 Task: Look for space in Saransk, Russia from 12th August, 2023 to 16th August, 2023 for 8 adults in price range Rs.10000 to Rs.16000. Place can be private room with 8 bedrooms having 8 beds and 8 bathrooms. Property type can be house, flat, guest house, hotel. Amenities needed are: wifi, TV, free parkinig on premises, gym, breakfast. Booking option can be shelf check-in. Required host language is English.
Action: Mouse moved to (598, 125)
Screenshot: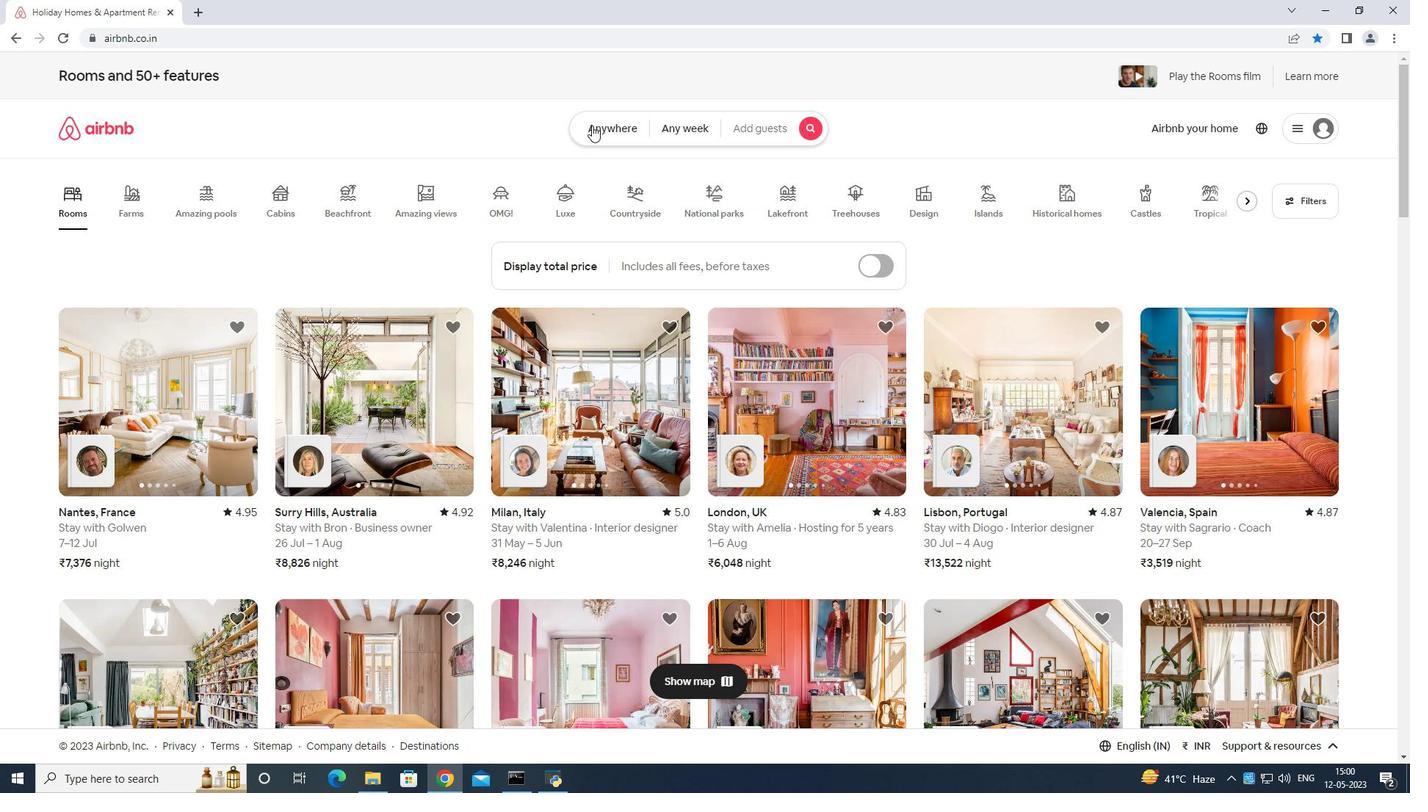 
Action: Mouse pressed left at (598, 125)
Screenshot: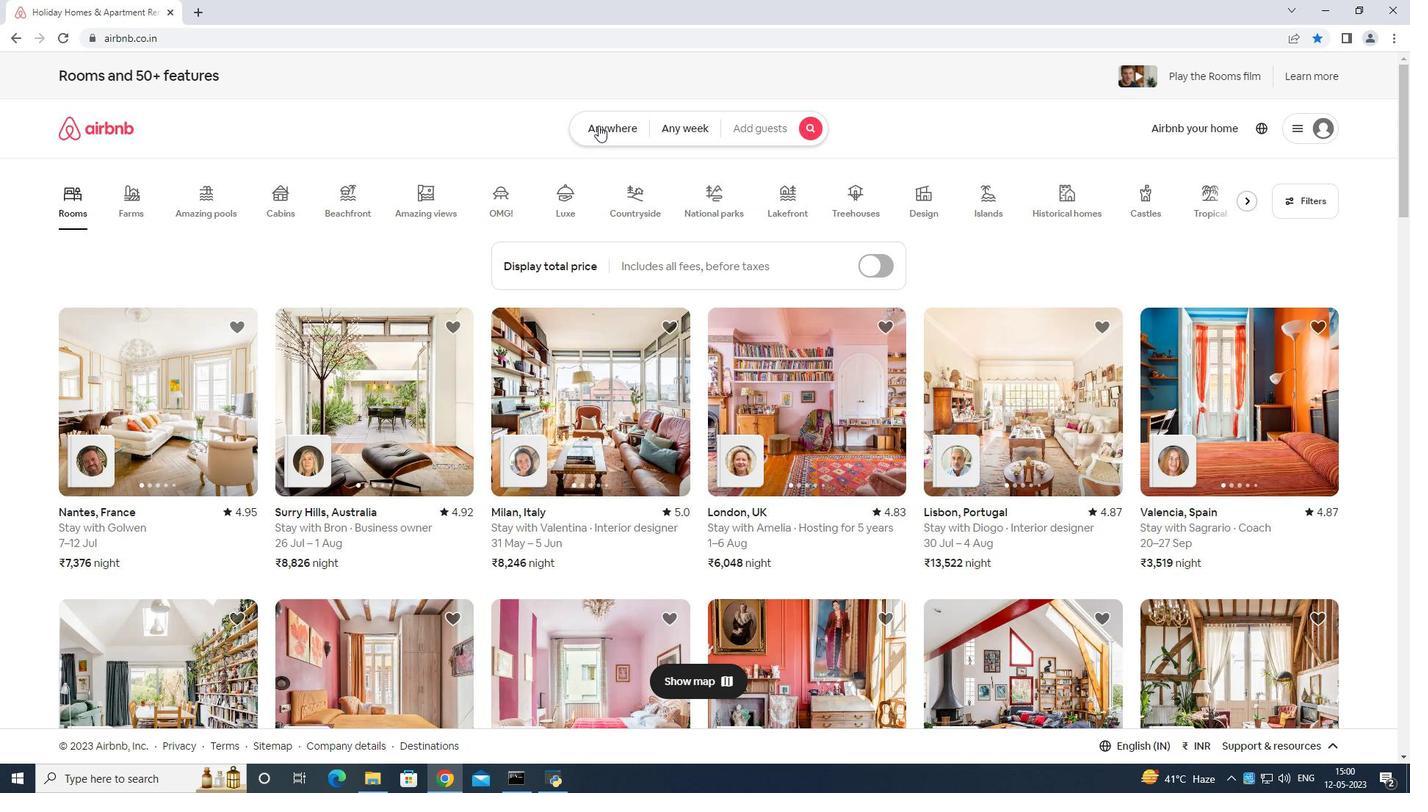 
Action: Mouse moved to (576, 163)
Screenshot: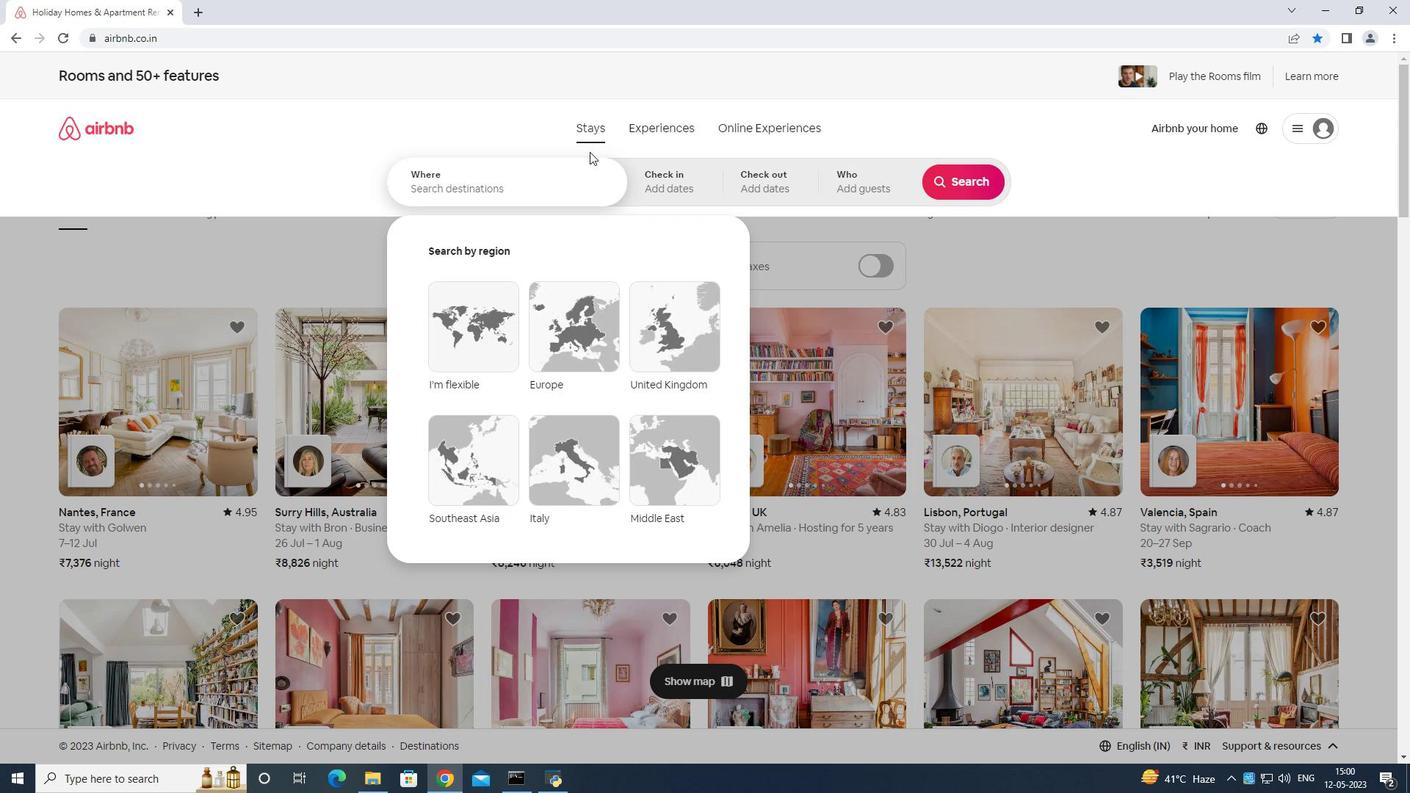
Action: Mouse pressed left at (576, 163)
Screenshot: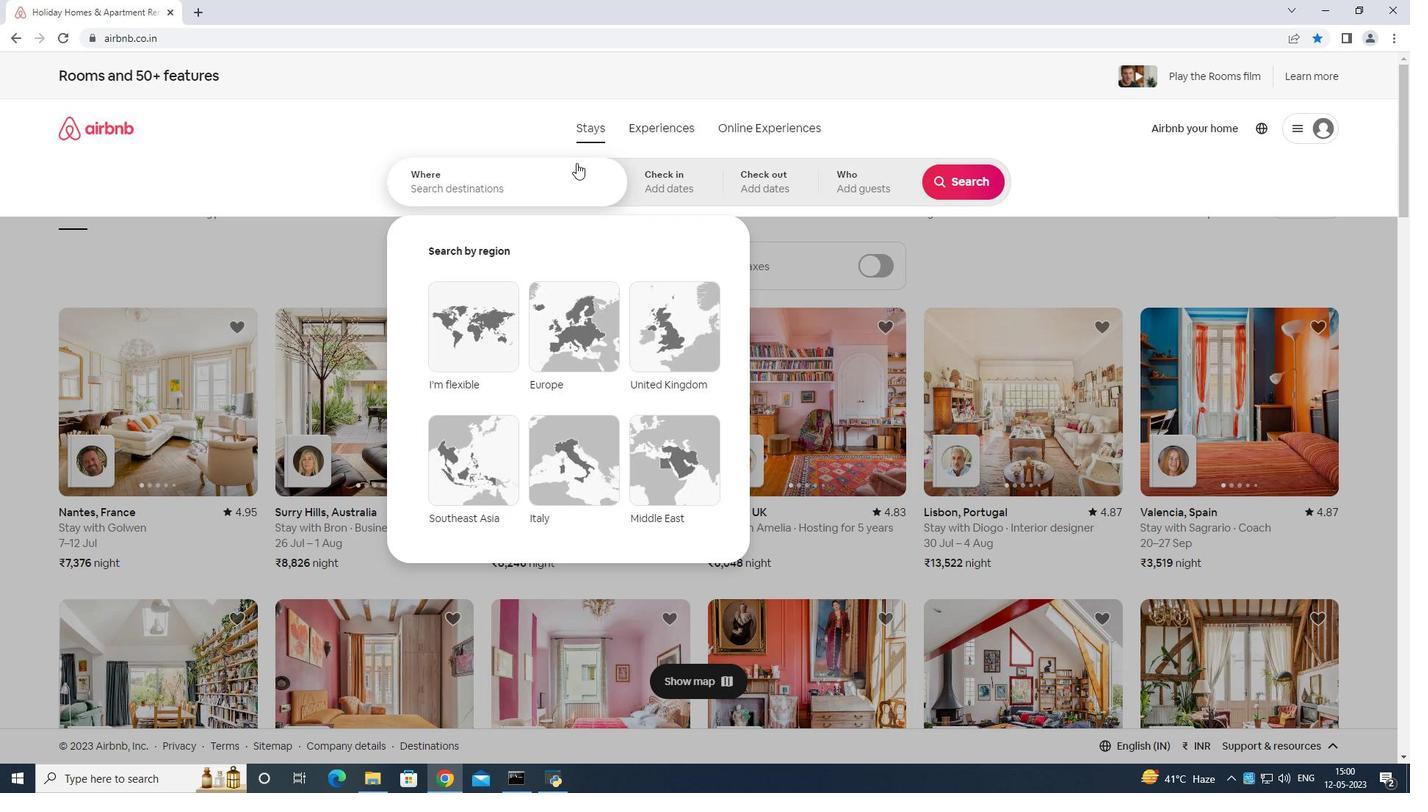 
Action: Mouse moved to (514, 198)
Screenshot: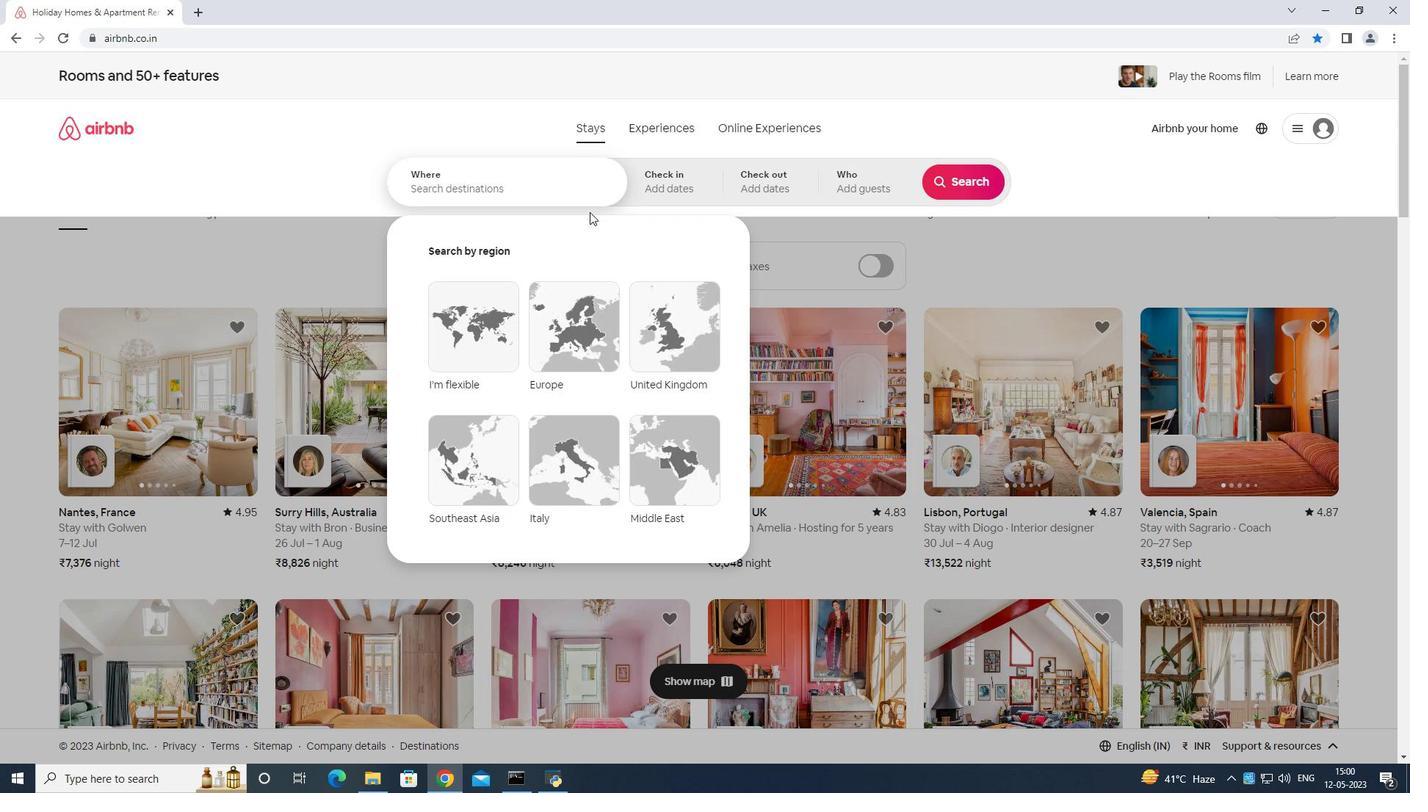 
Action: Key pressed <Key.shift>Sae<Key.backspace>ransk<Key.space>russia<Key.enter>
Screenshot: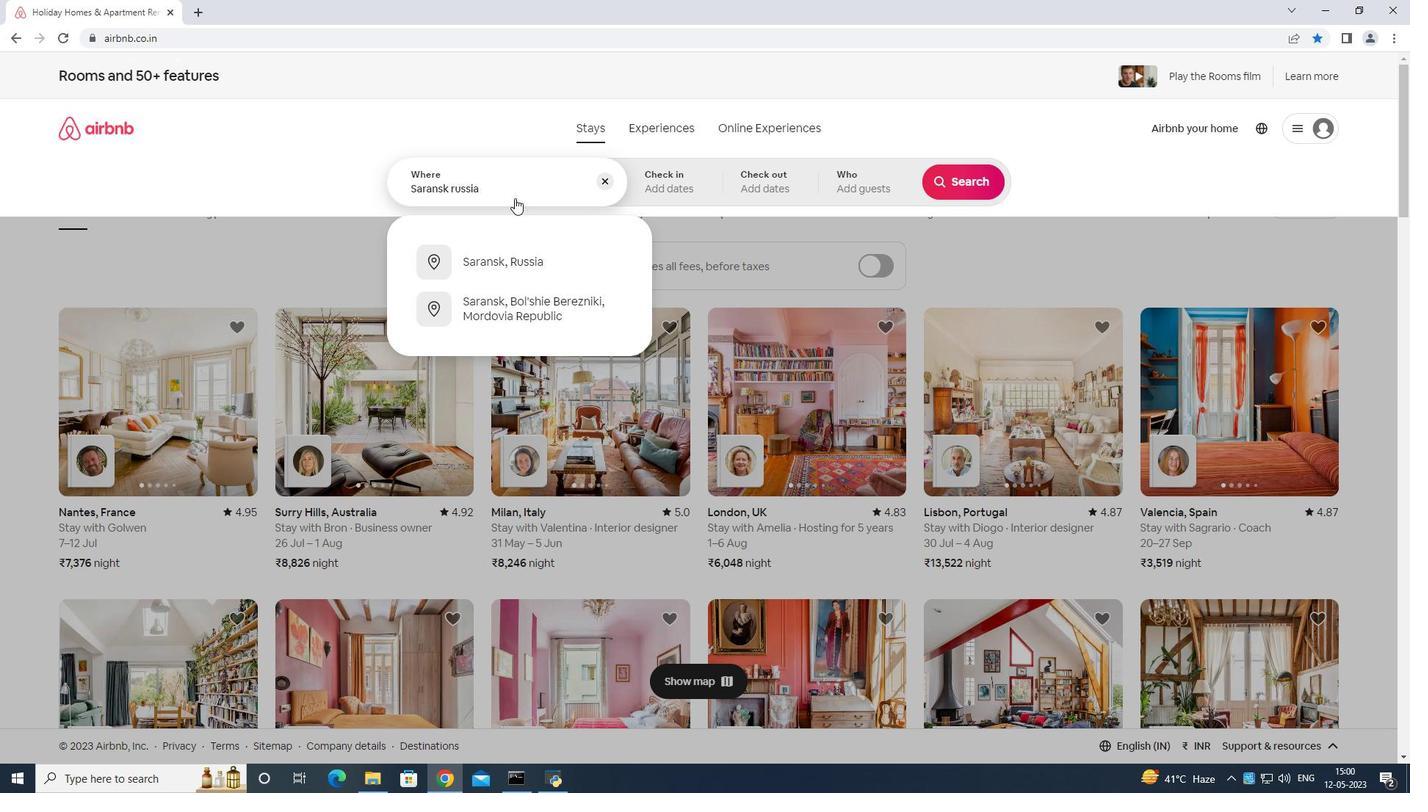 
Action: Mouse moved to (951, 299)
Screenshot: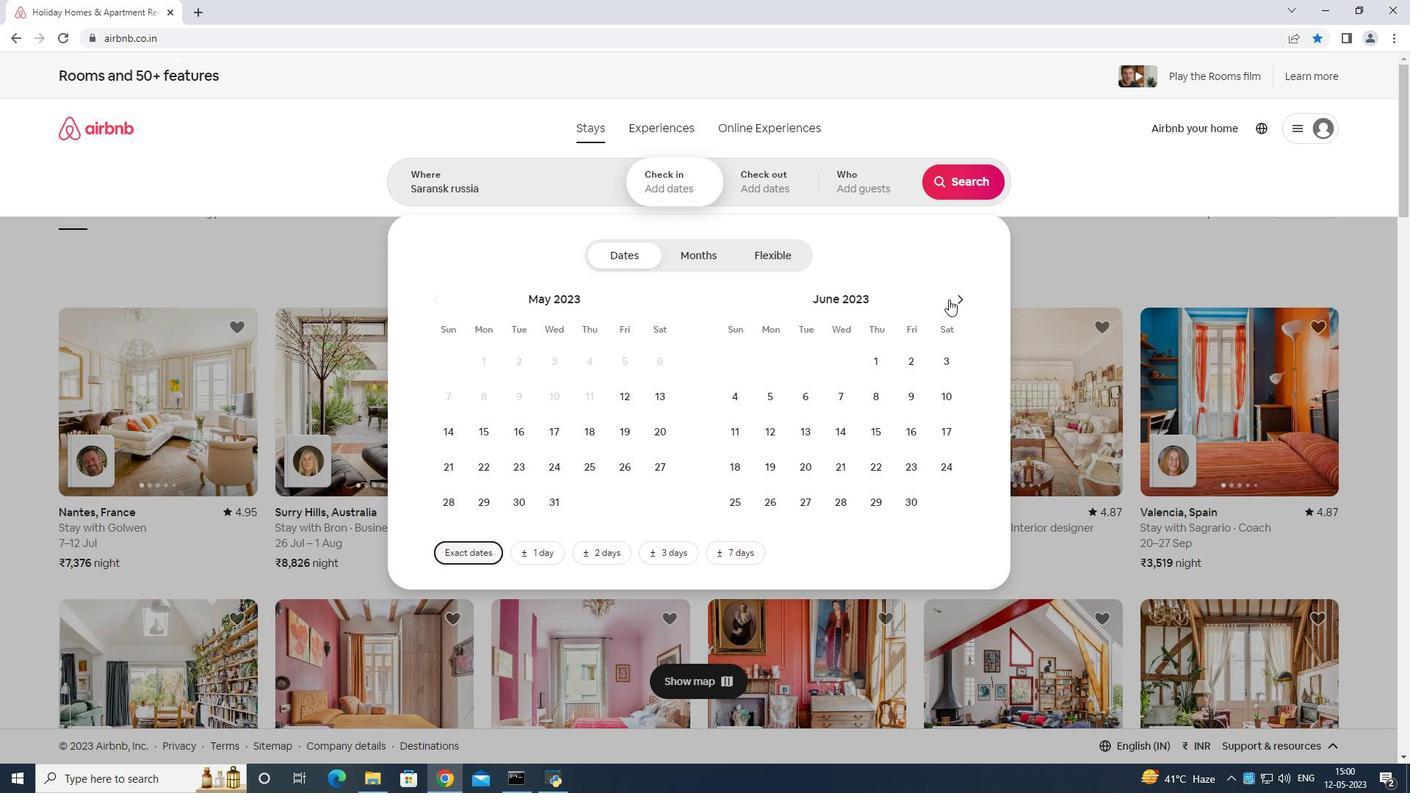 
Action: Mouse pressed left at (951, 299)
Screenshot: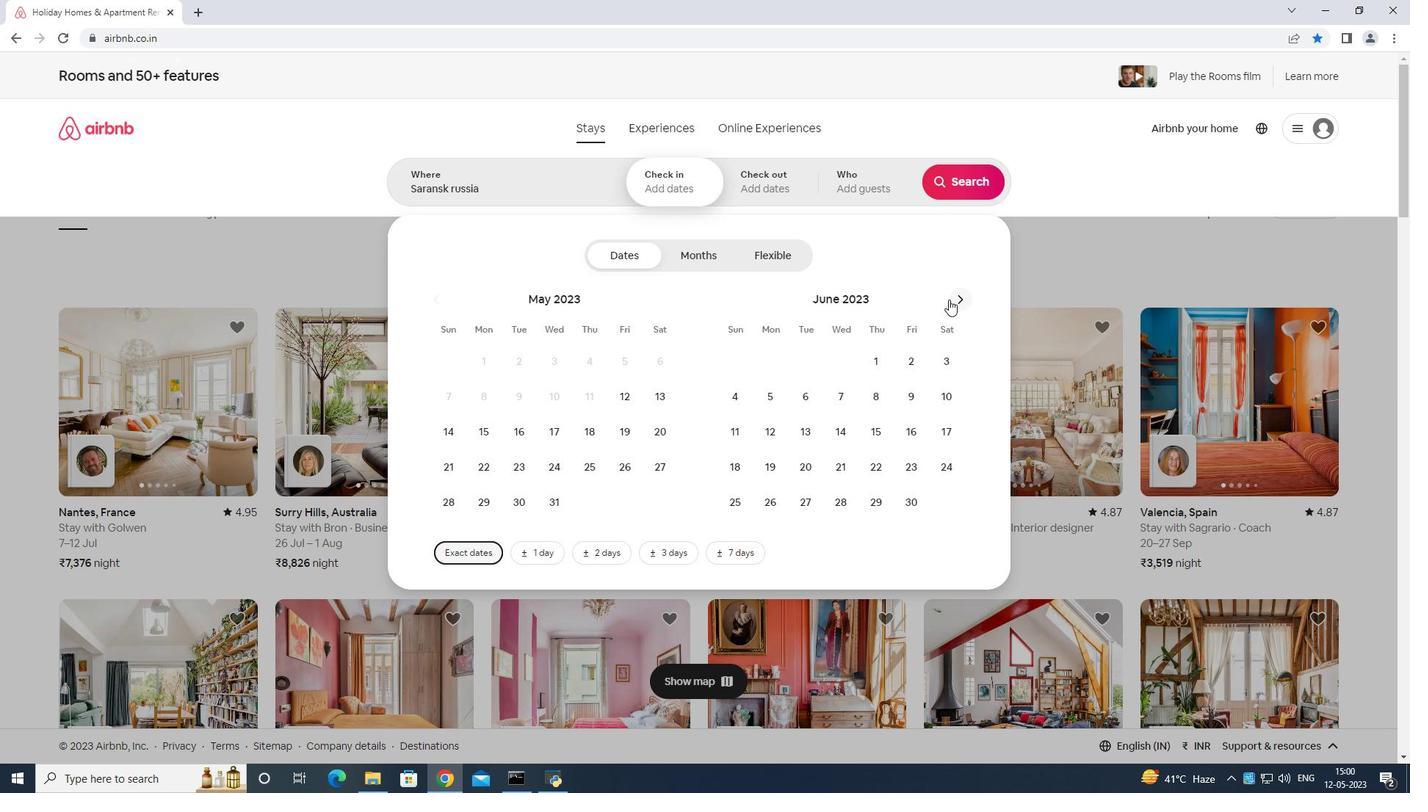 
Action: Mouse pressed left at (951, 299)
Screenshot: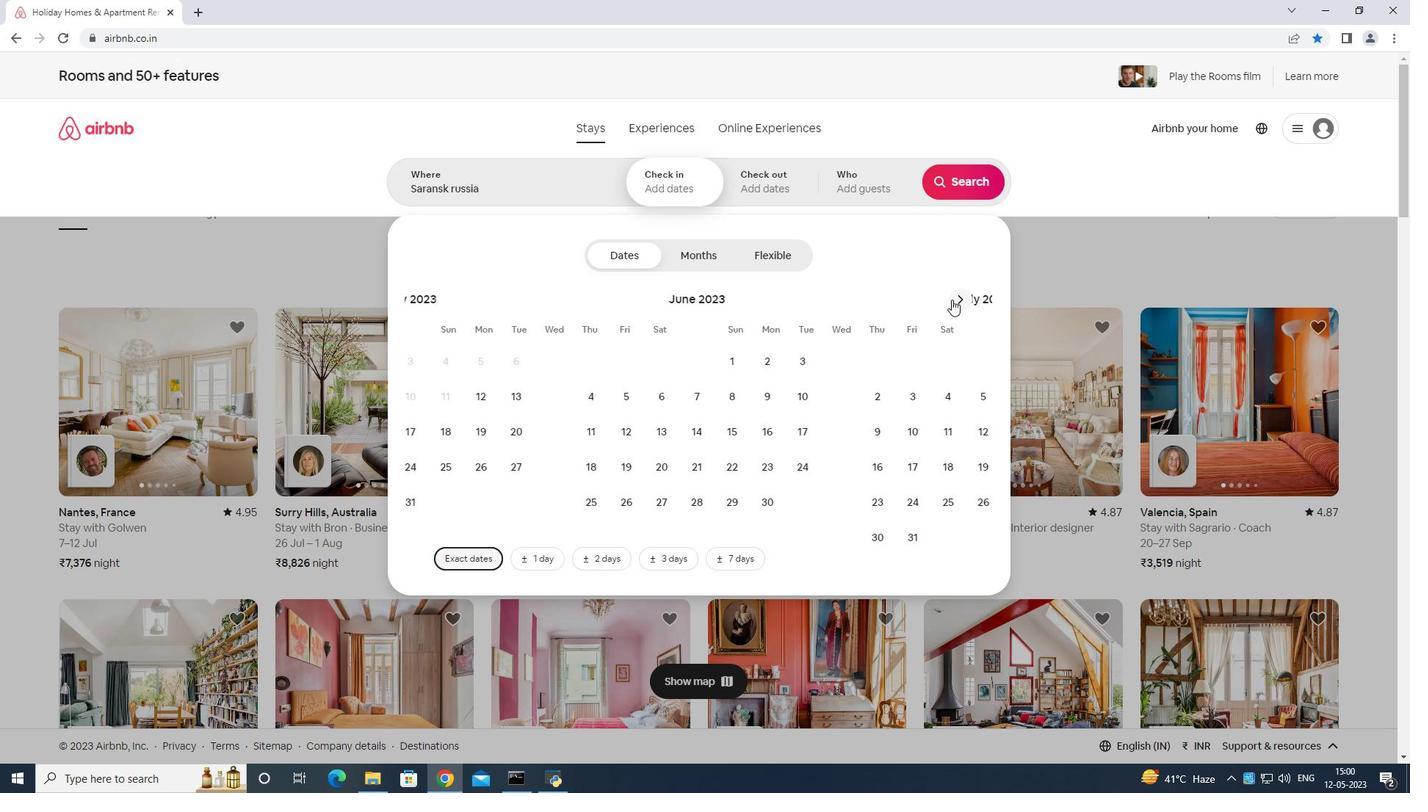 
Action: Mouse moved to (951, 392)
Screenshot: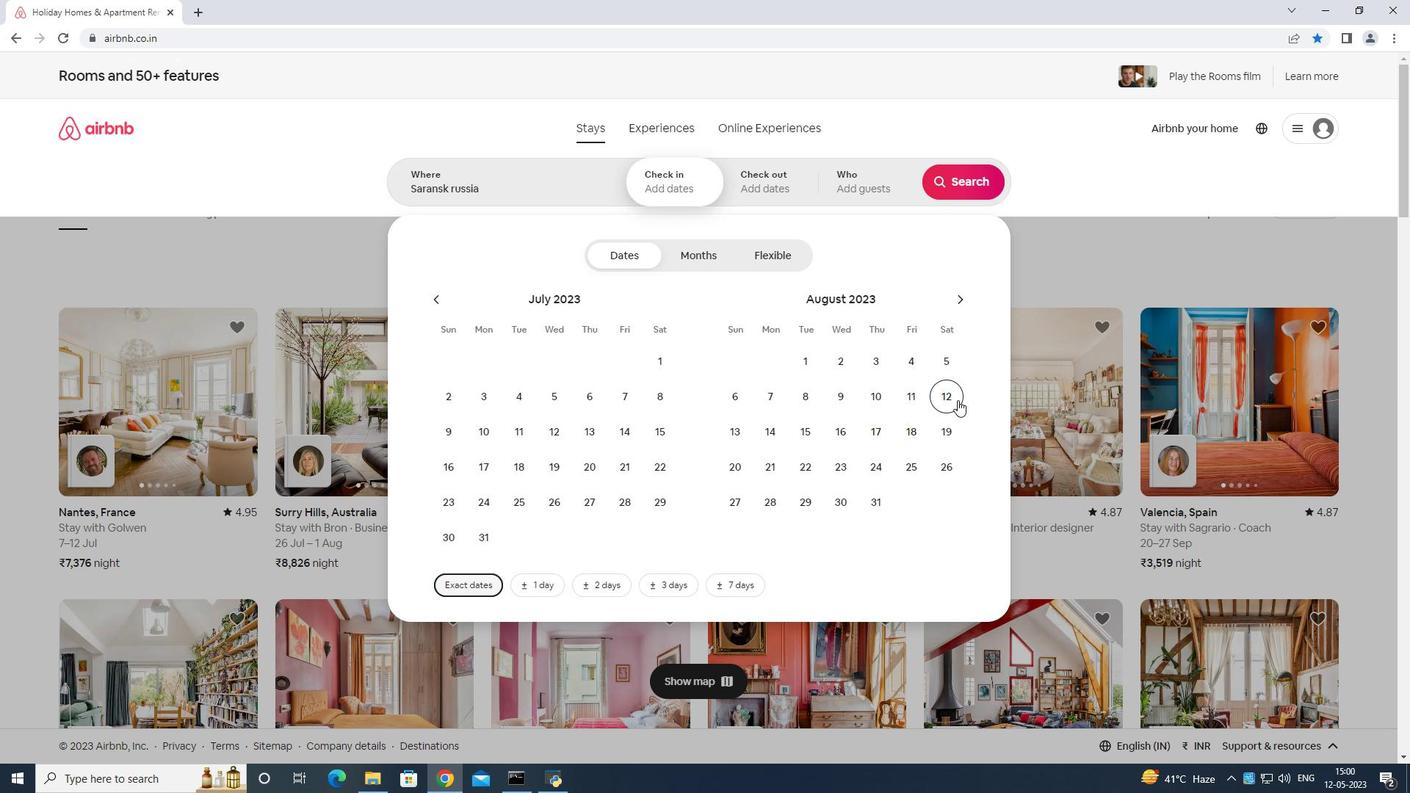 
Action: Mouse pressed left at (951, 392)
Screenshot: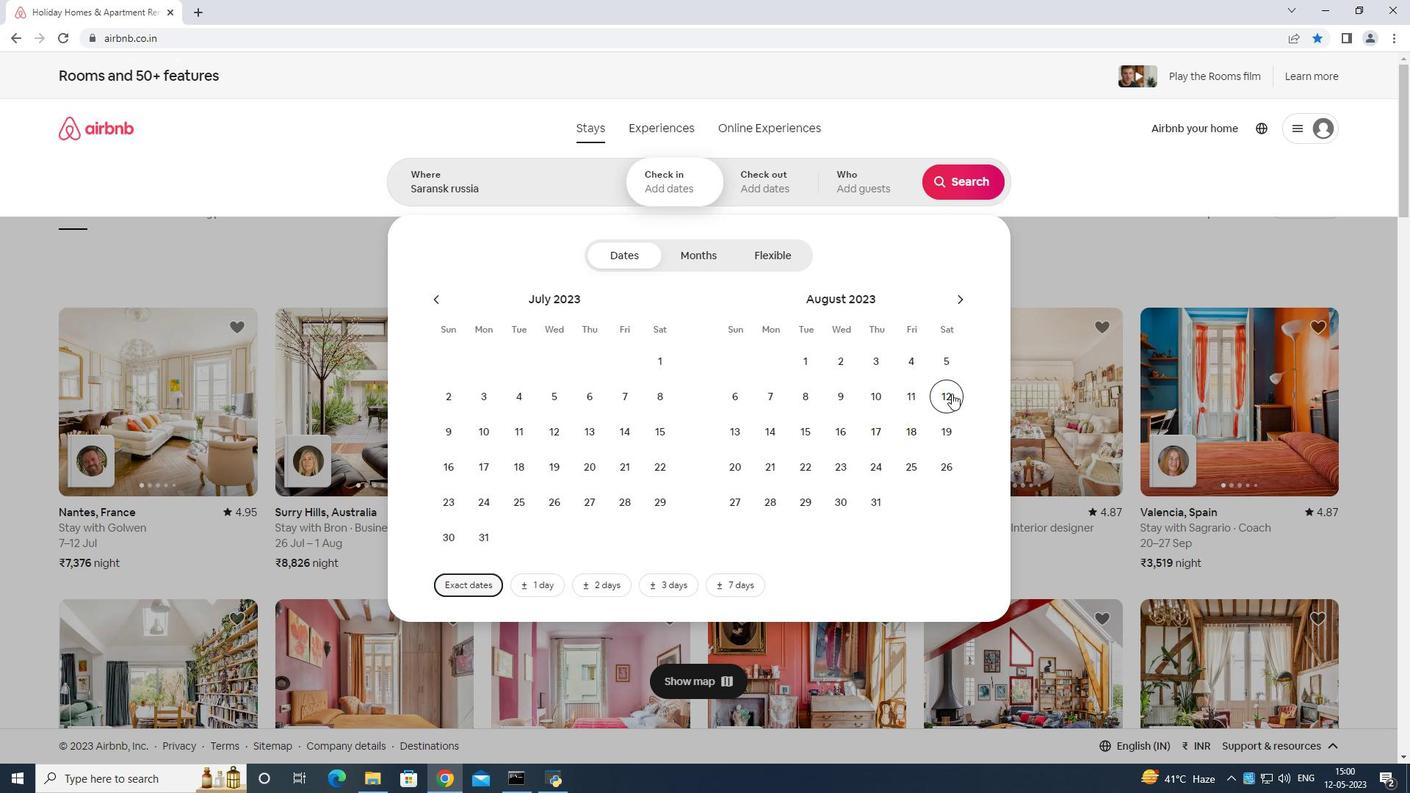 
Action: Mouse moved to (836, 429)
Screenshot: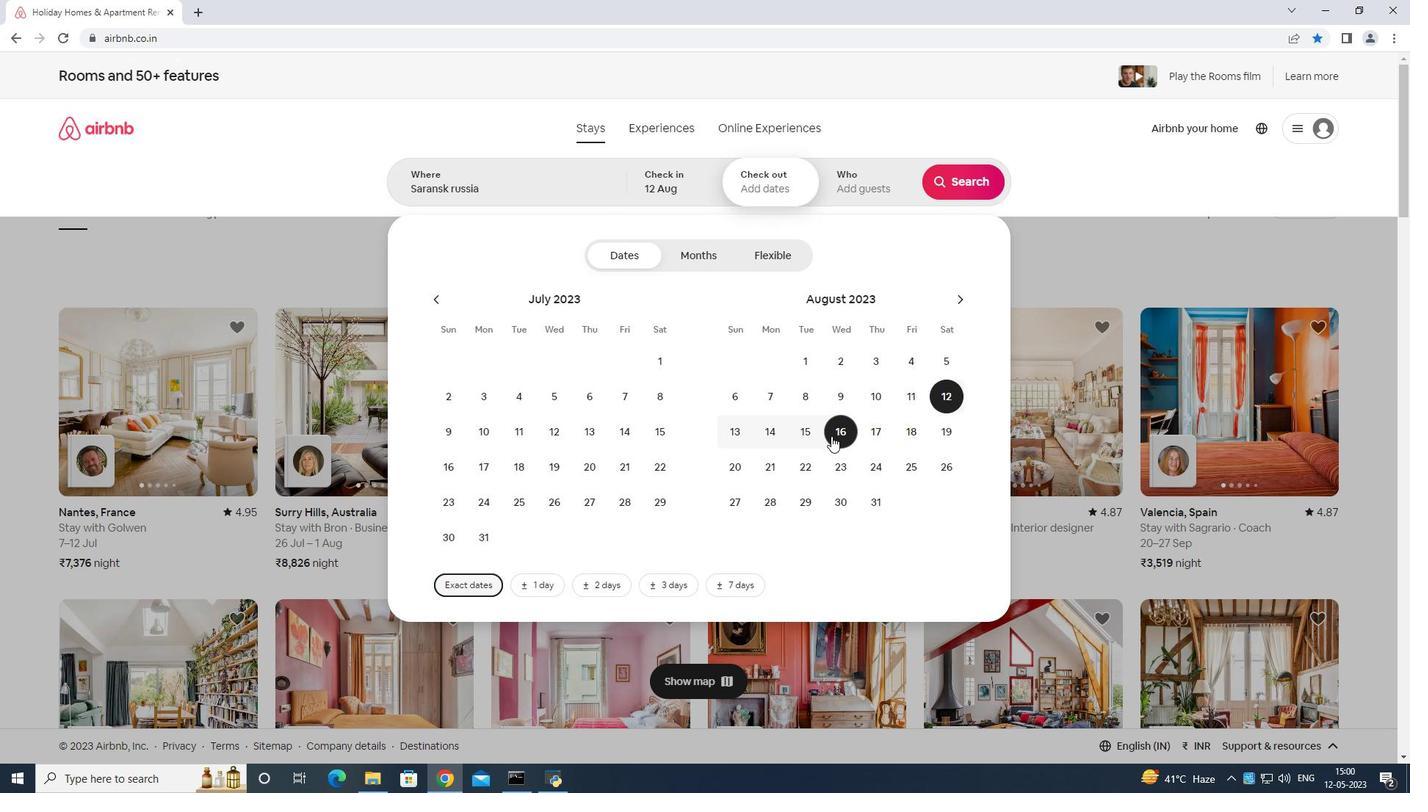 
Action: Mouse pressed left at (836, 429)
Screenshot: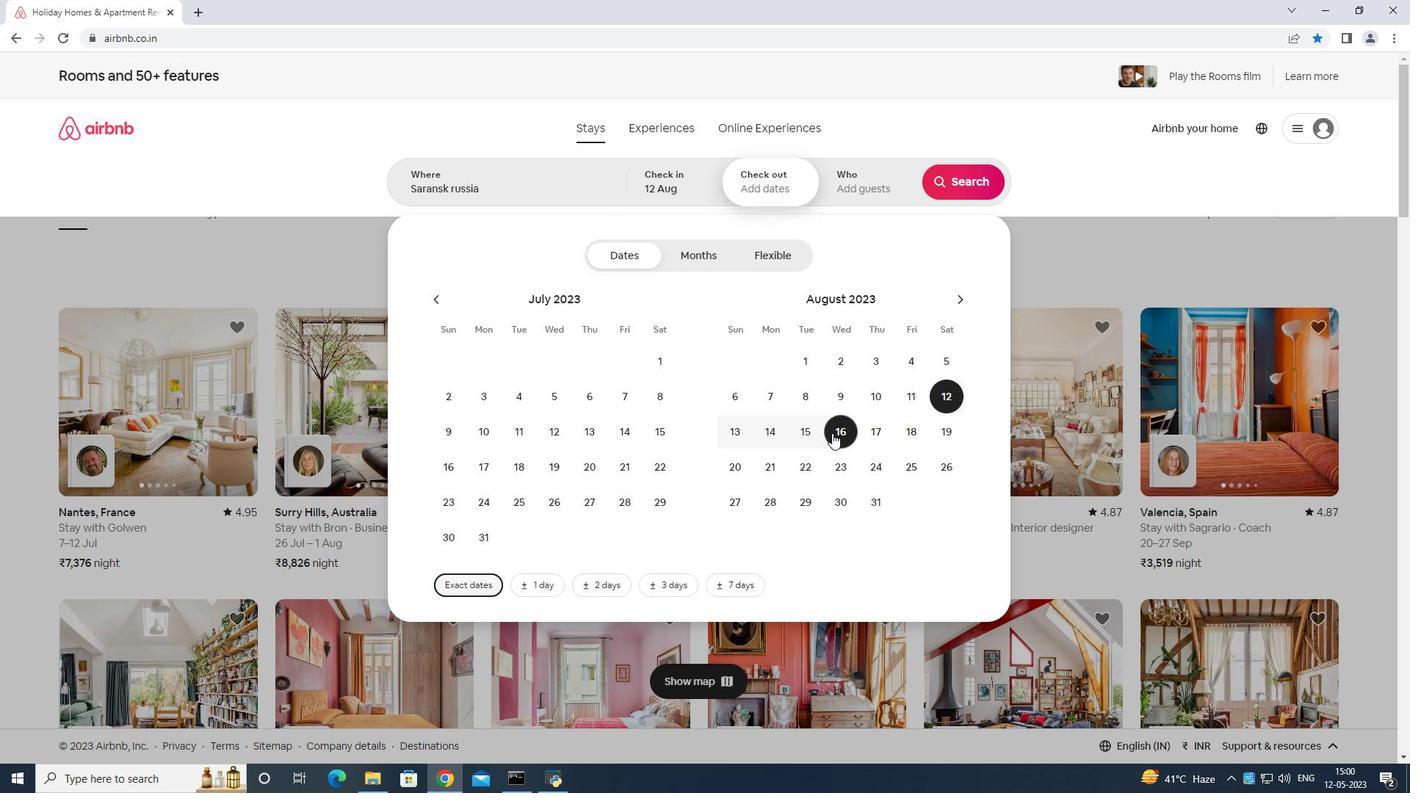 
Action: Mouse moved to (874, 177)
Screenshot: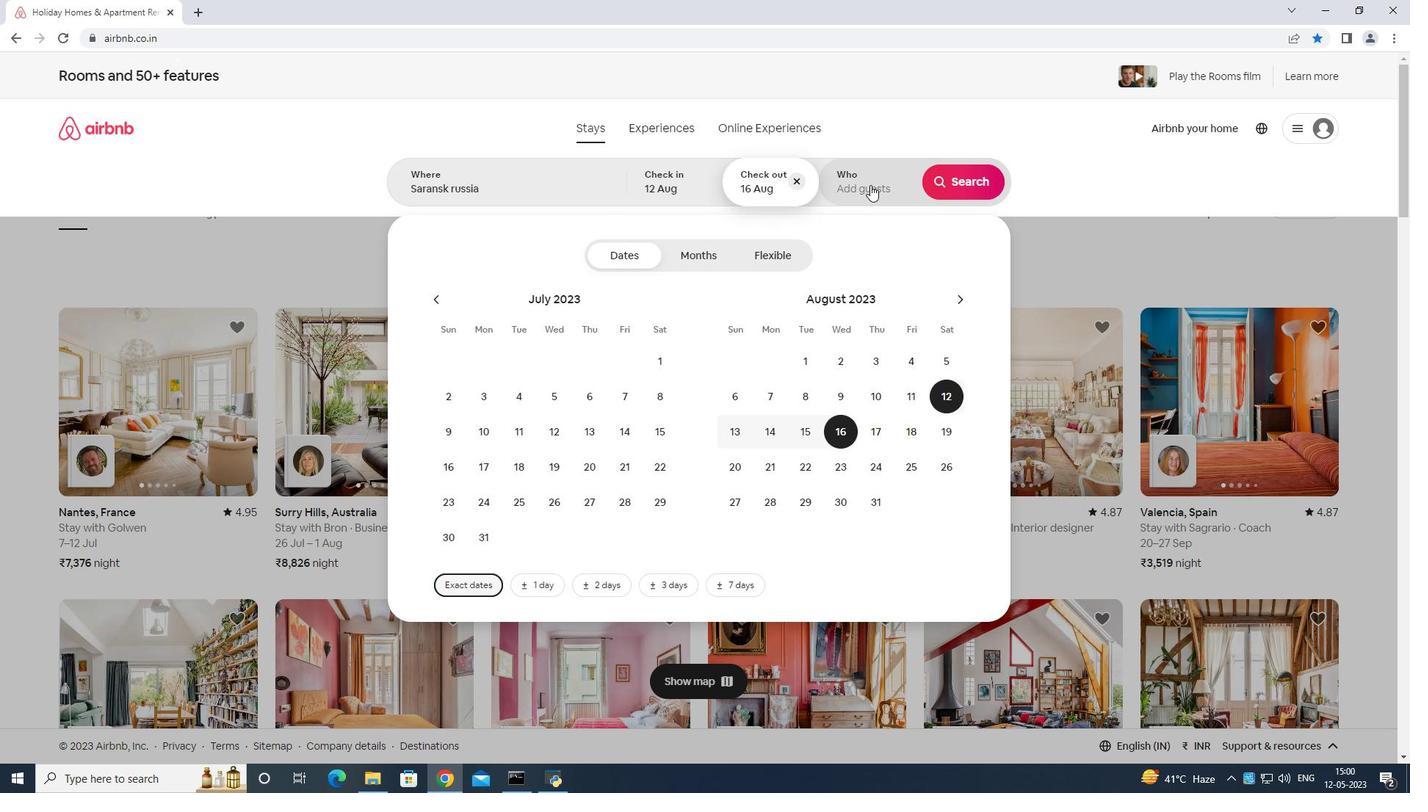 
Action: Mouse pressed left at (874, 177)
Screenshot: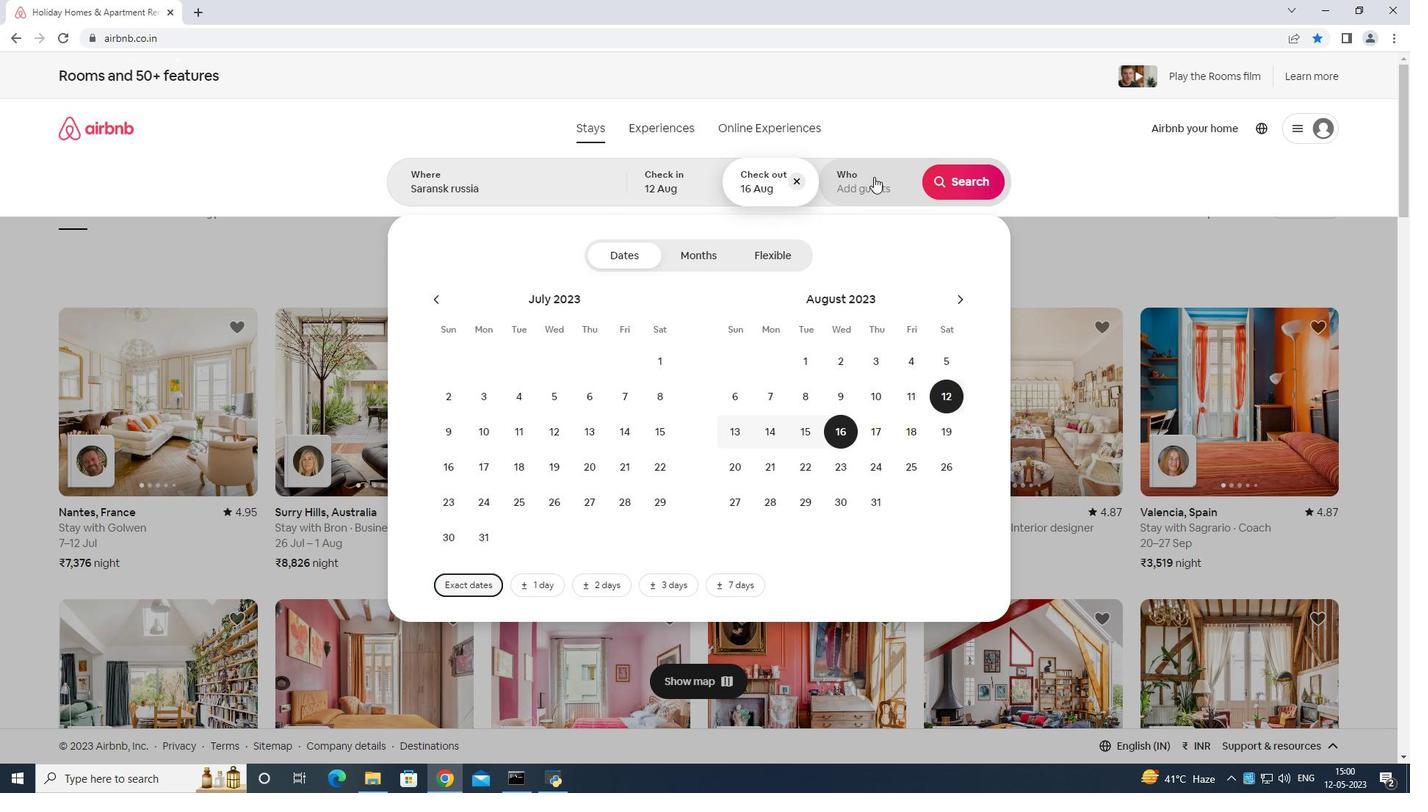 
Action: Mouse moved to (978, 257)
Screenshot: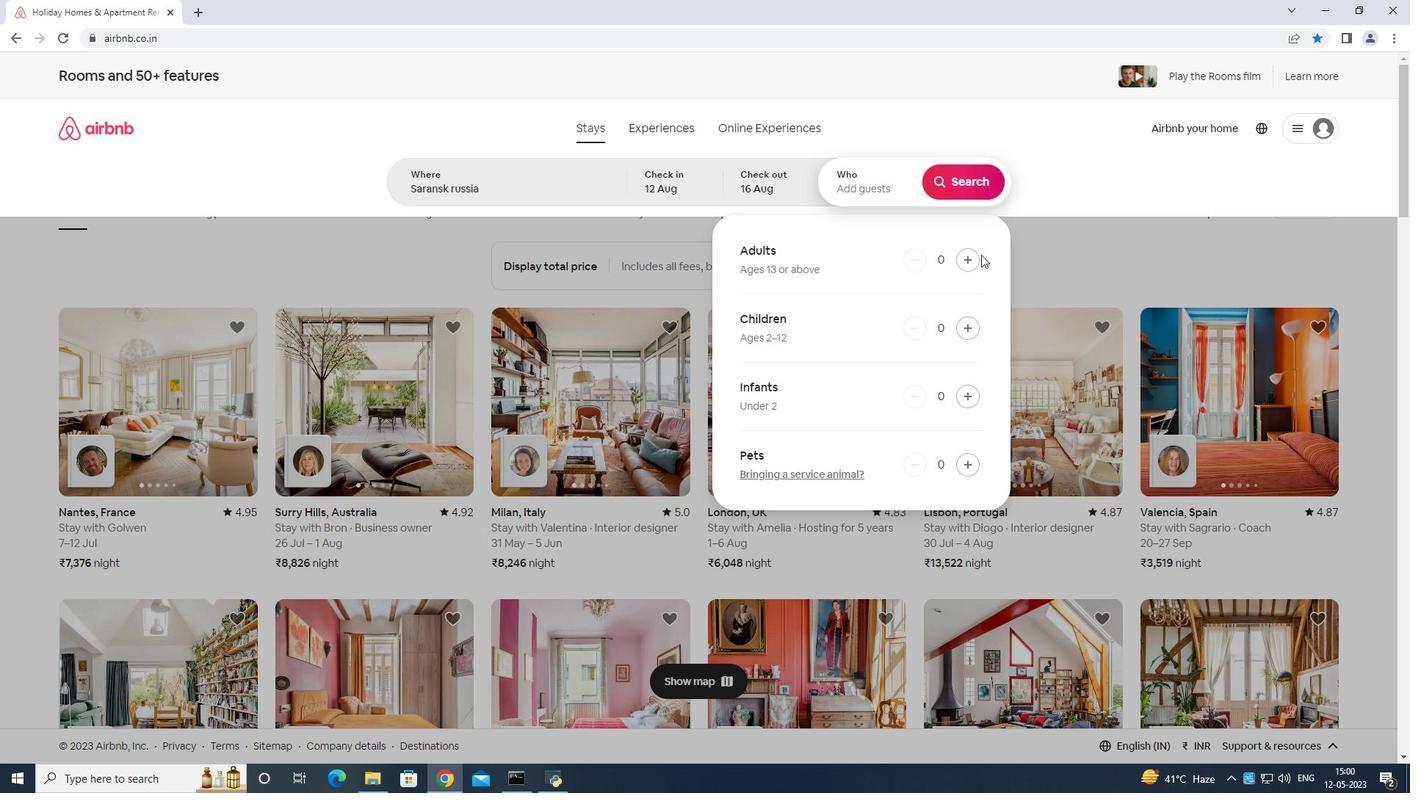 
Action: Mouse pressed left at (978, 257)
Screenshot: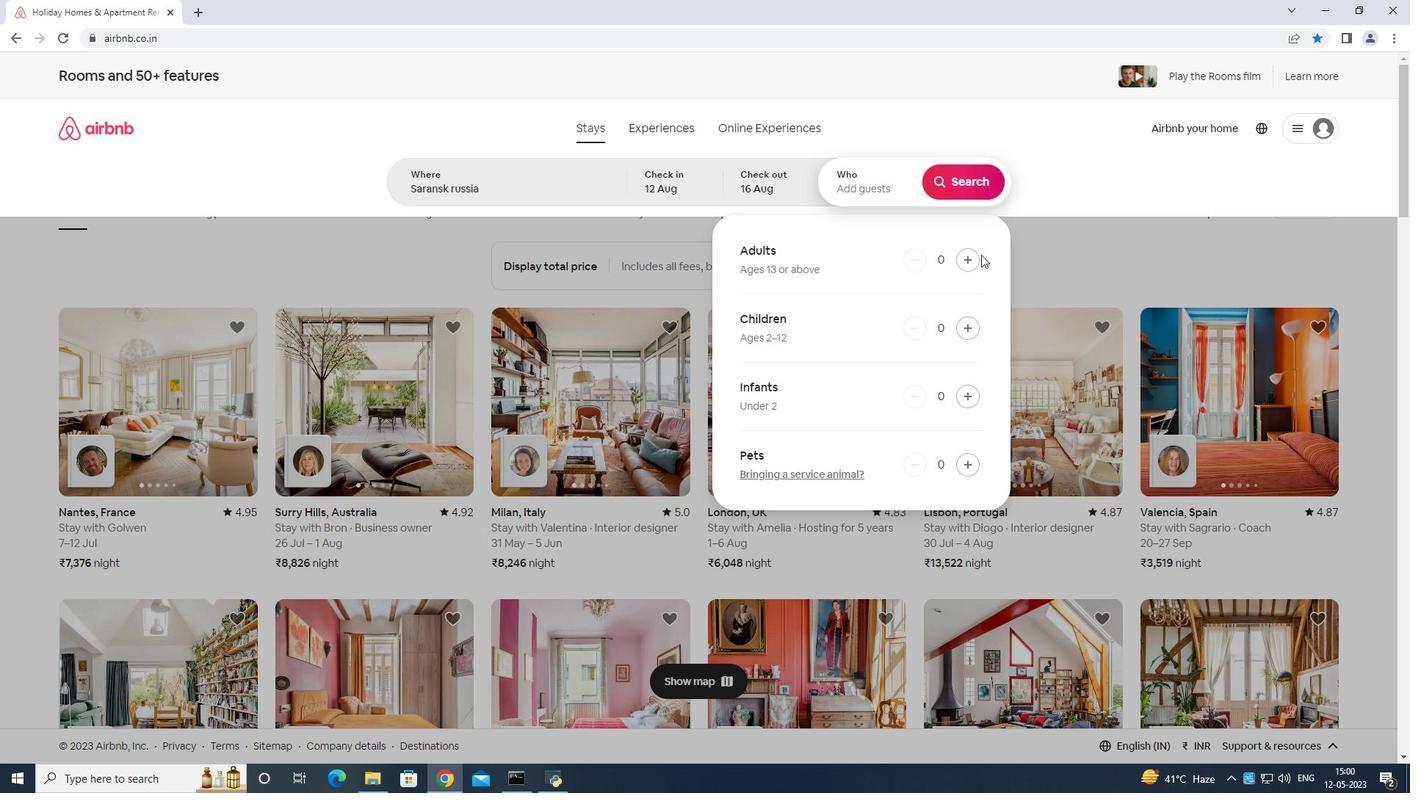 
Action: Mouse pressed left at (978, 257)
Screenshot: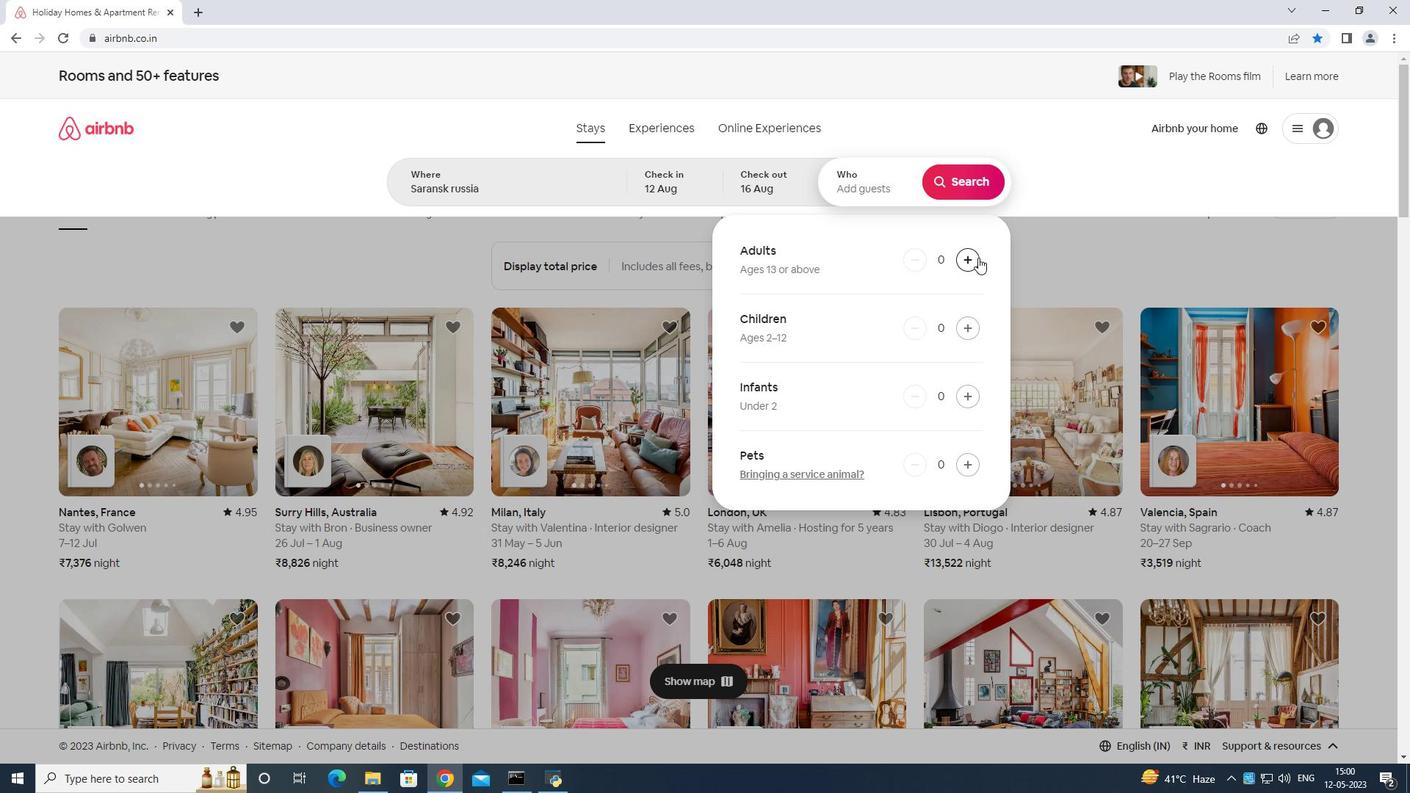 
Action: Mouse pressed left at (978, 257)
Screenshot: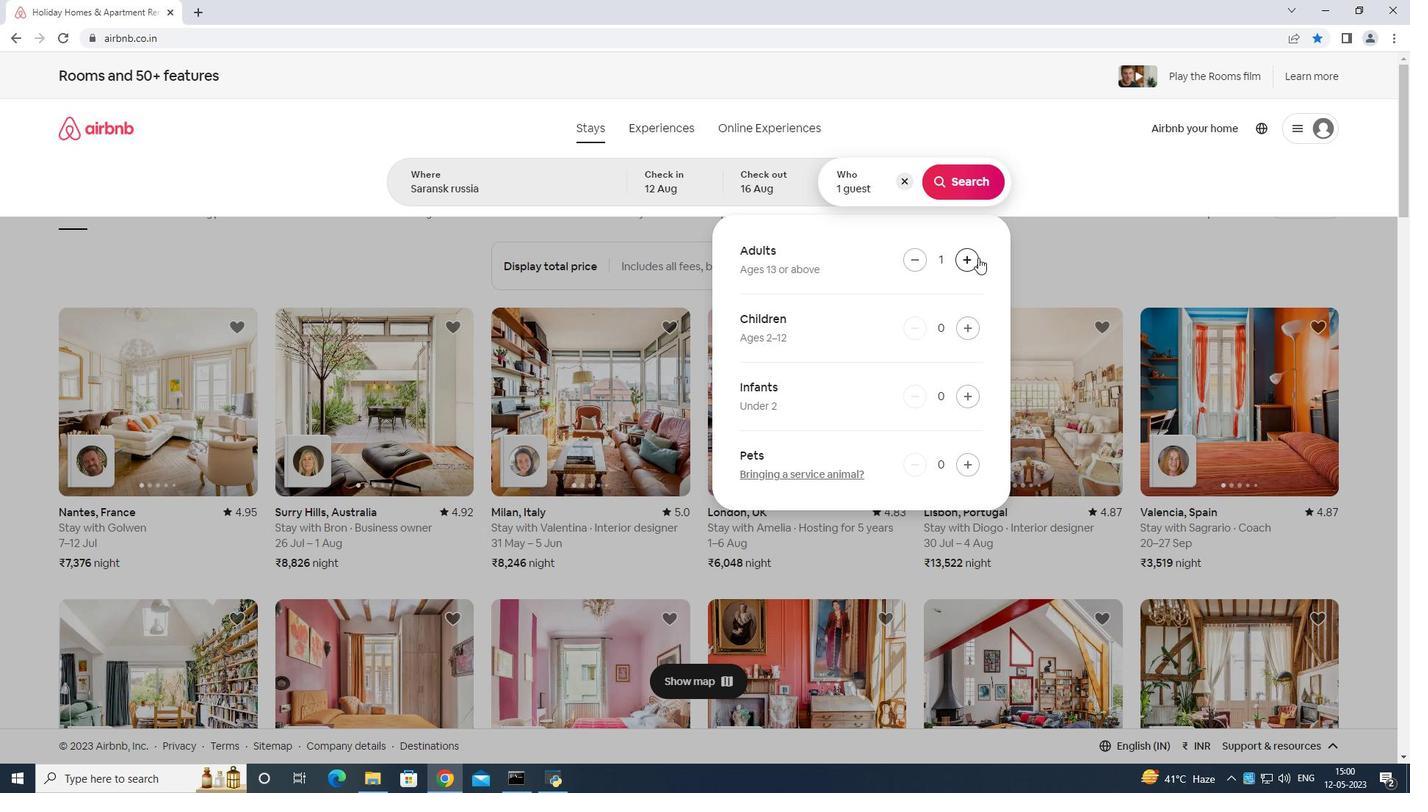 
Action: Mouse pressed left at (978, 257)
Screenshot: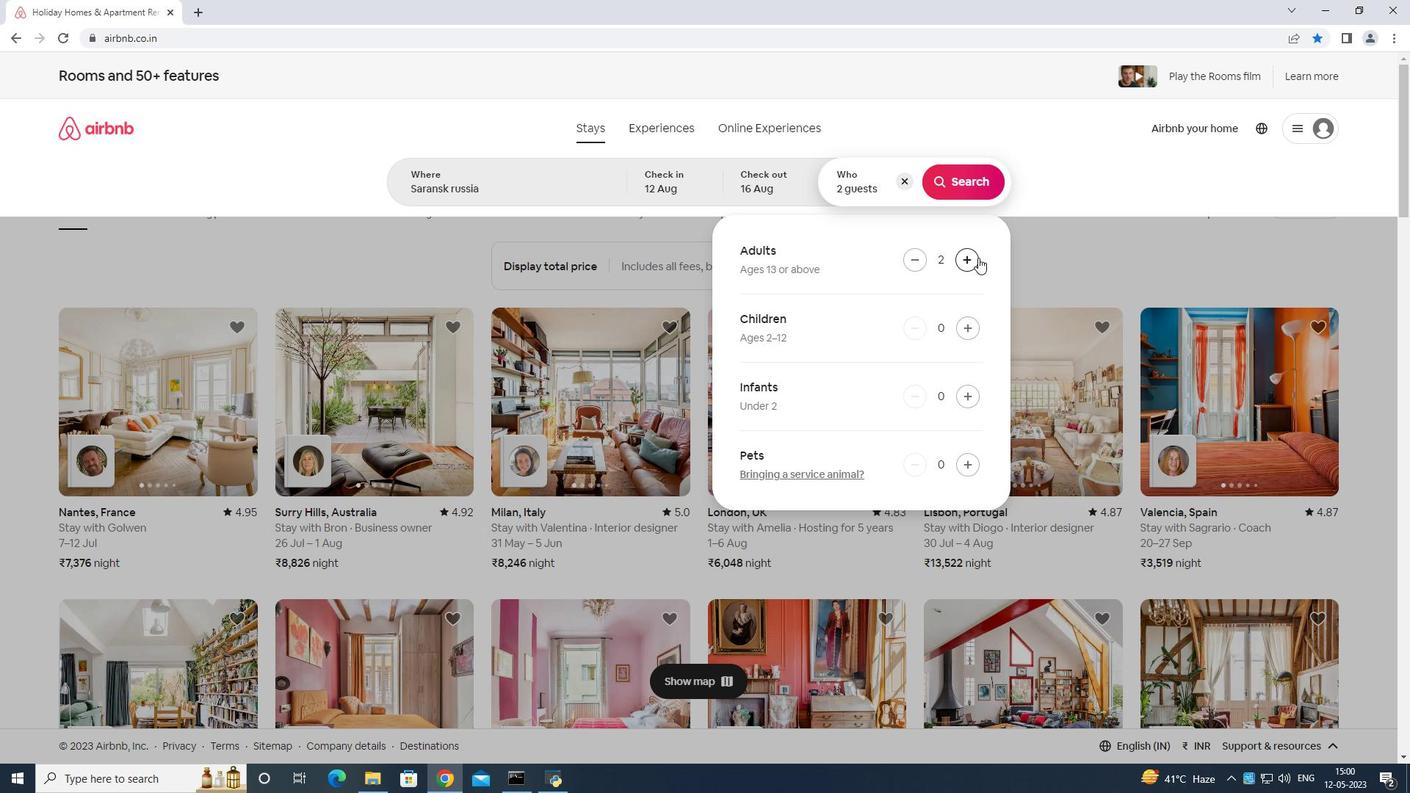 
Action: Mouse pressed left at (978, 257)
Screenshot: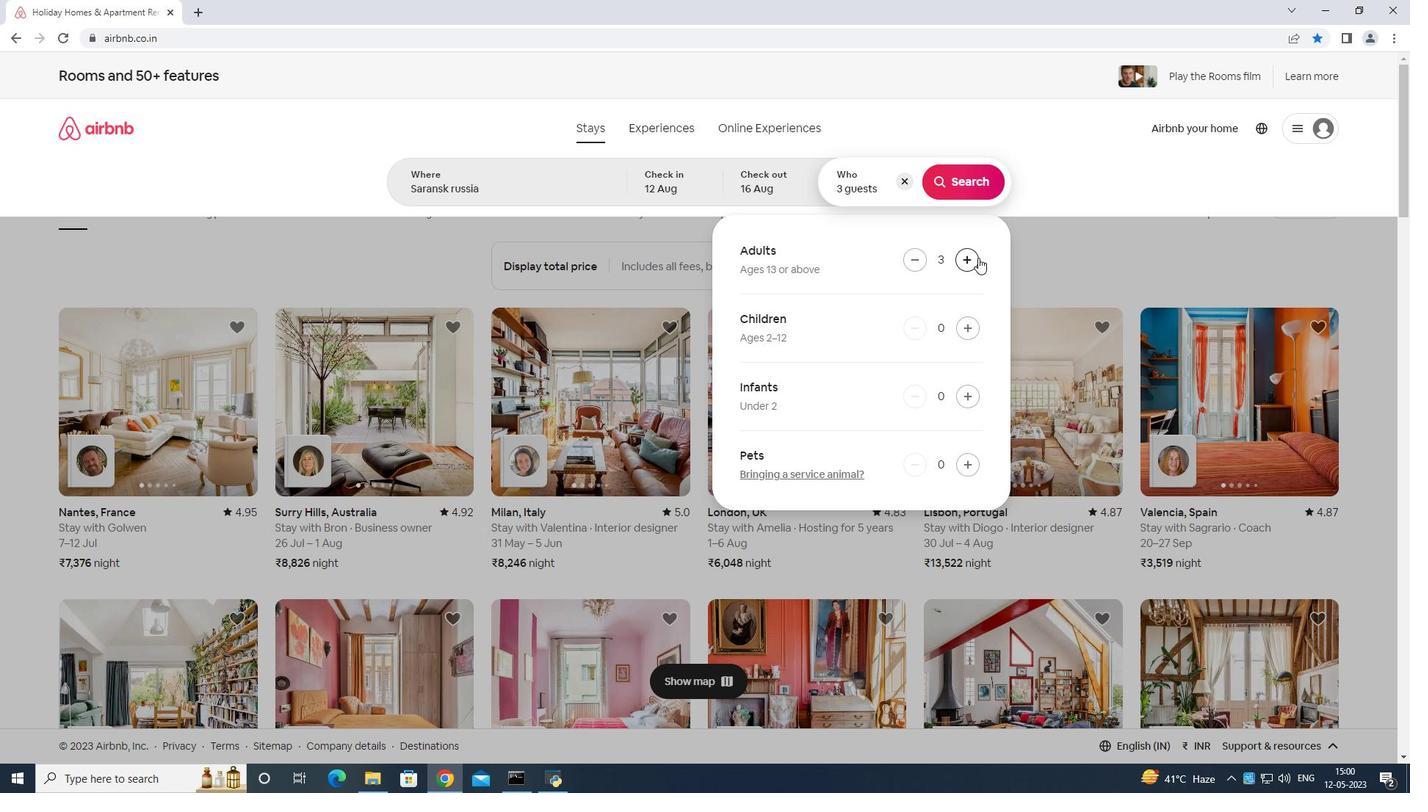 
Action: Mouse pressed left at (978, 257)
Screenshot: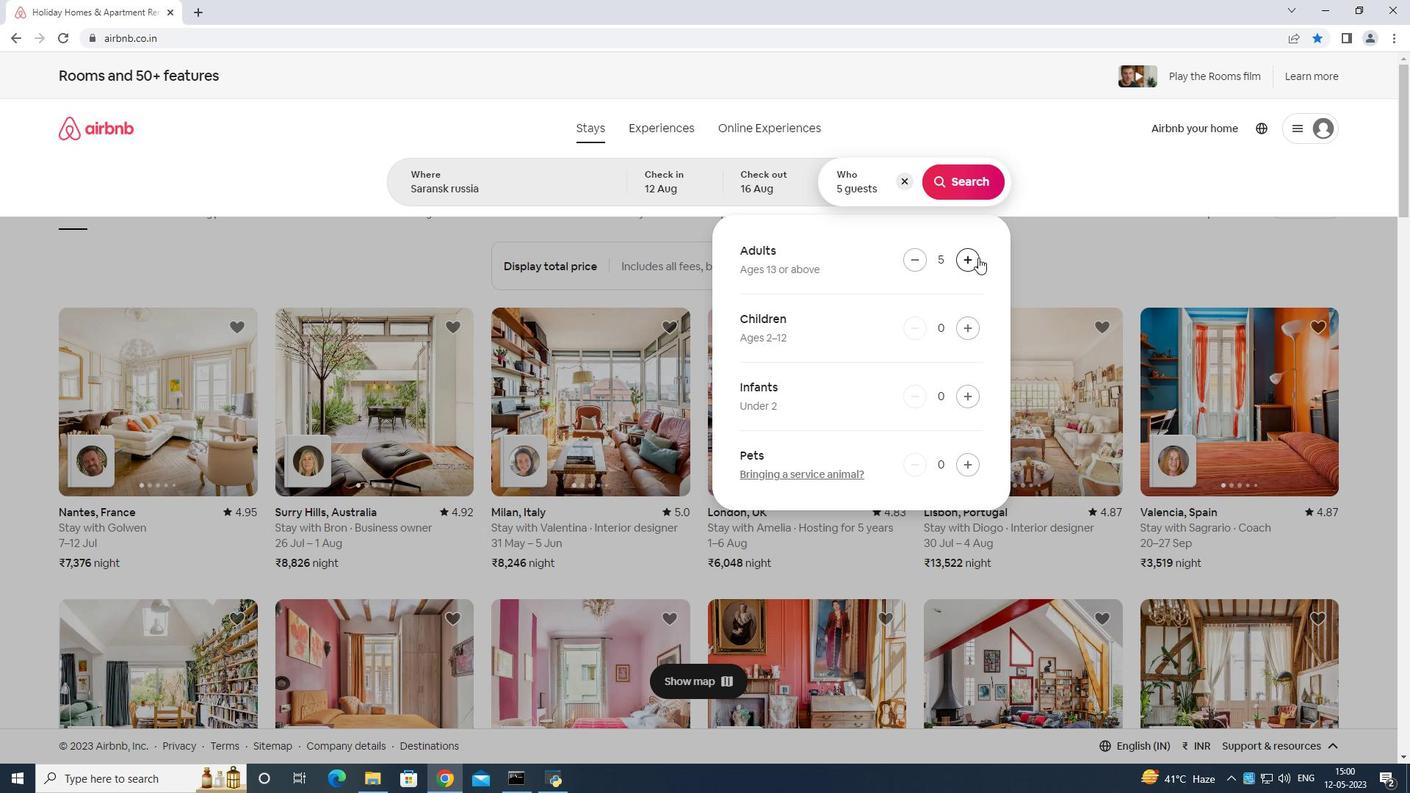 
Action: Mouse pressed left at (978, 257)
Screenshot: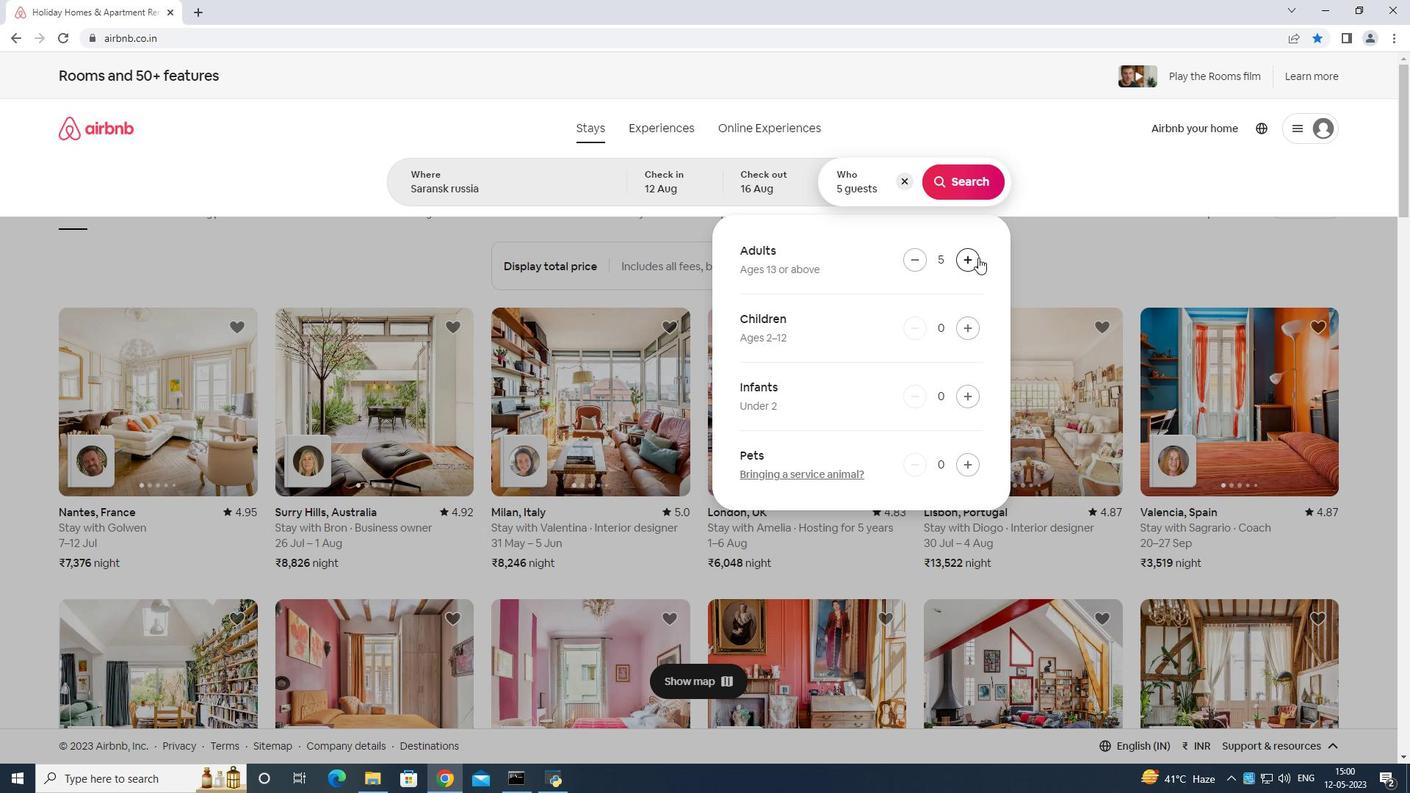 
Action: Mouse pressed left at (978, 257)
Screenshot: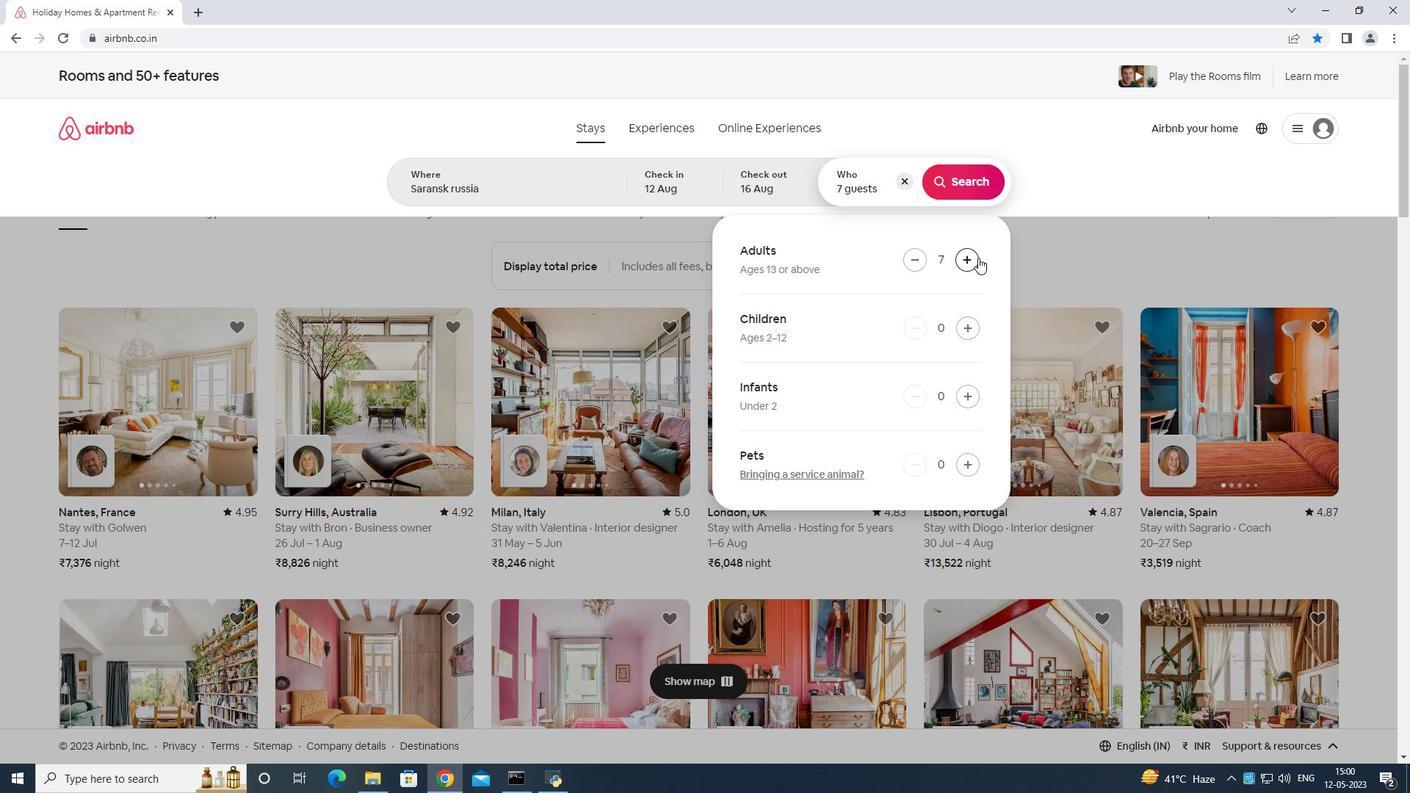 
Action: Mouse moved to (953, 175)
Screenshot: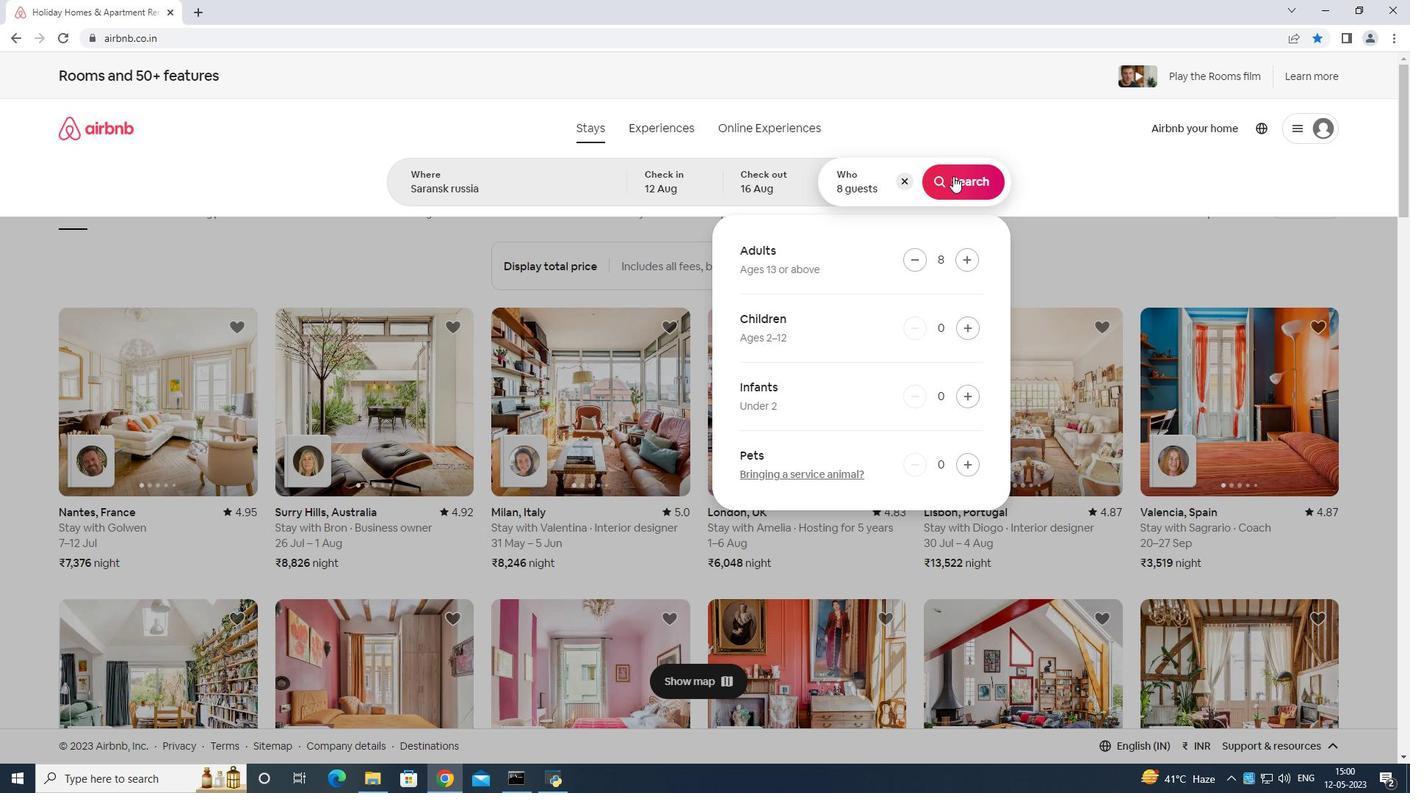 
Action: Mouse pressed left at (953, 175)
Screenshot: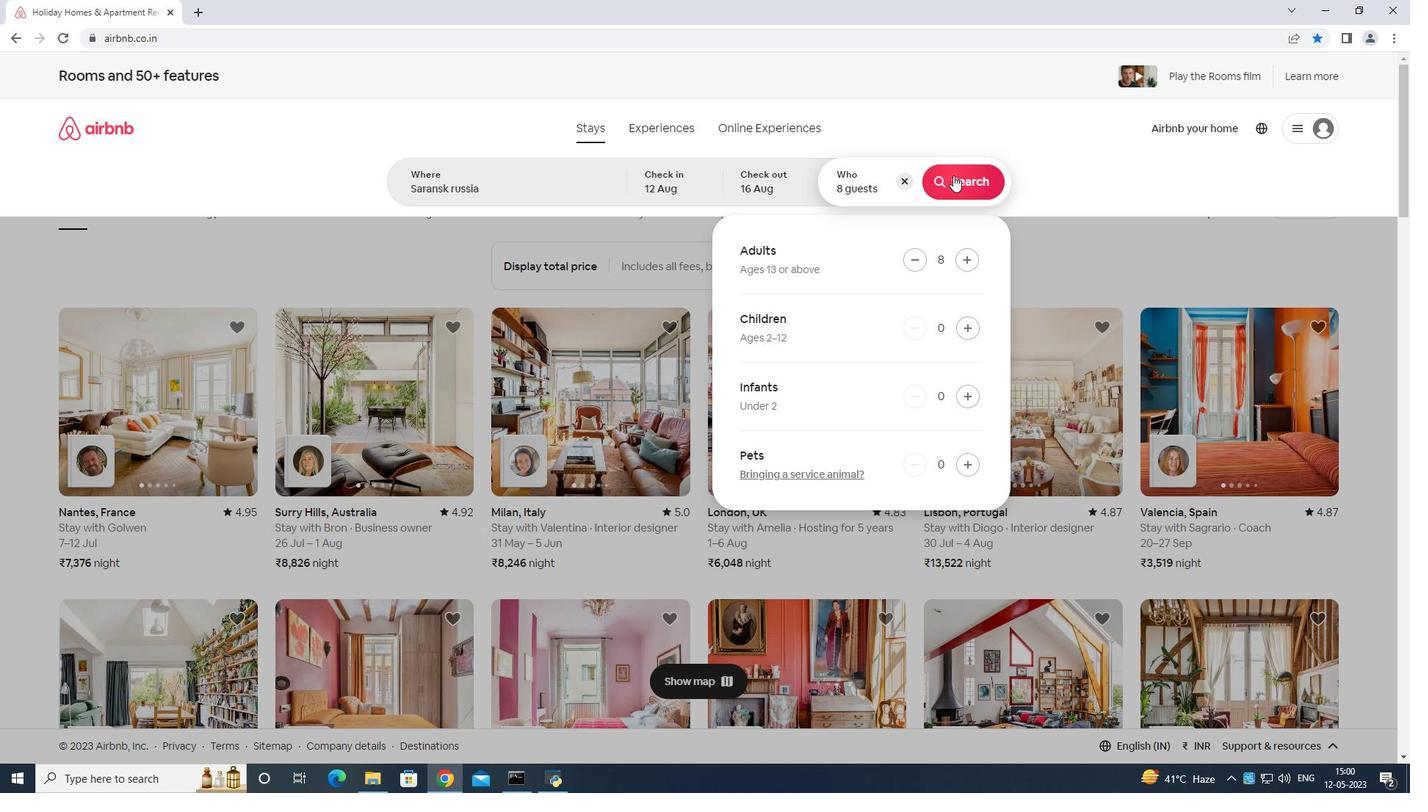 
Action: Mouse moved to (1343, 141)
Screenshot: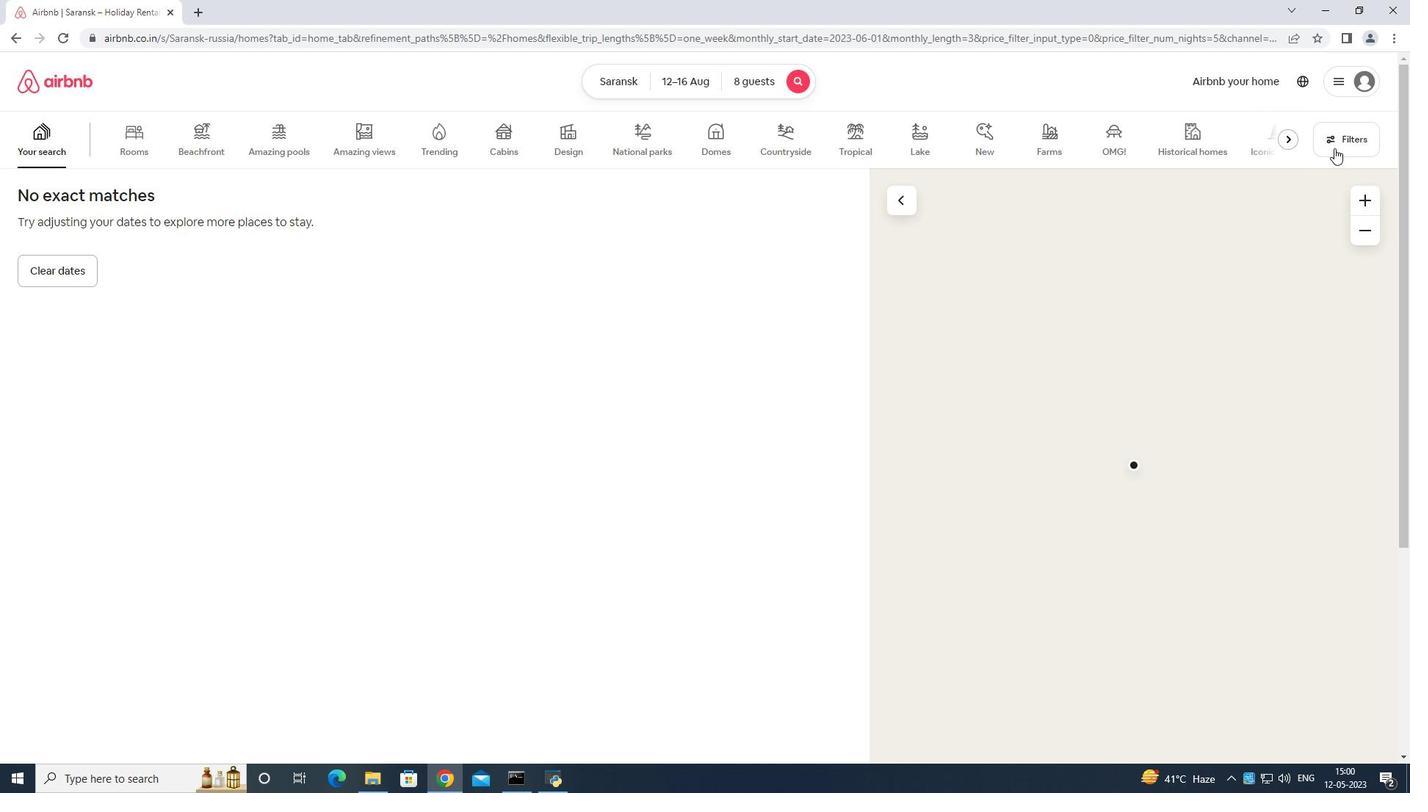 
Action: Mouse pressed left at (1343, 141)
Screenshot: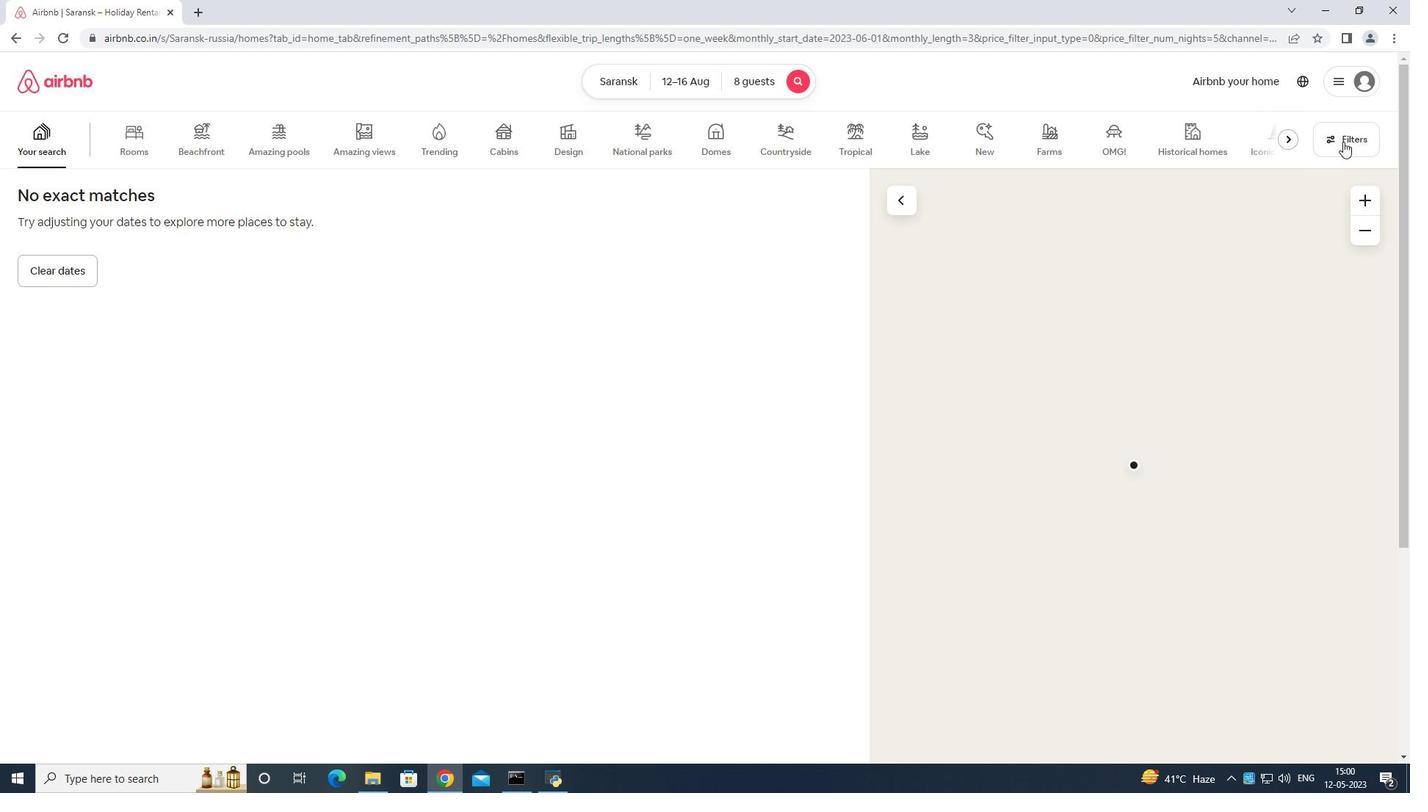 
Action: Mouse moved to (608, 491)
Screenshot: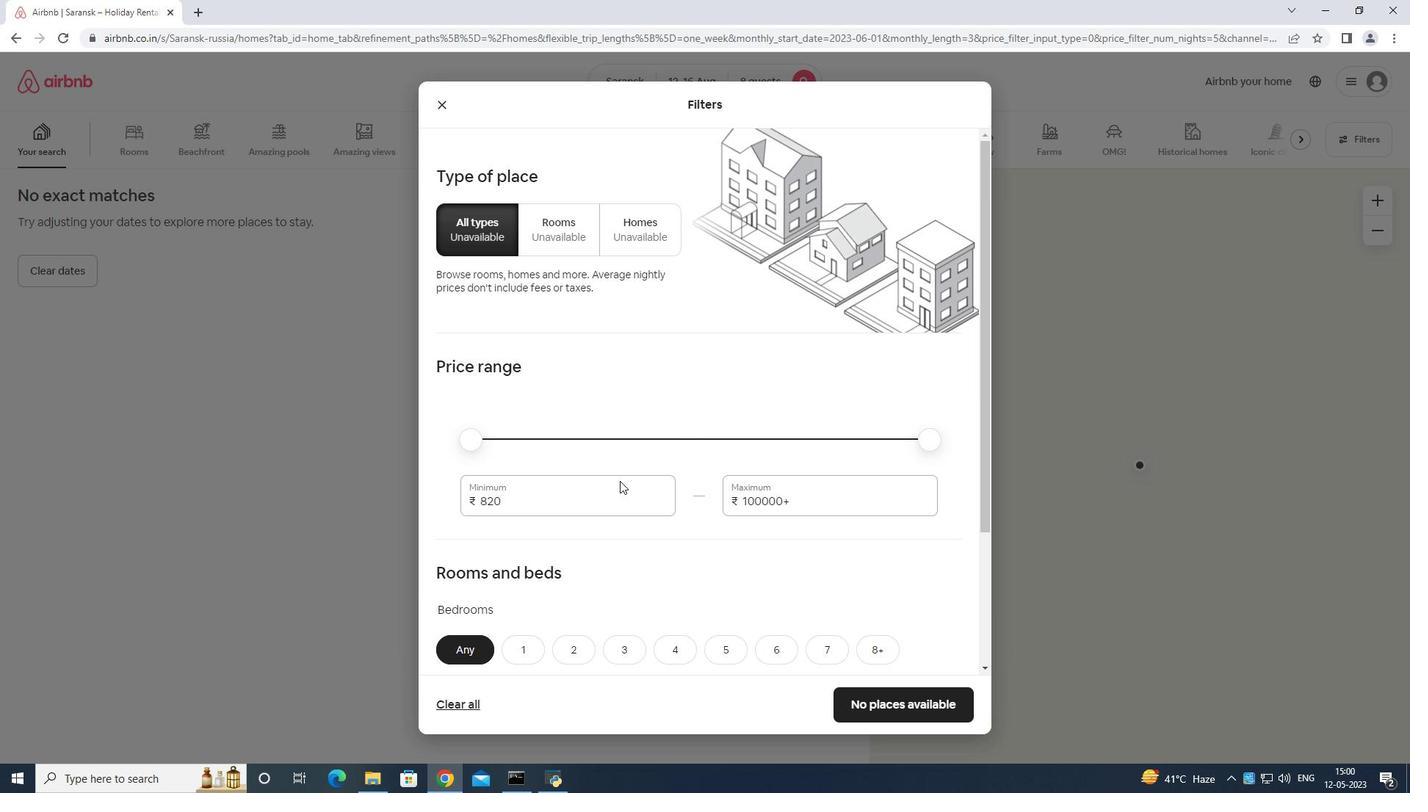 
Action: Mouse pressed left at (608, 491)
Screenshot: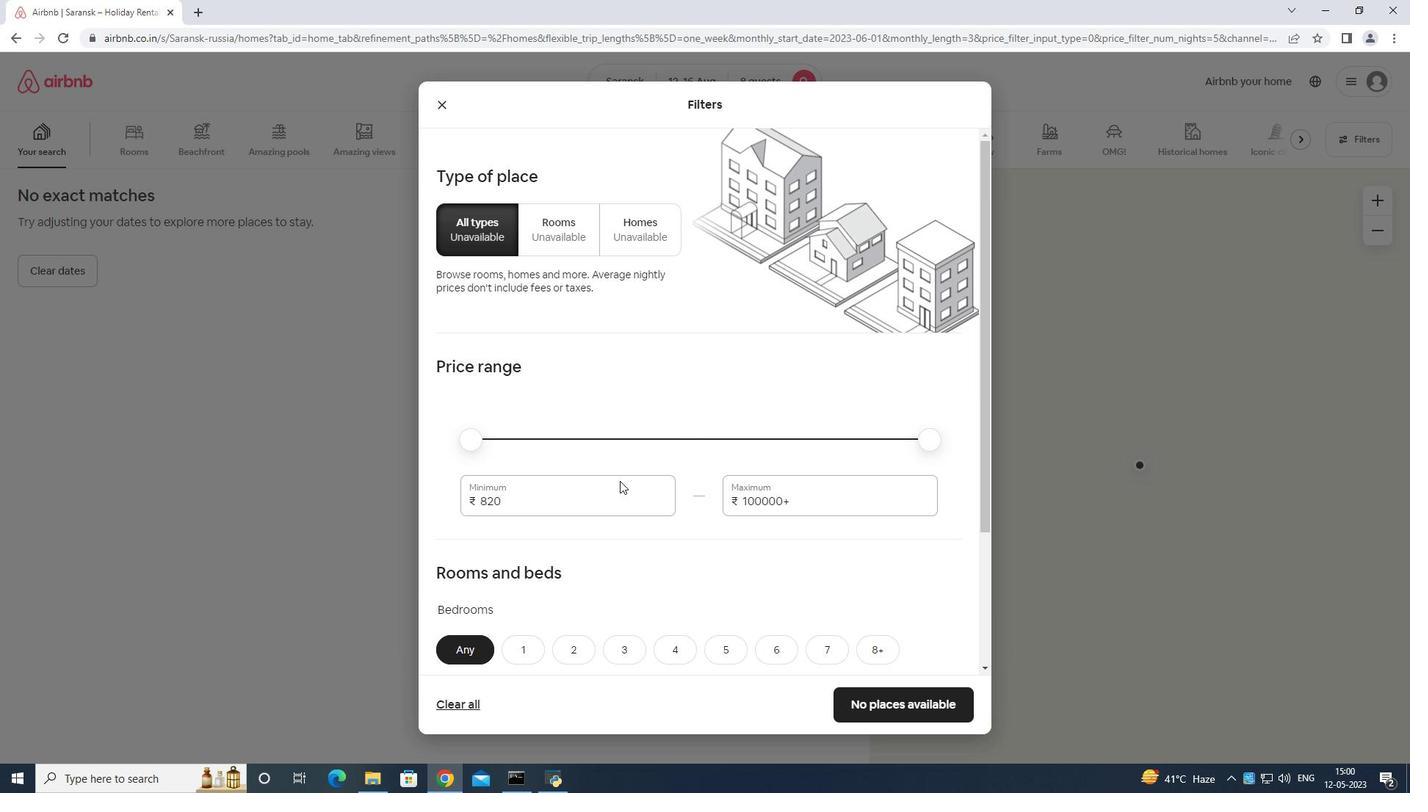 
Action: Mouse moved to (612, 487)
Screenshot: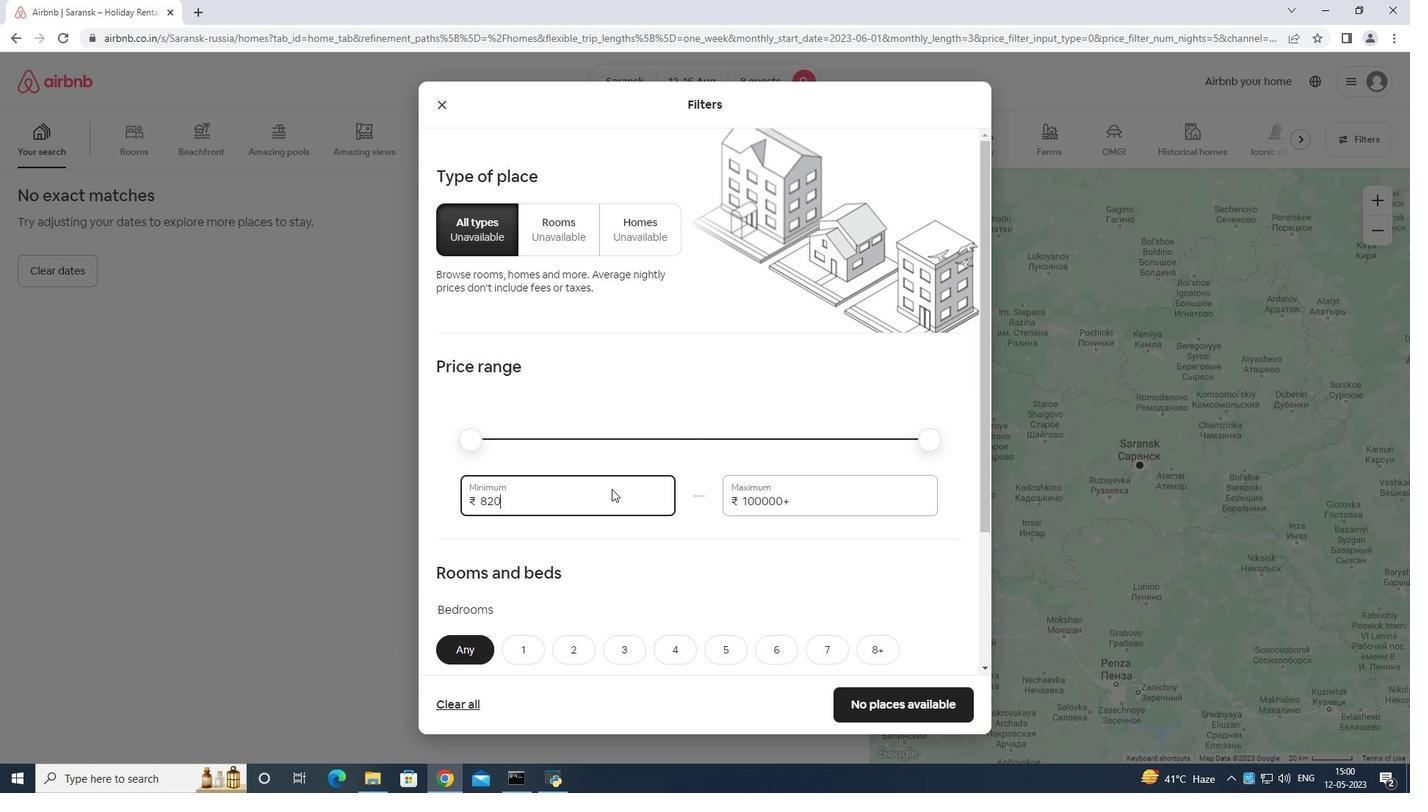 
Action: Key pressed <Key.backspace>
Screenshot: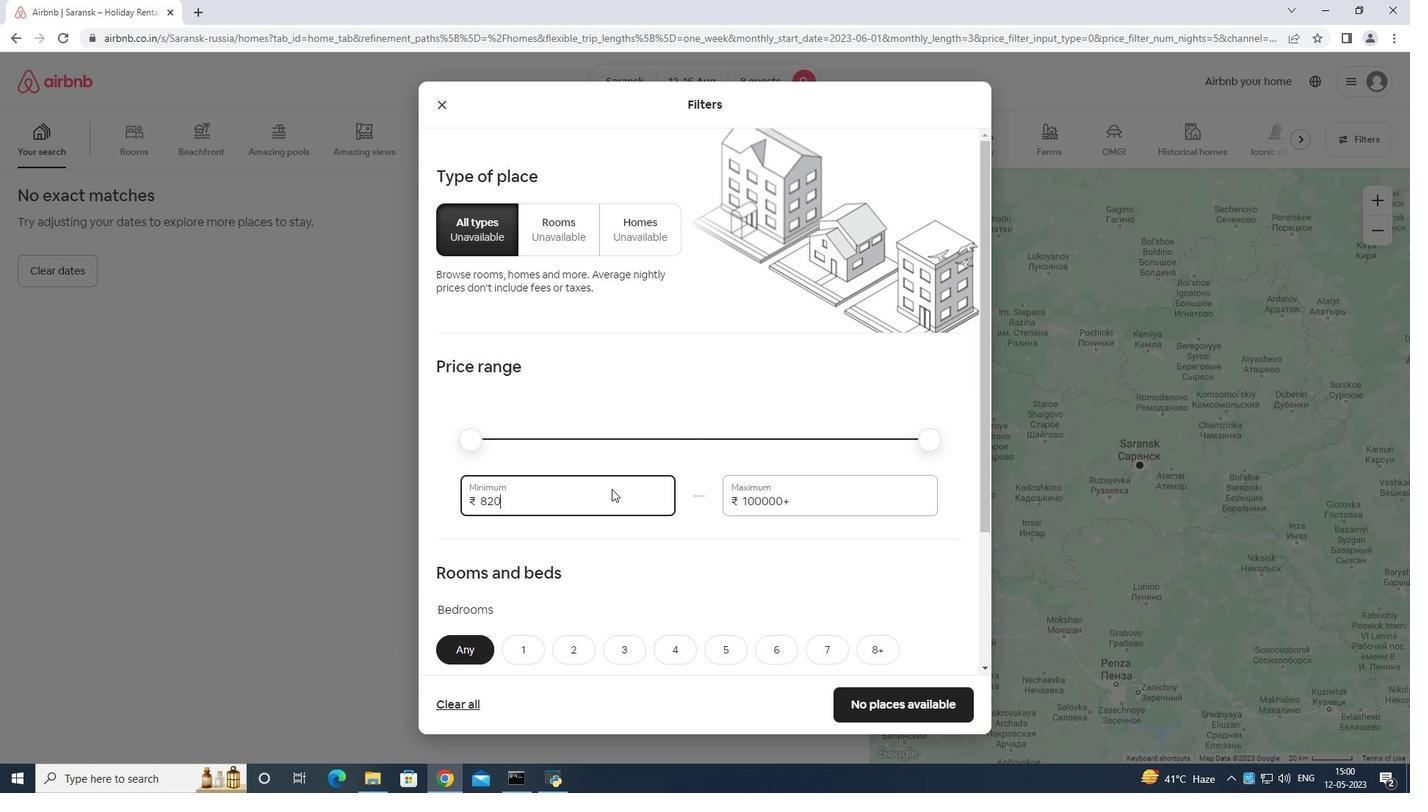 
Action: Mouse moved to (614, 482)
Screenshot: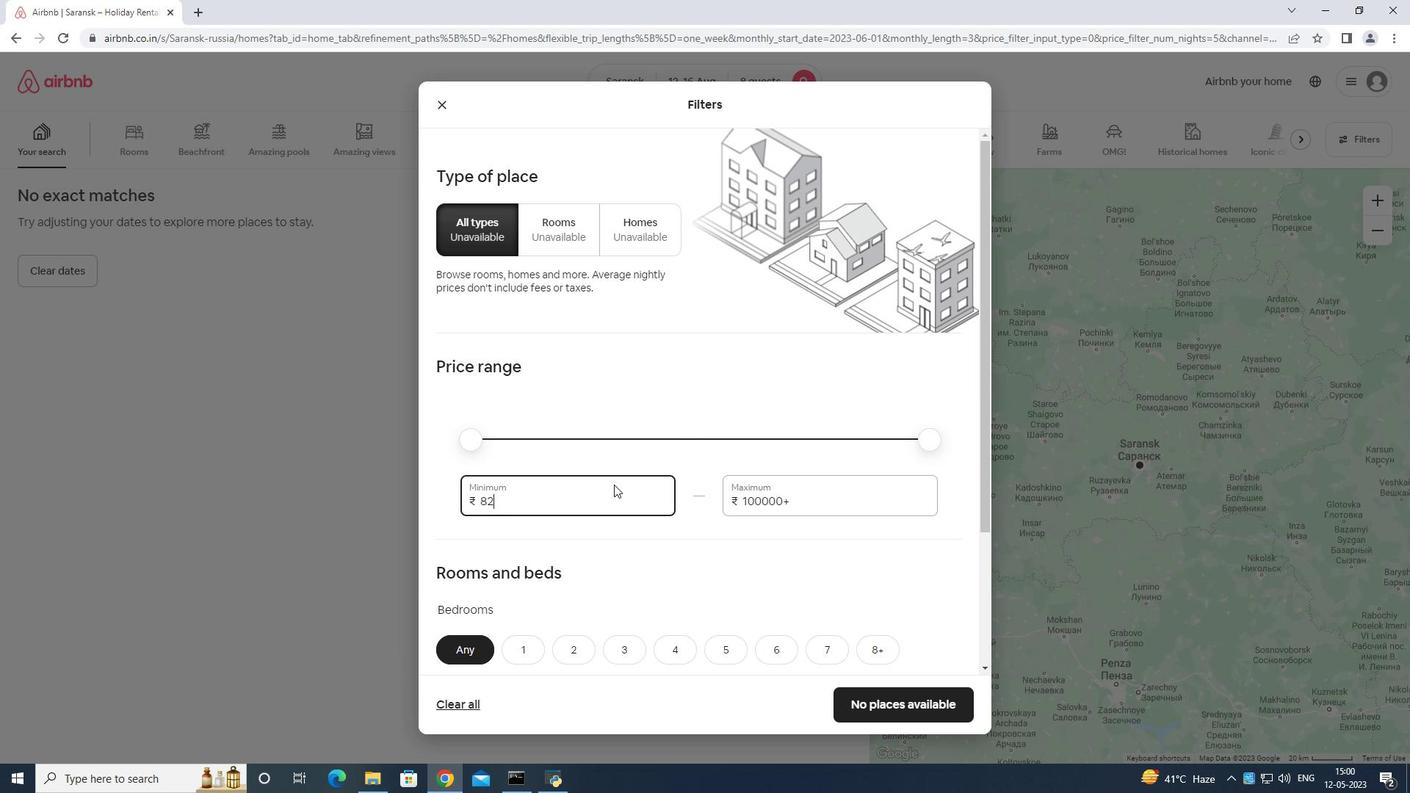 
Action: Key pressed <Key.backspace><Key.backspace><Key.backspace>
Screenshot: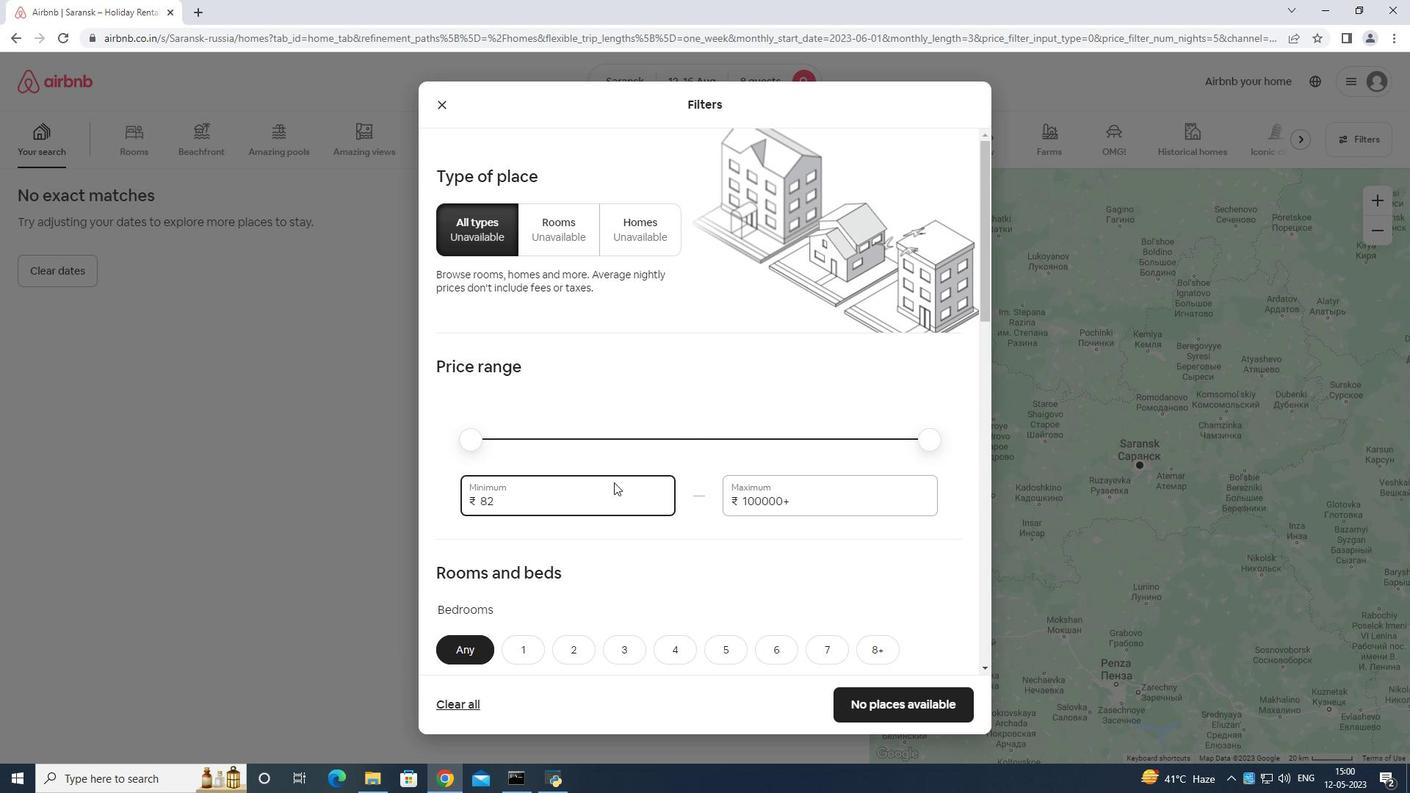 
Action: Mouse moved to (614, 481)
Screenshot: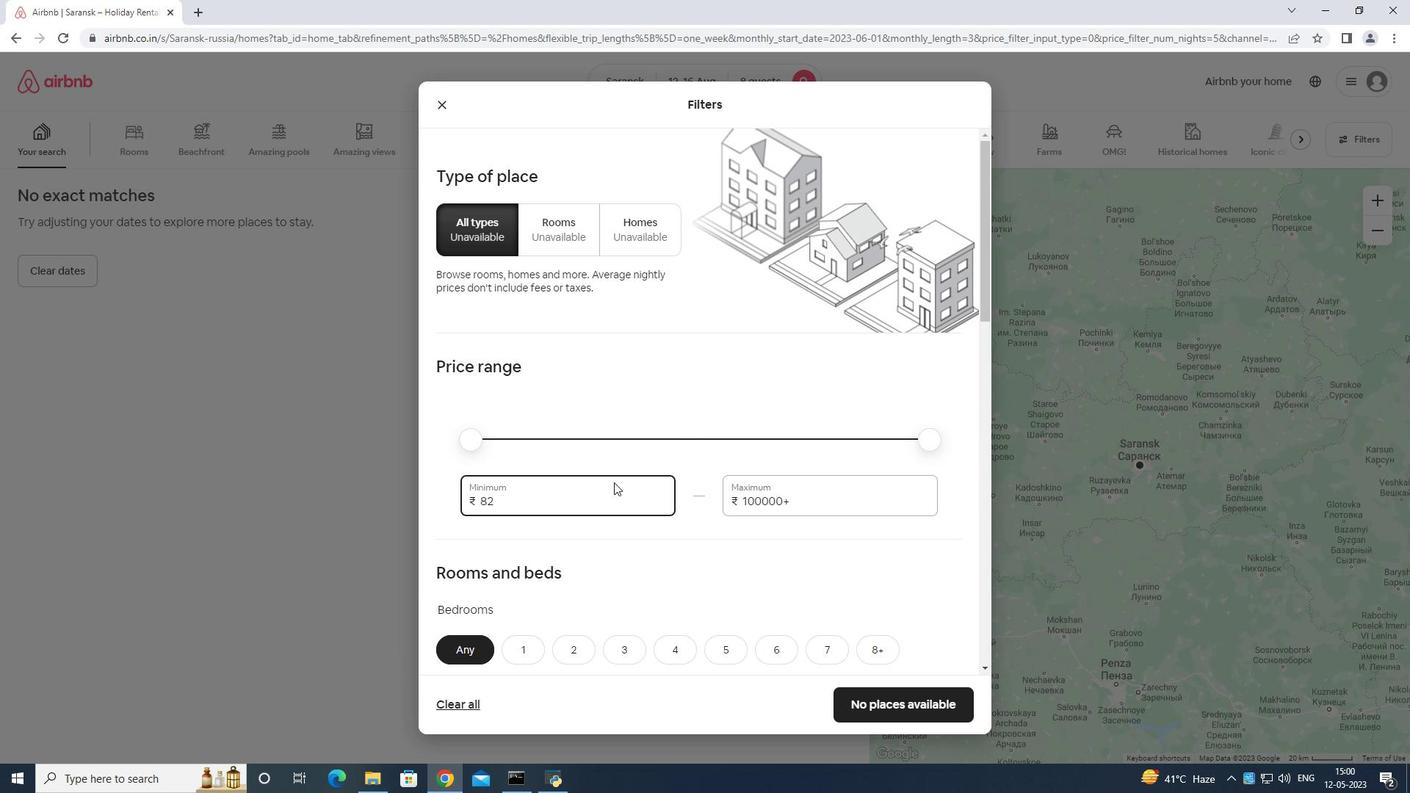 
Action: Key pressed <Key.backspace>
Screenshot: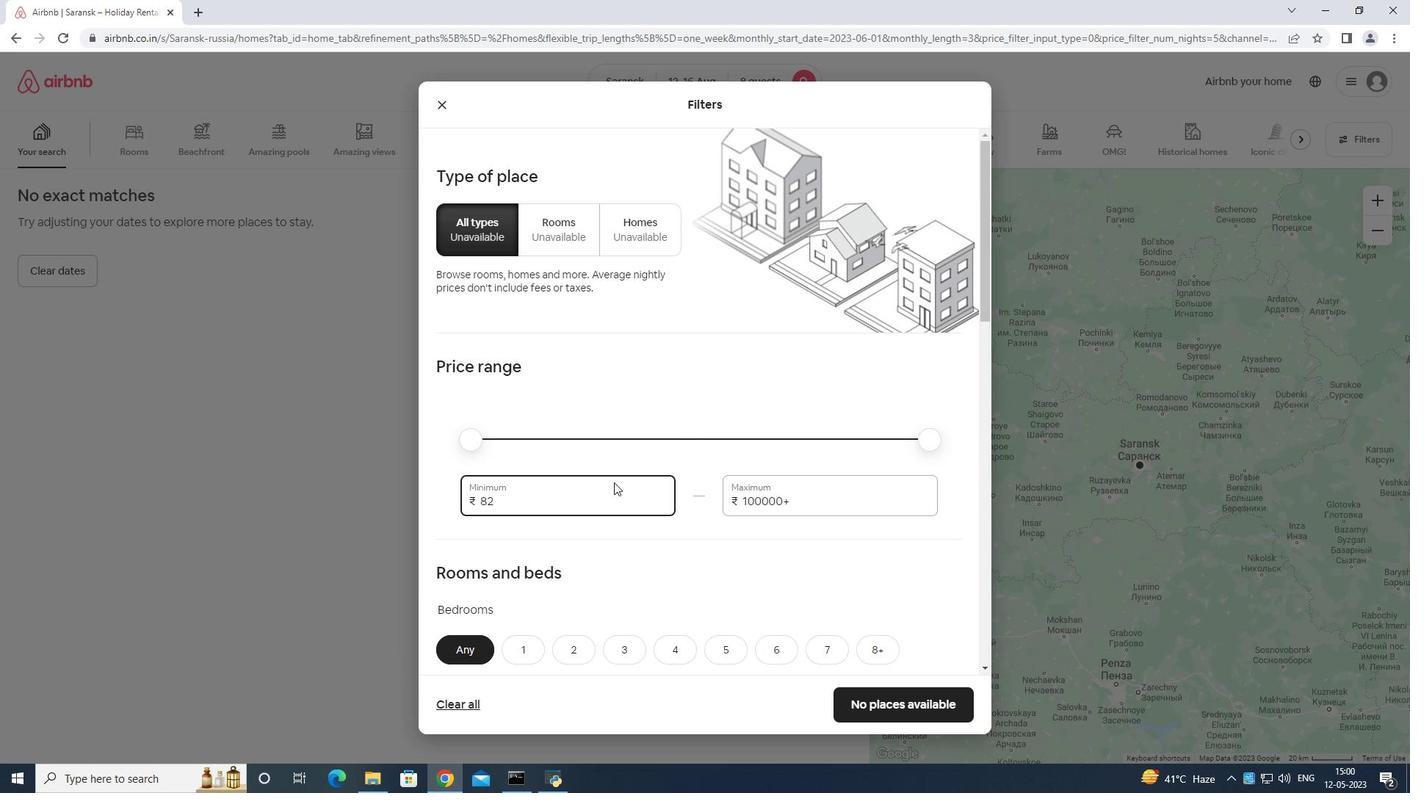 
Action: Mouse moved to (614, 481)
Screenshot: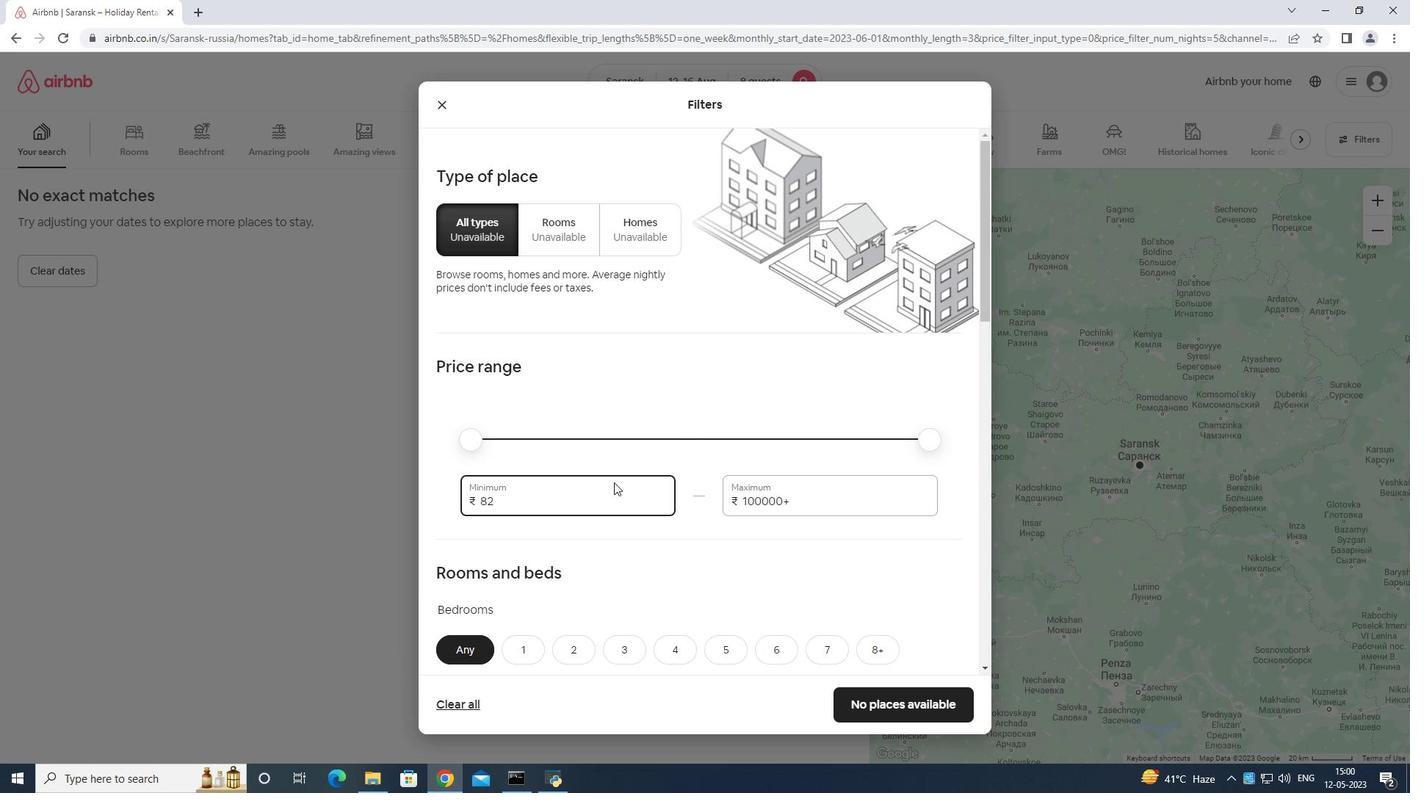 
Action: Key pressed <Key.backspace>
Screenshot: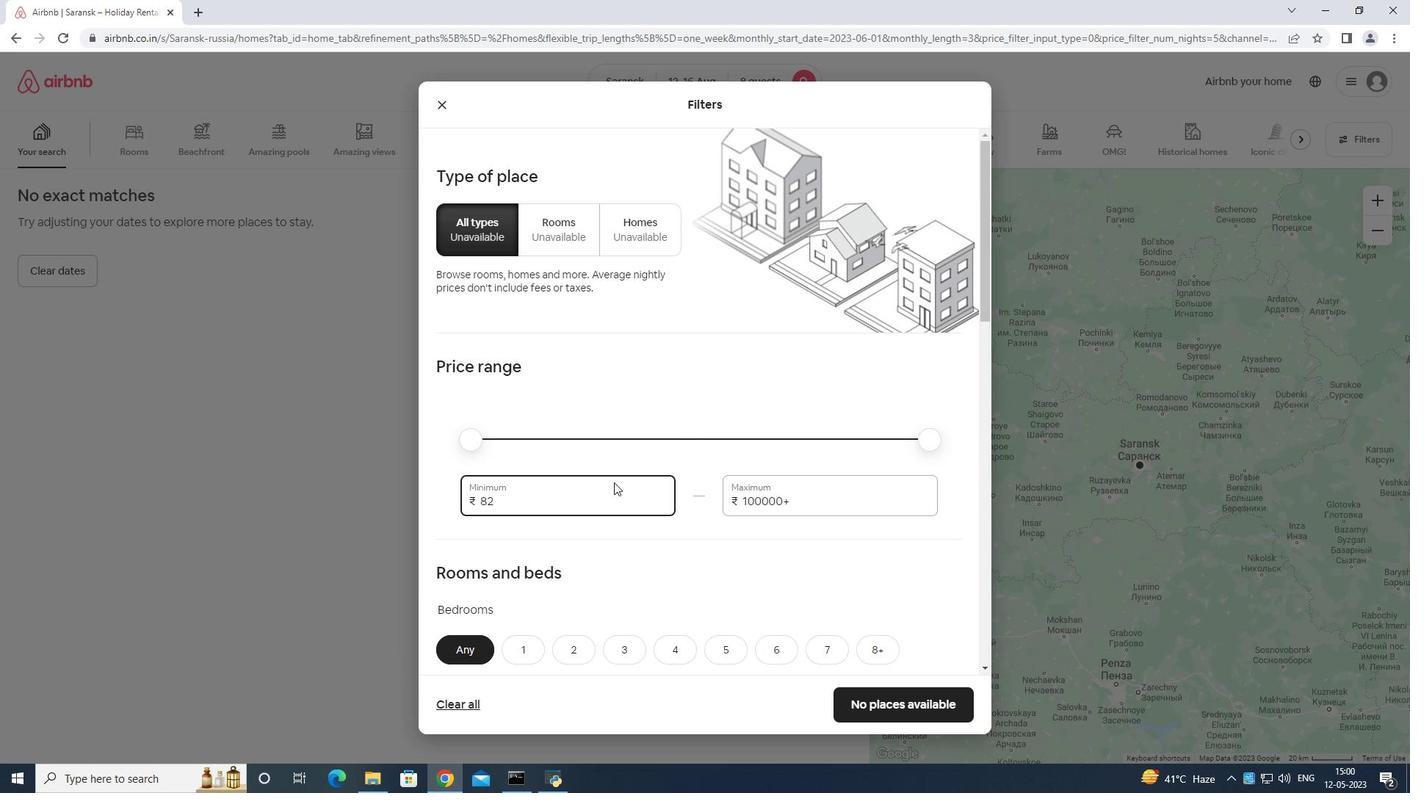 
Action: Mouse moved to (615, 478)
Screenshot: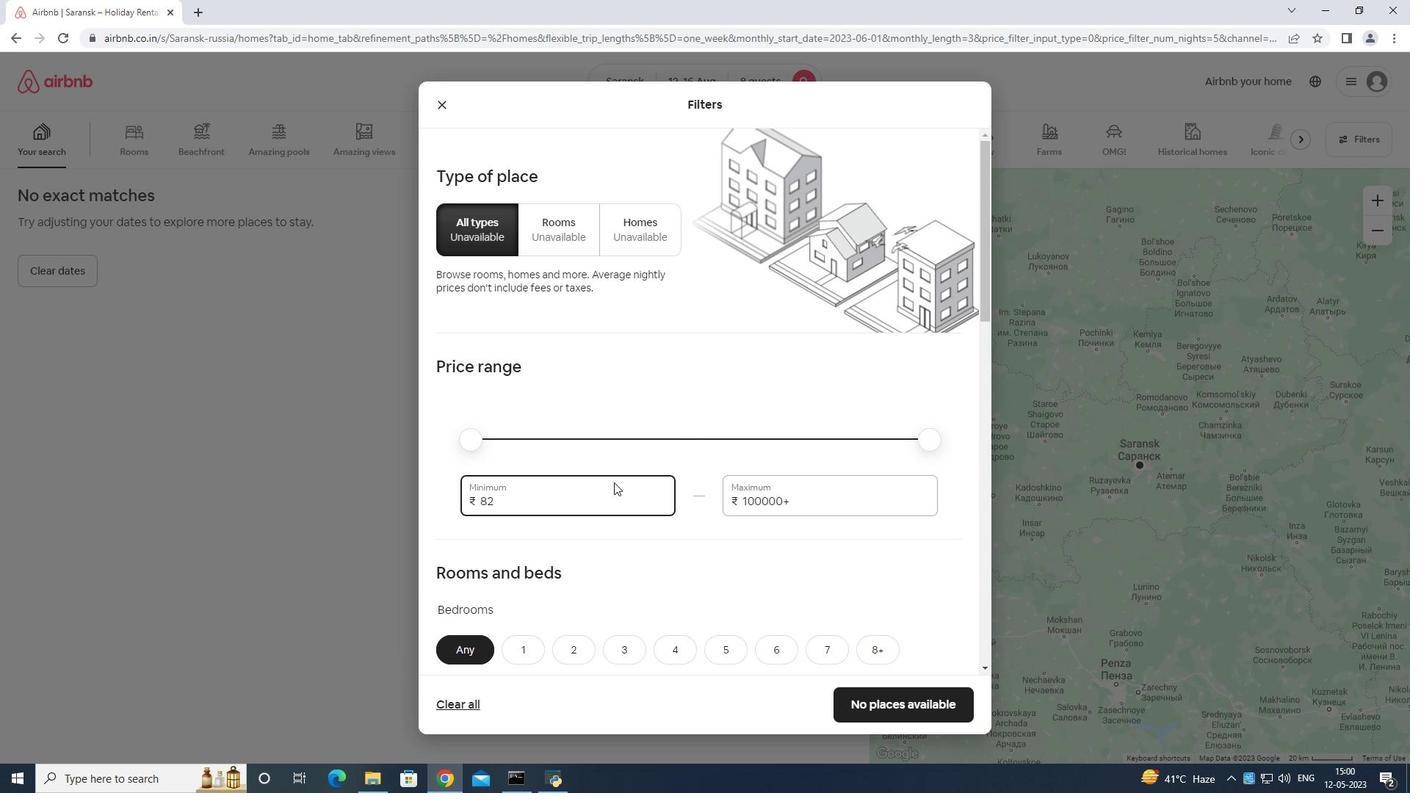 
Action: Key pressed <Key.backspace>
Screenshot: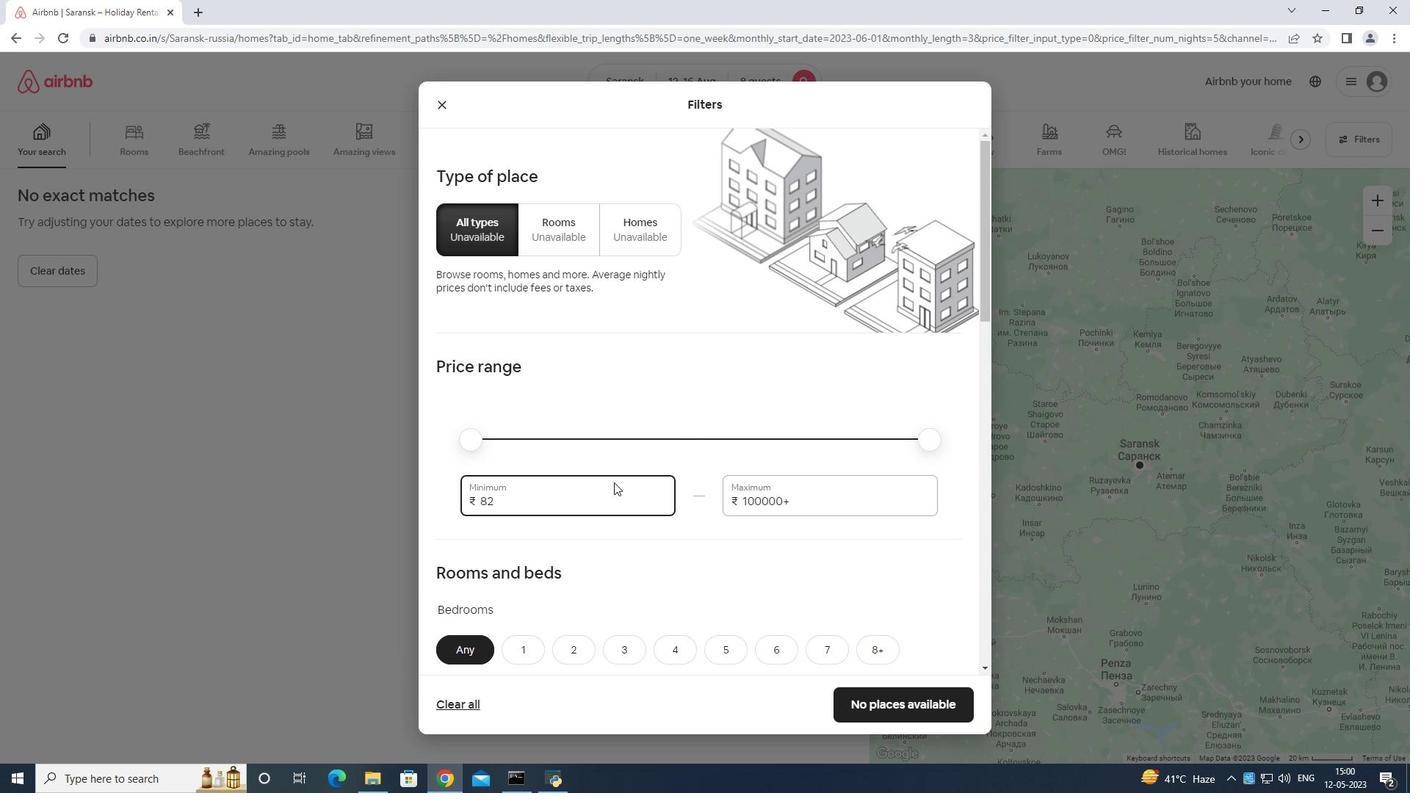 
Action: Mouse moved to (616, 476)
Screenshot: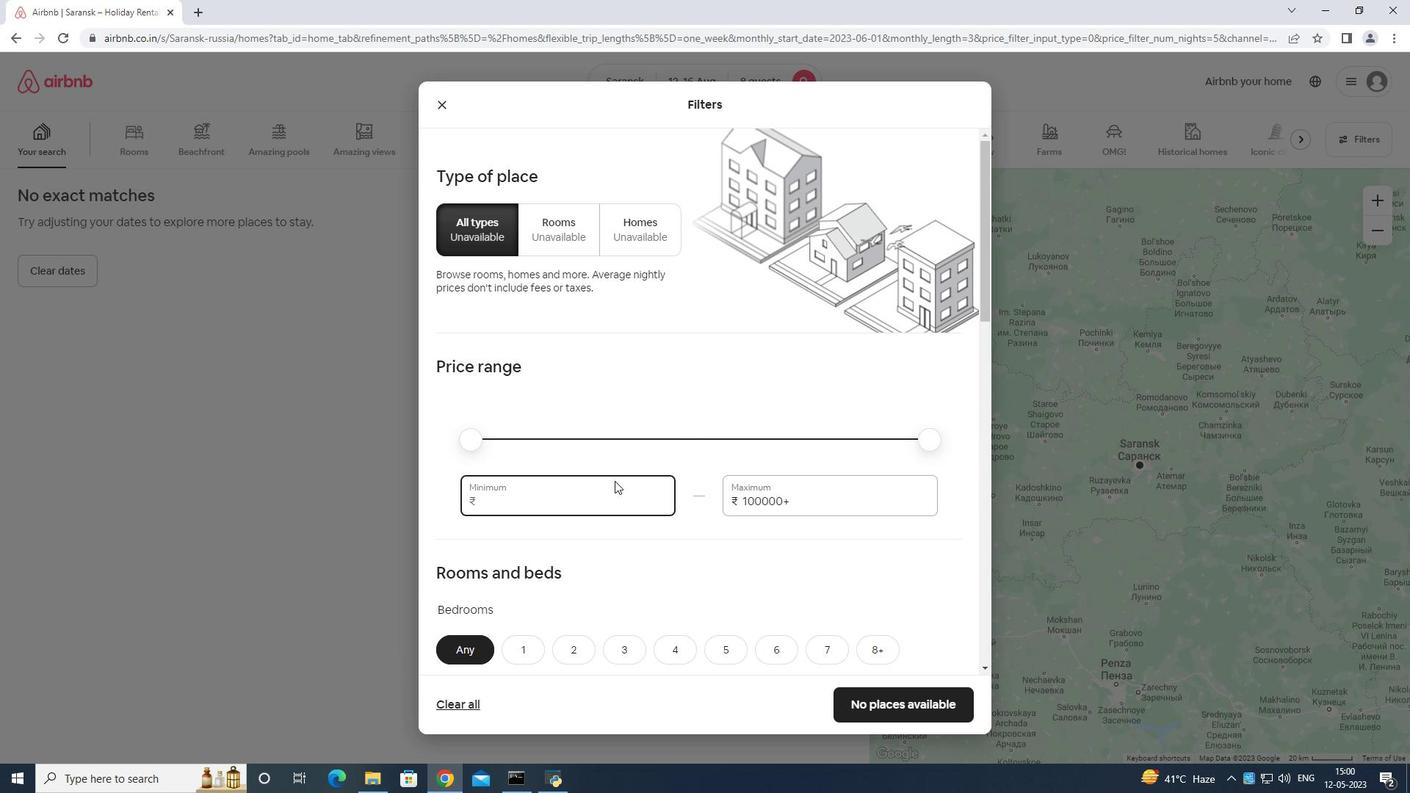 
Action: Key pressed 1
Screenshot: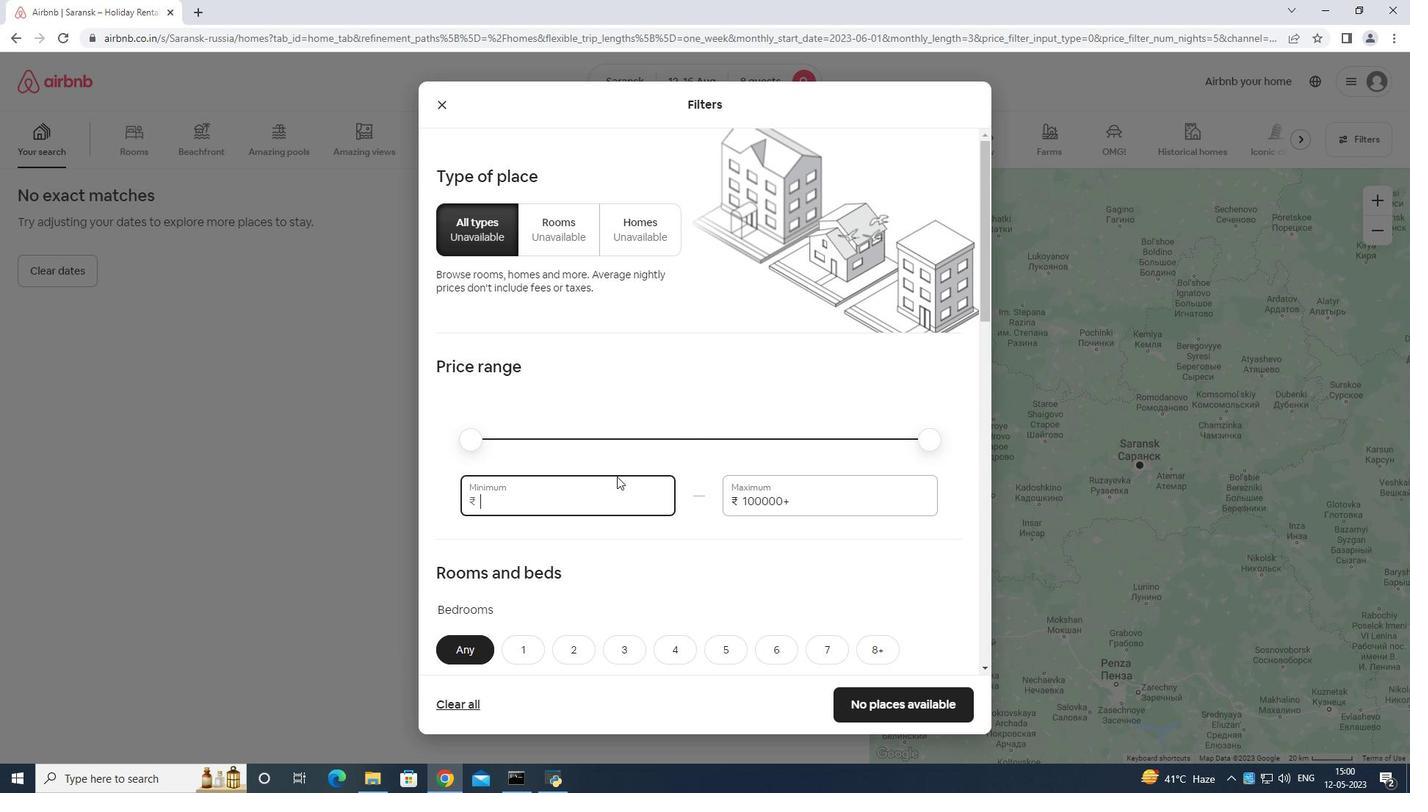 
Action: Mouse moved to (619, 472)
Screenshot: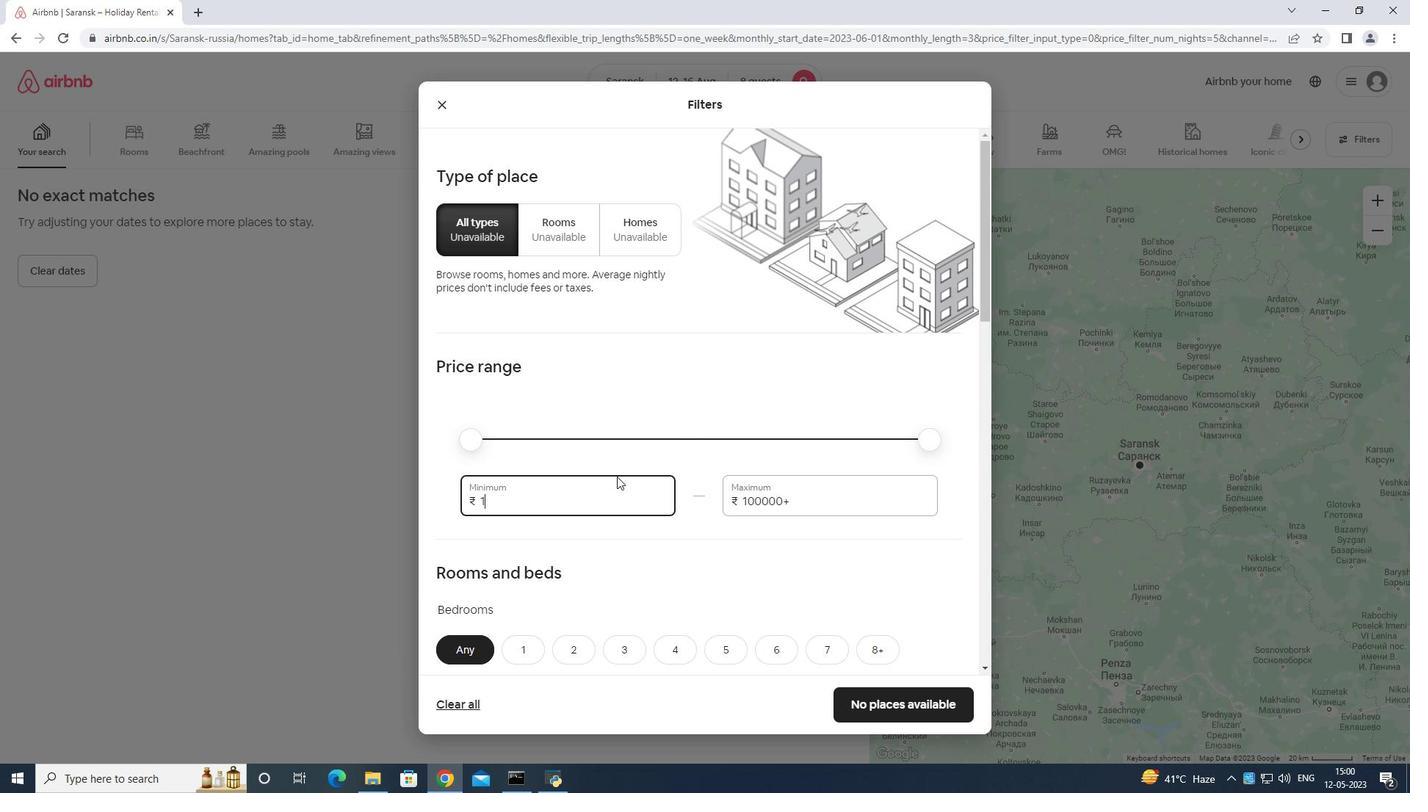 
Action: Key pressed 0
Screenshot: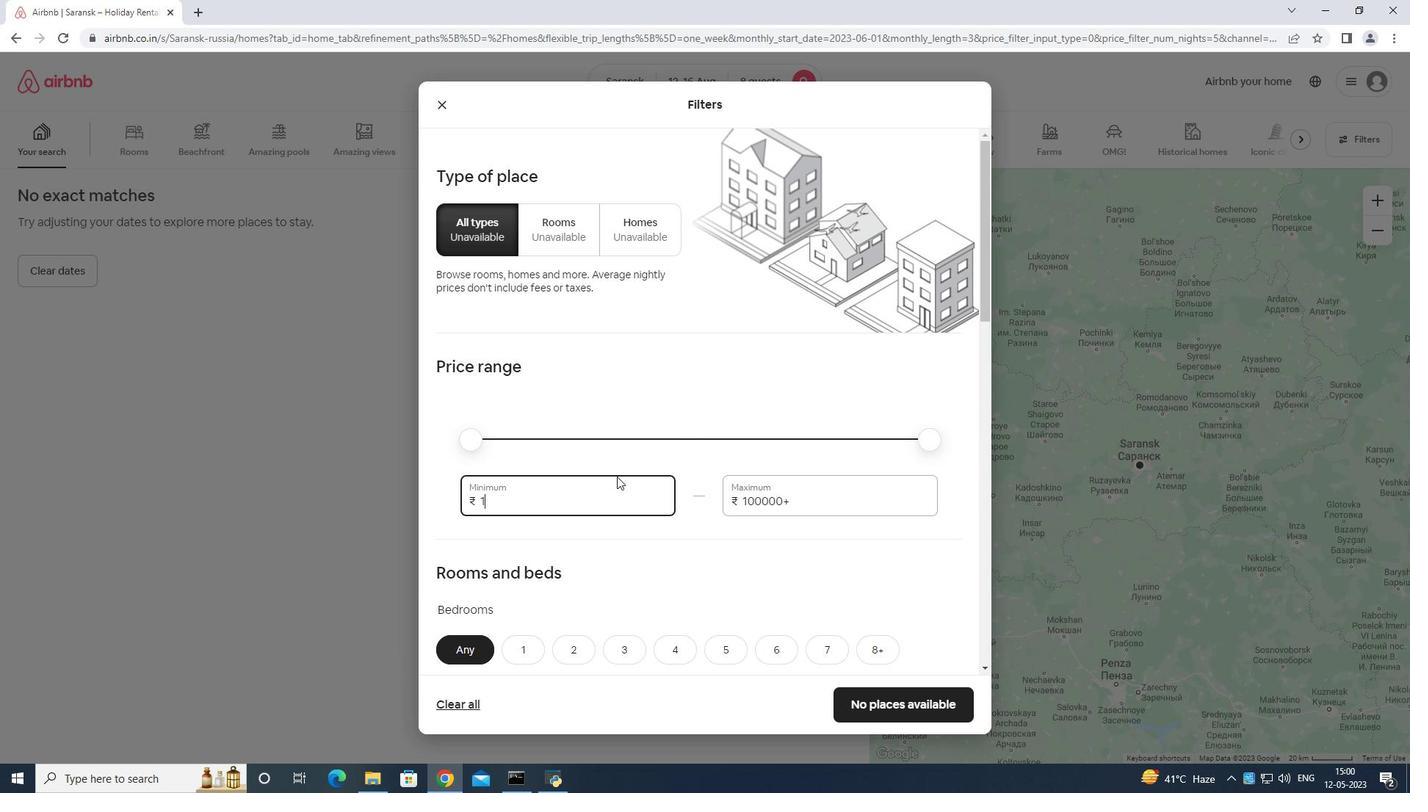 
Action: Mouse moved to (620, 468)
Screenshot: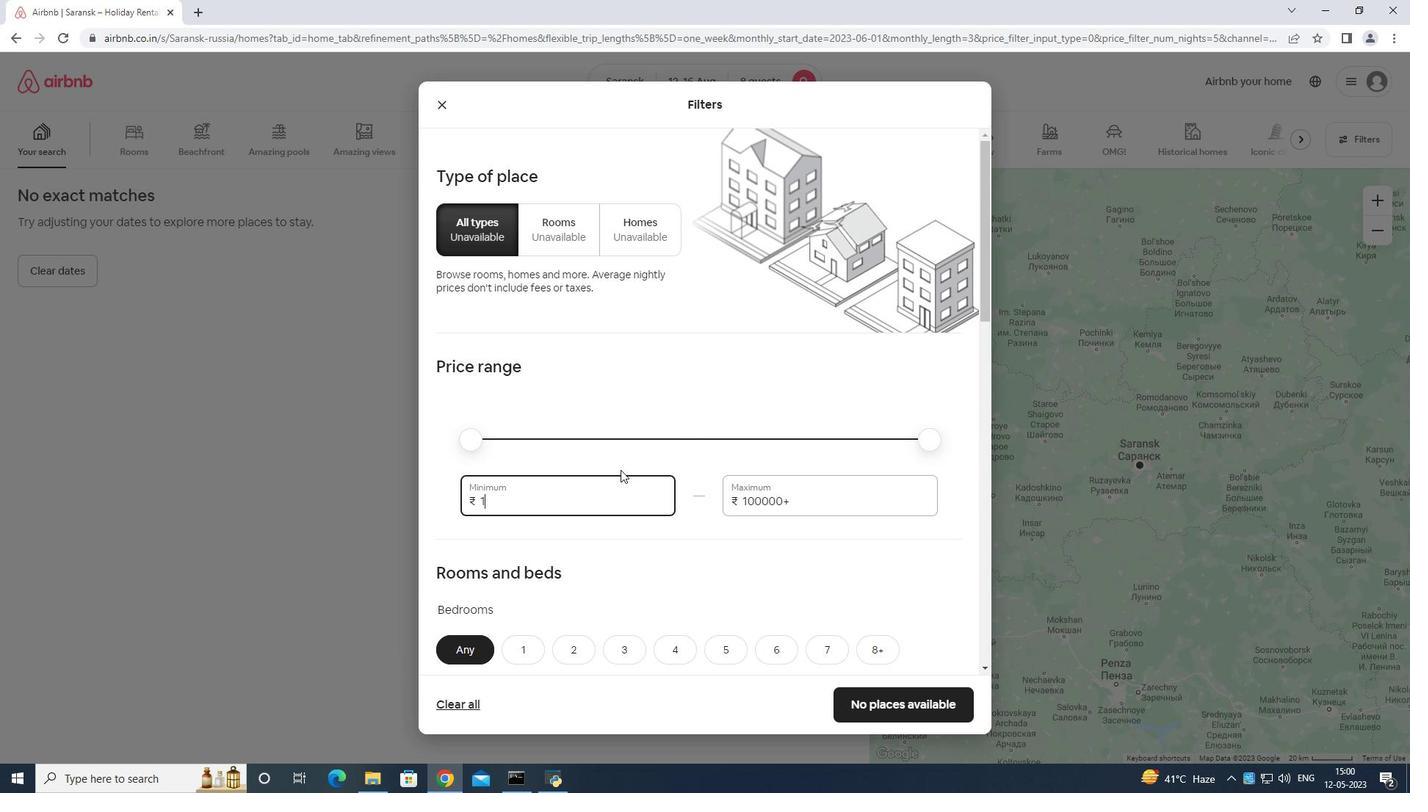 
Action: Key pressed 0
Screenshot: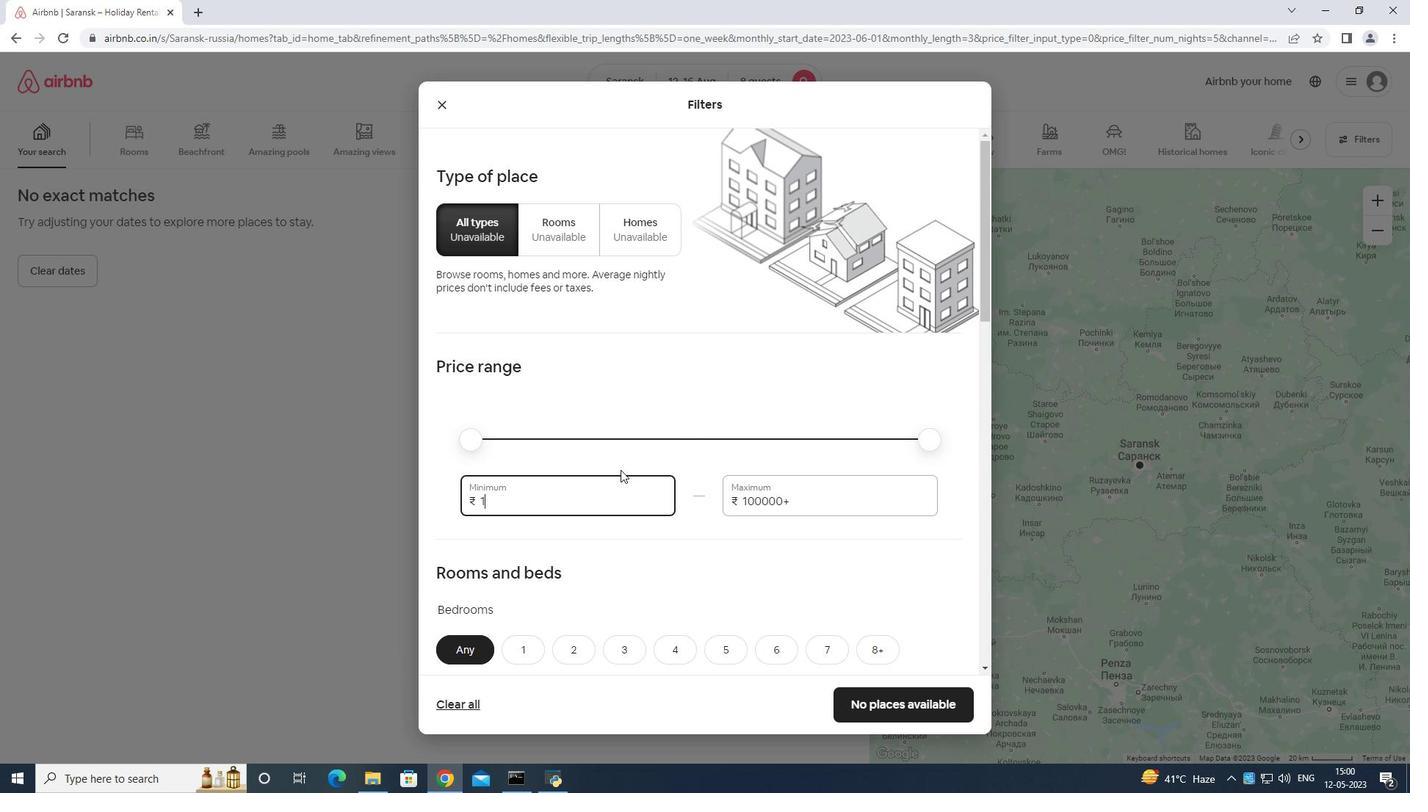 
Action: Mouse moved to (622, 462)
Screenshot: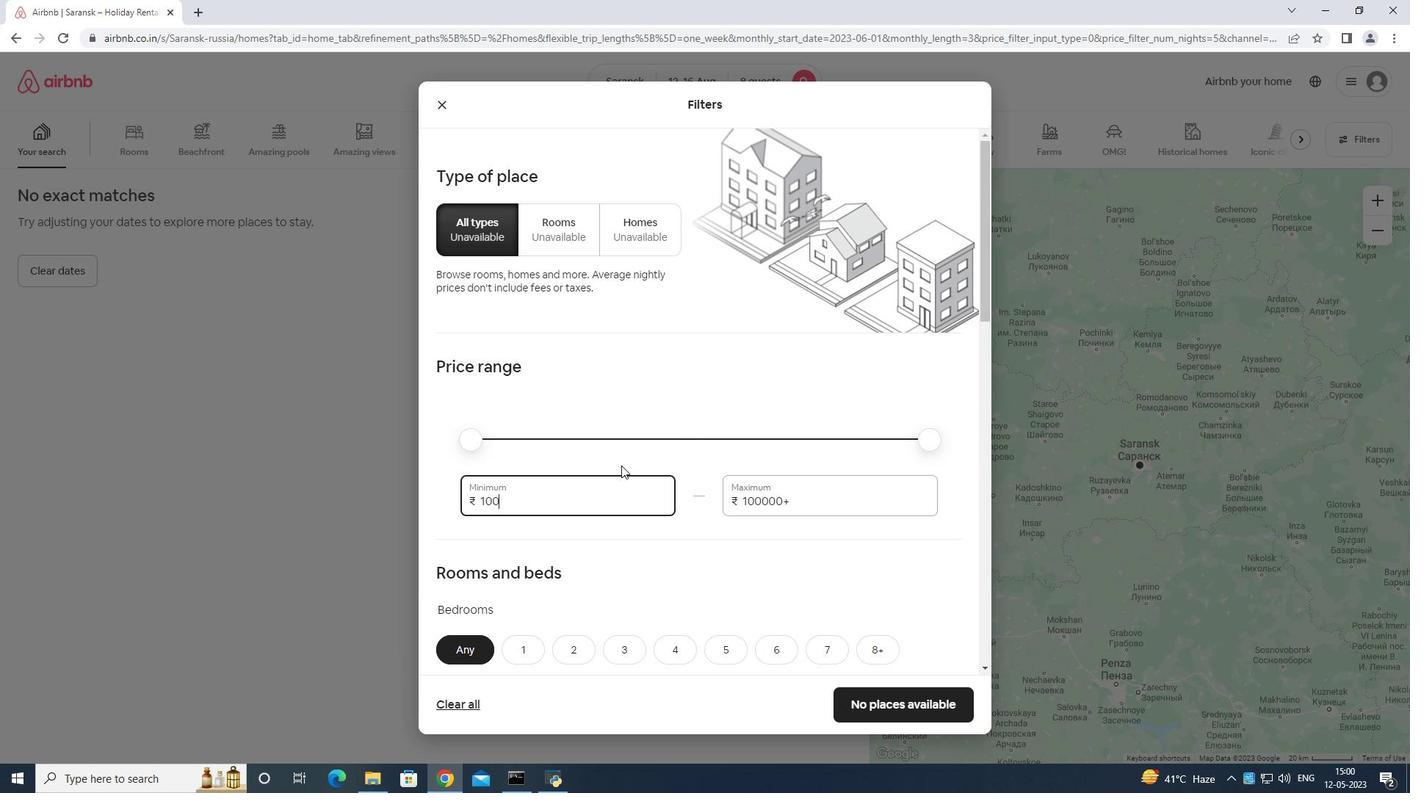 
Action: Key pressed 0
Screenshot: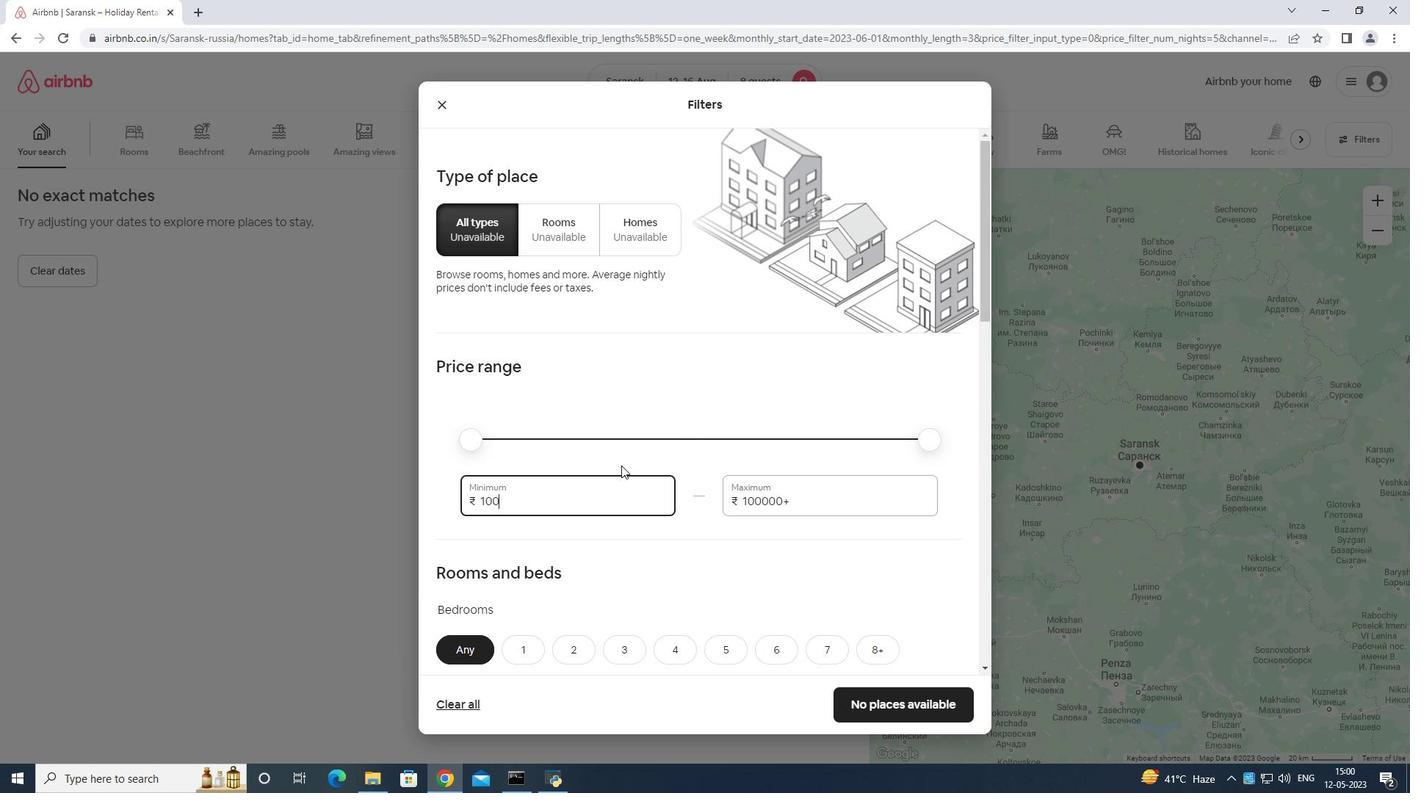 
Action: Mouse moved to (622, 461)
Screenshot: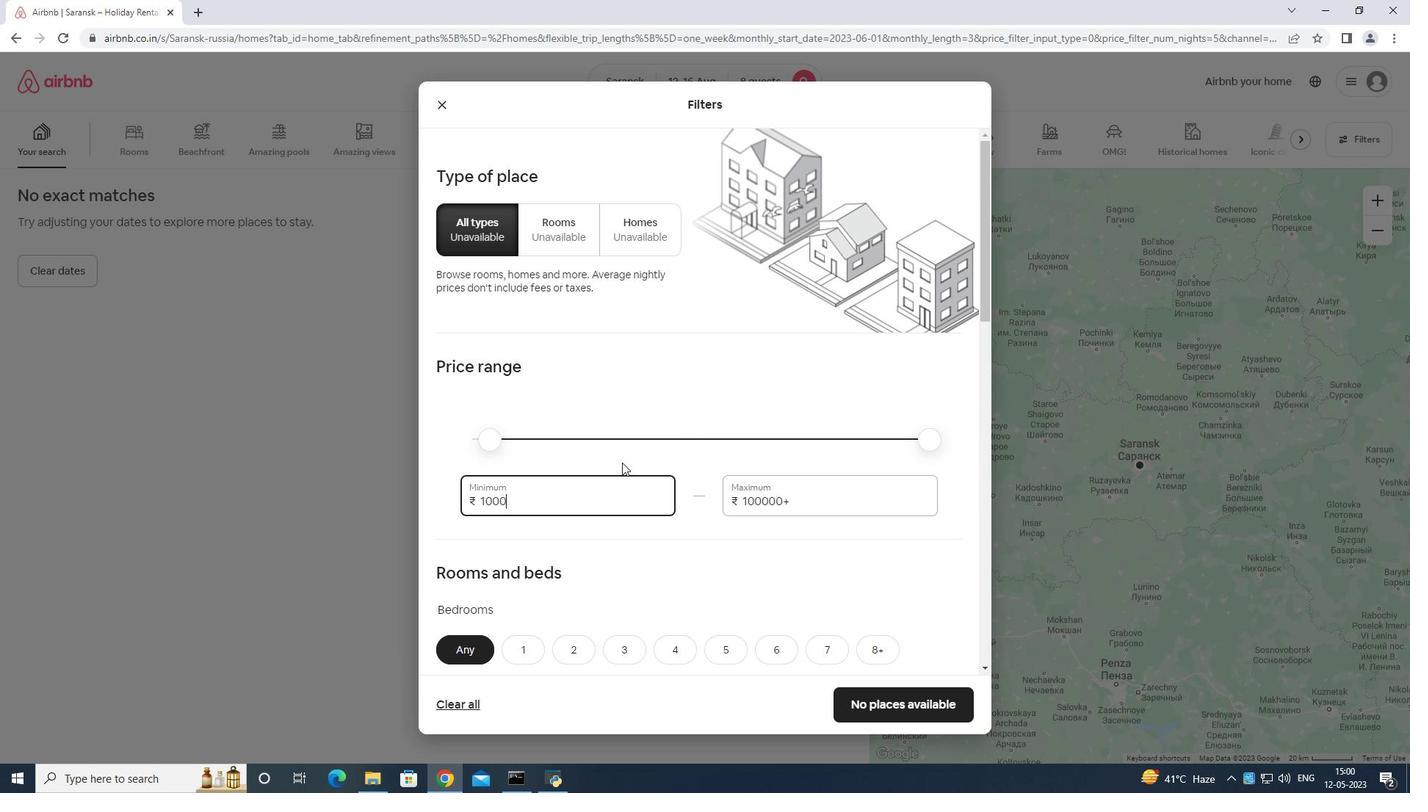 
Action: Key pressed 0
Screenshot: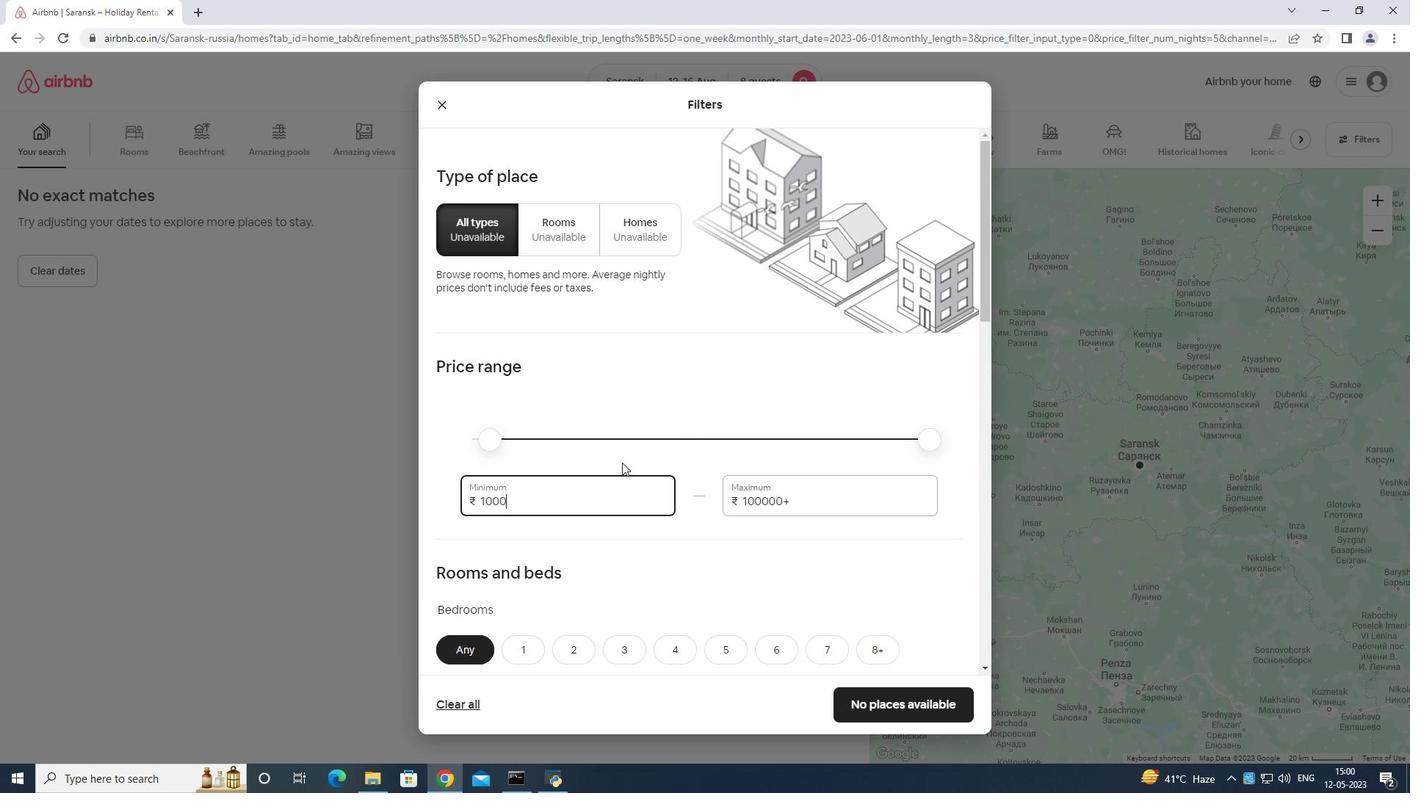 
Action: Mouse moved to (824, 494)
Screenshot: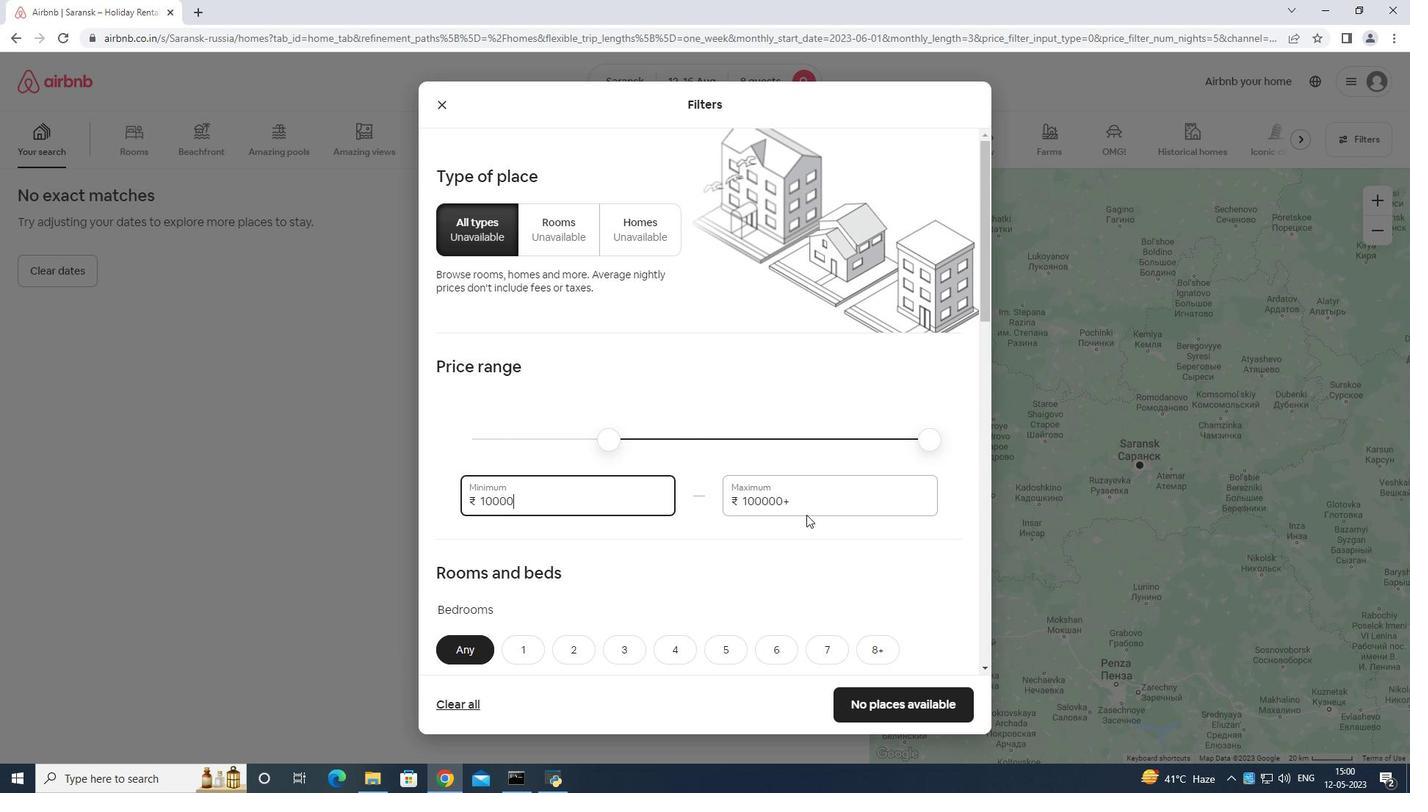 
Action: Mouse pressed left at (824, 494)
Screenshot: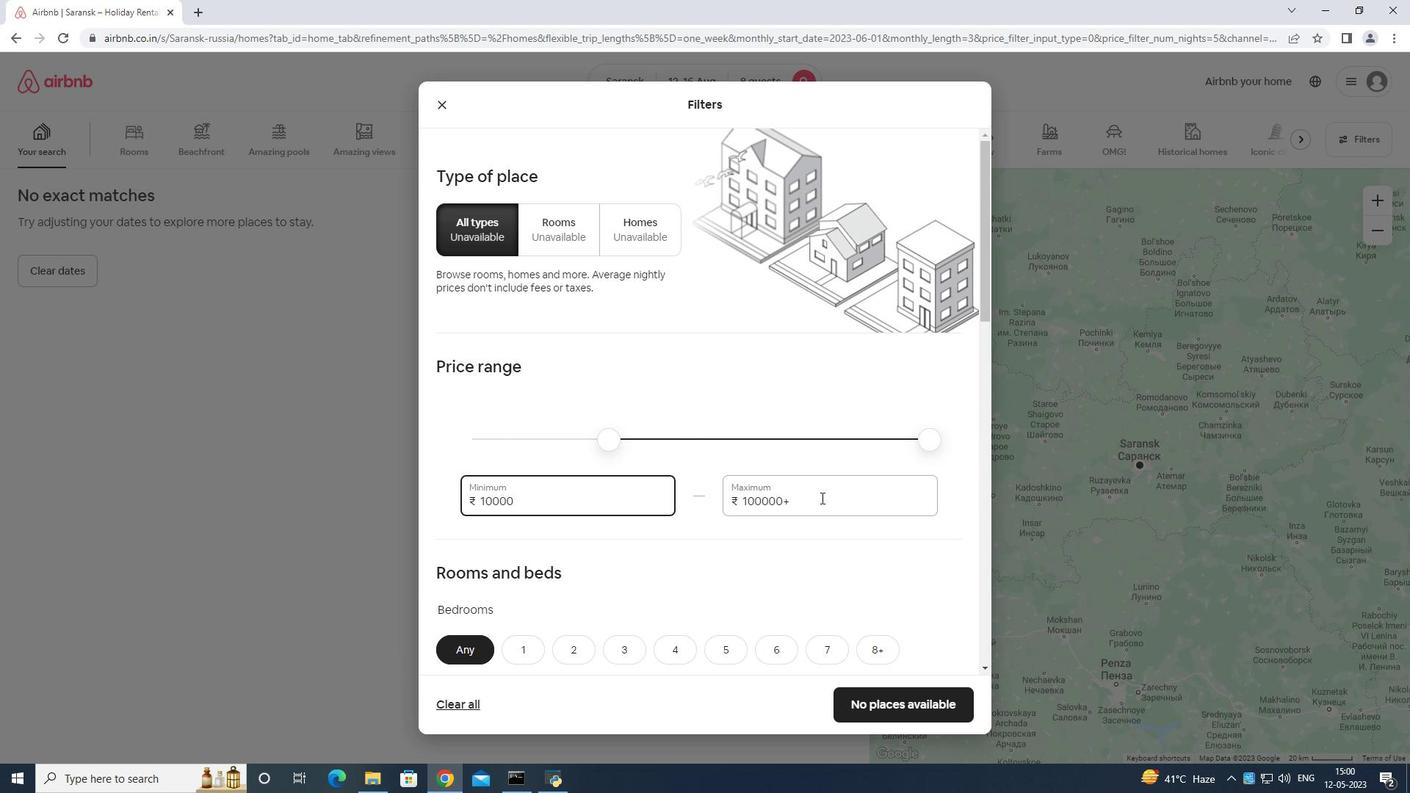 
Action: Mouse moved to (824, 493)
Screenshot: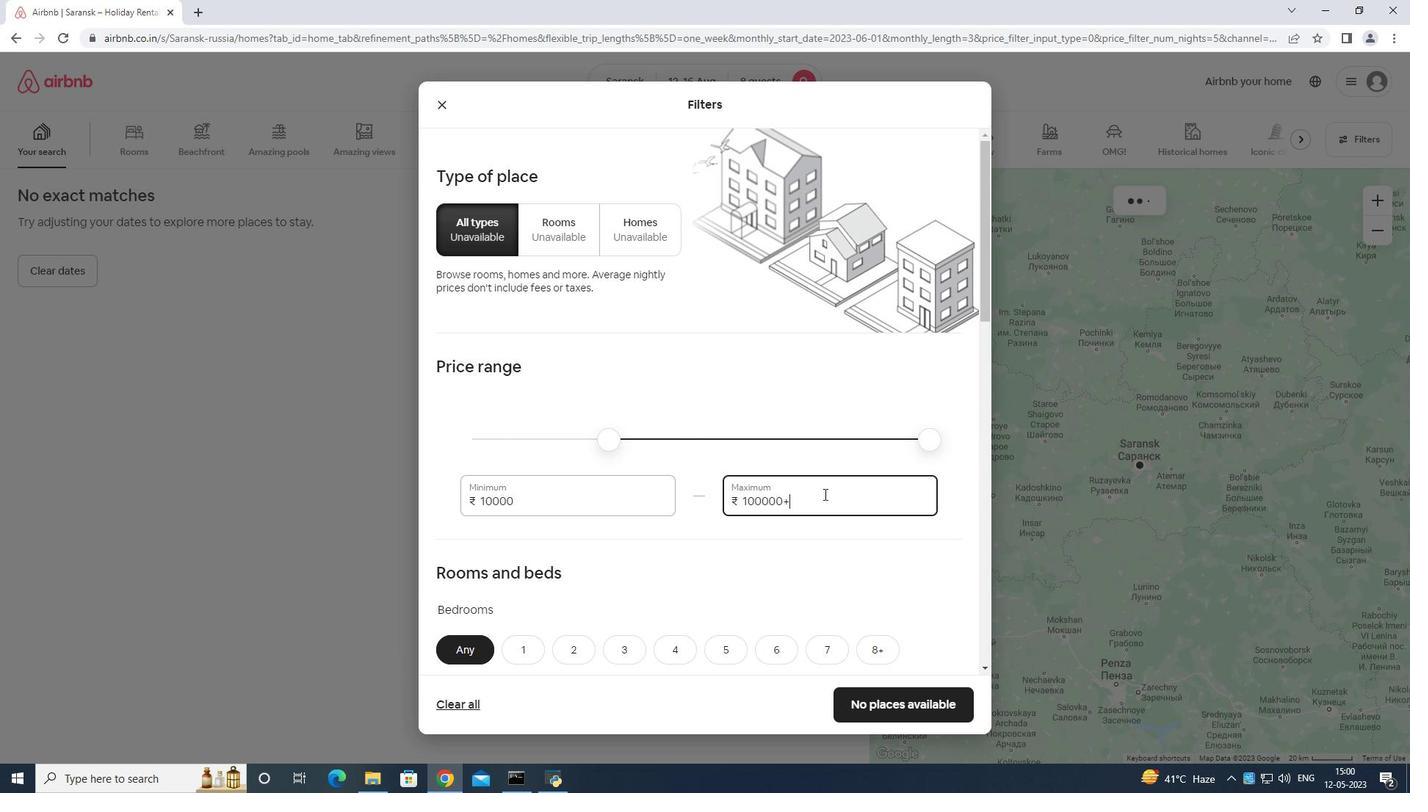 
Action: Key pressed <Key.backspace><Key.backspace><Key.backspace><Key.backspace><Key.backspace><Key.backspace><Key.backspace><Key.backspace><Key.backspace><Key.backspace><Key.backspace>1
Screenshot: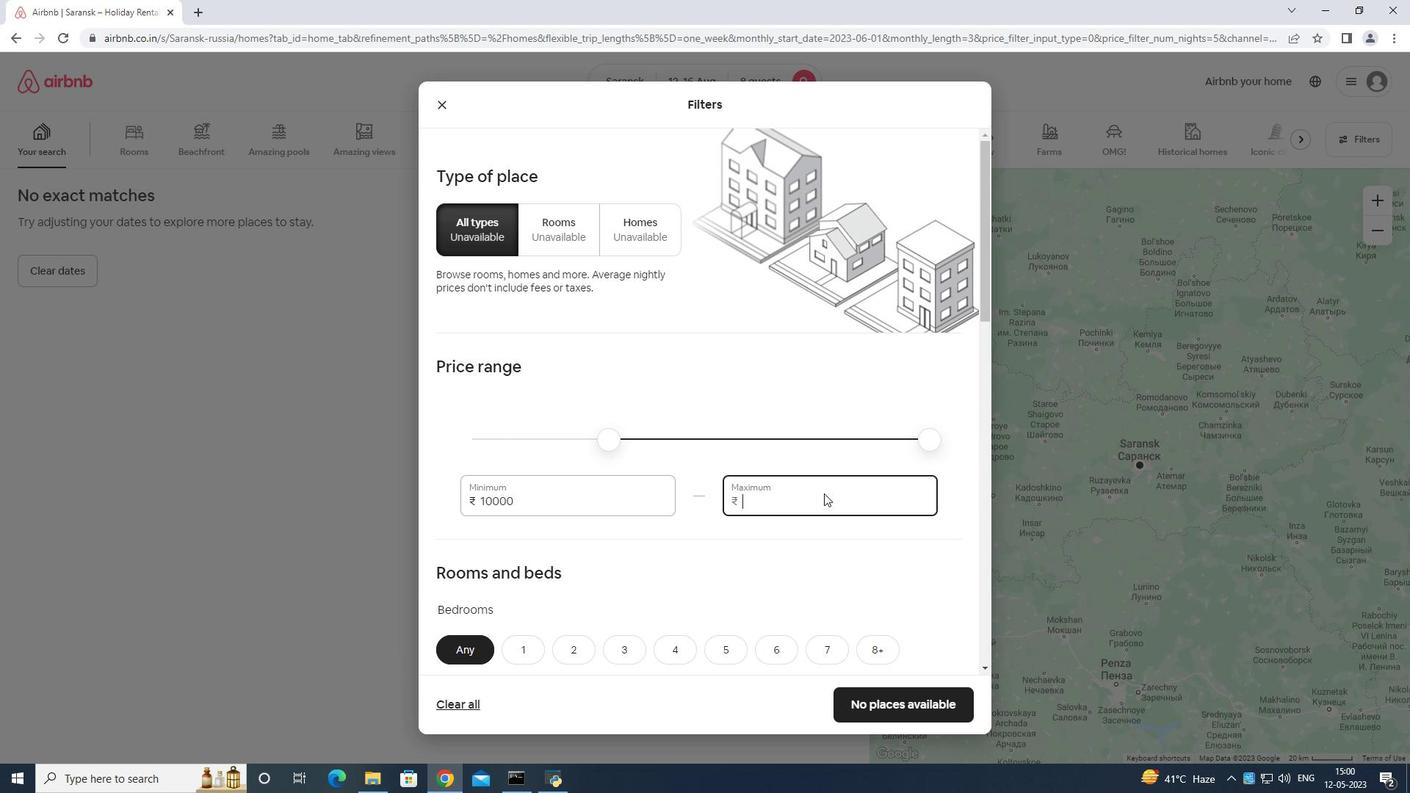 
Action: Mouse moved to (825, 492)
Screenshot: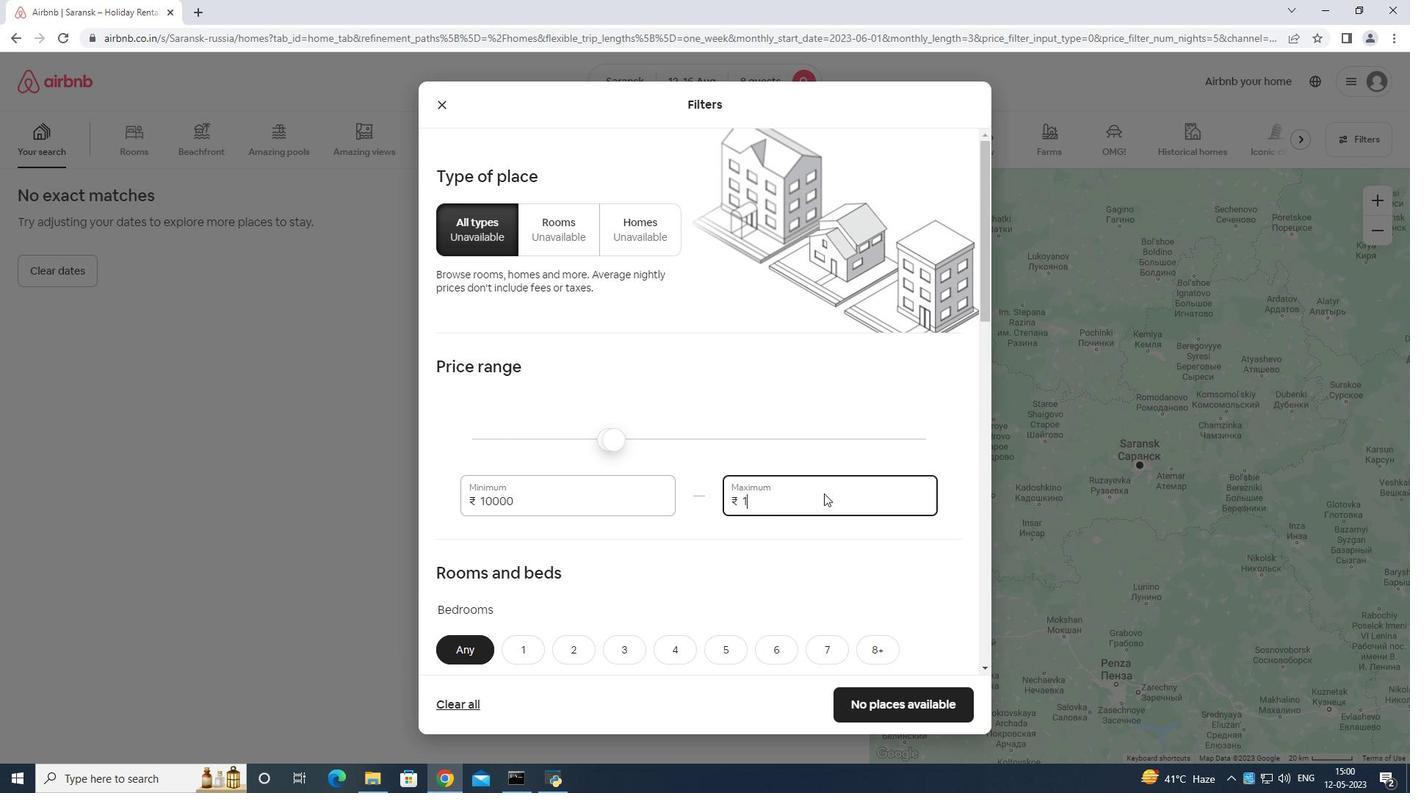 
Action: Key pressed 6
Screenshot: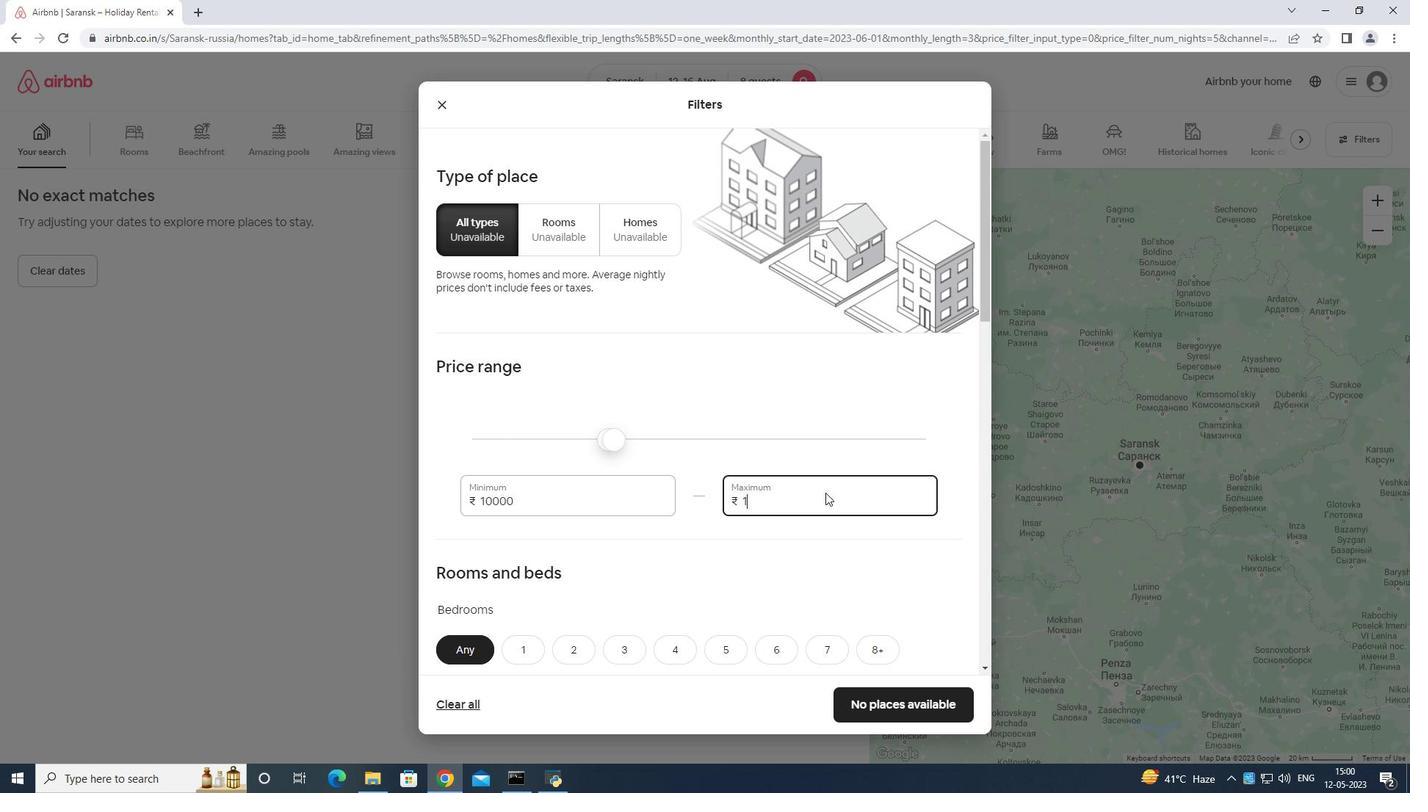 
Action: Mouse moved to (826, 492)
Screenshot: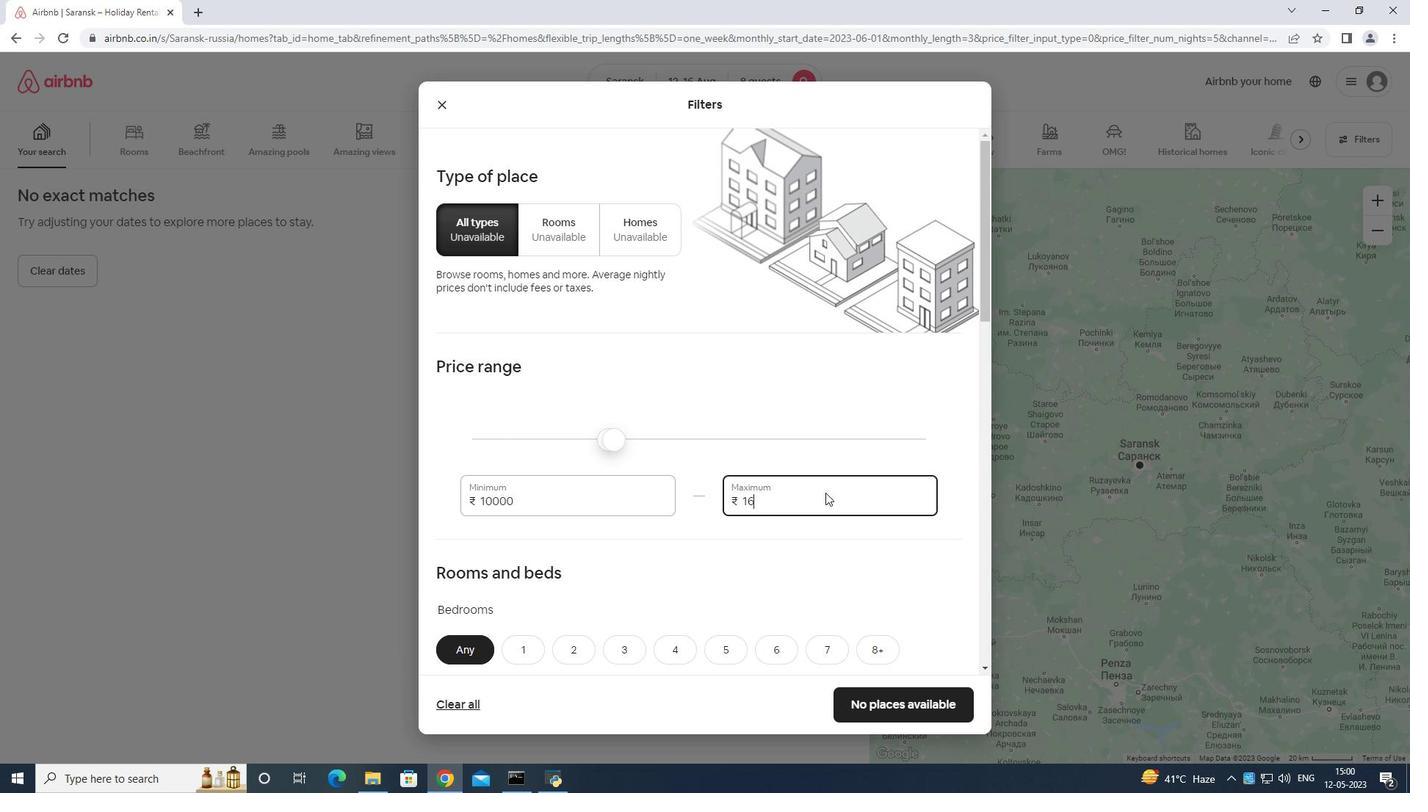 
Action: Key pressed 000
Screenshot: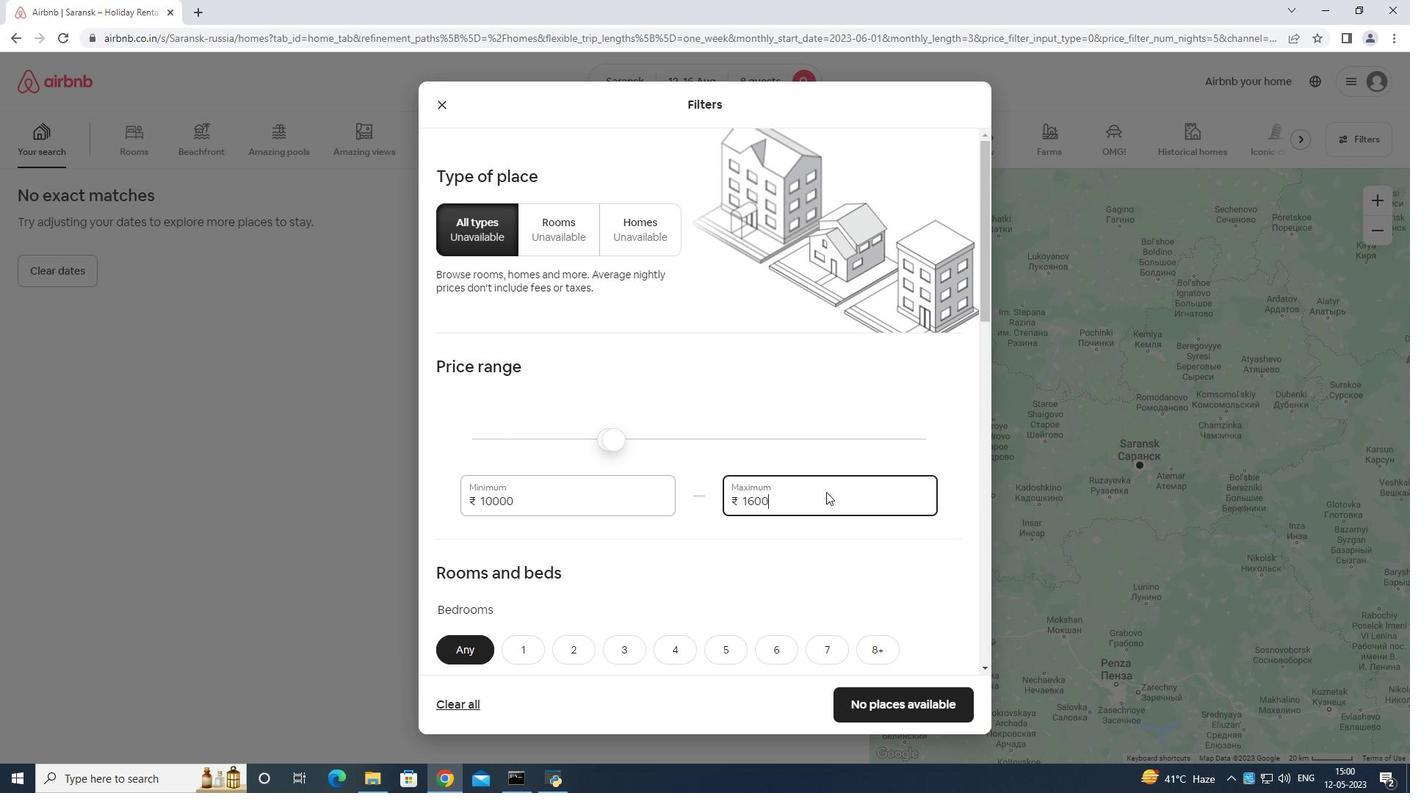 
Action: Mouse moved to (827, 492)
Screenshot: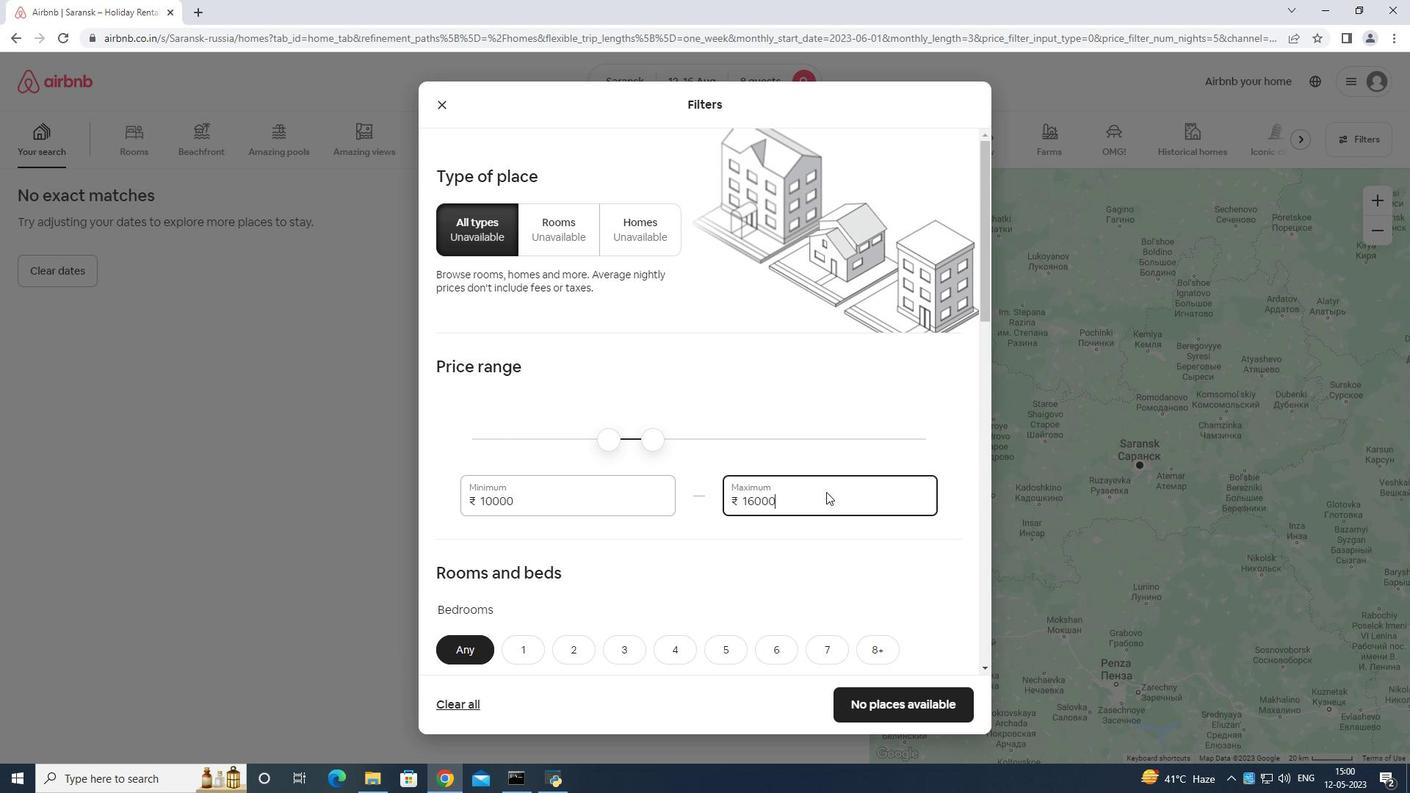 
Action: Mouse scrolled (827, 491) with delta (0, 0)
Screenshot: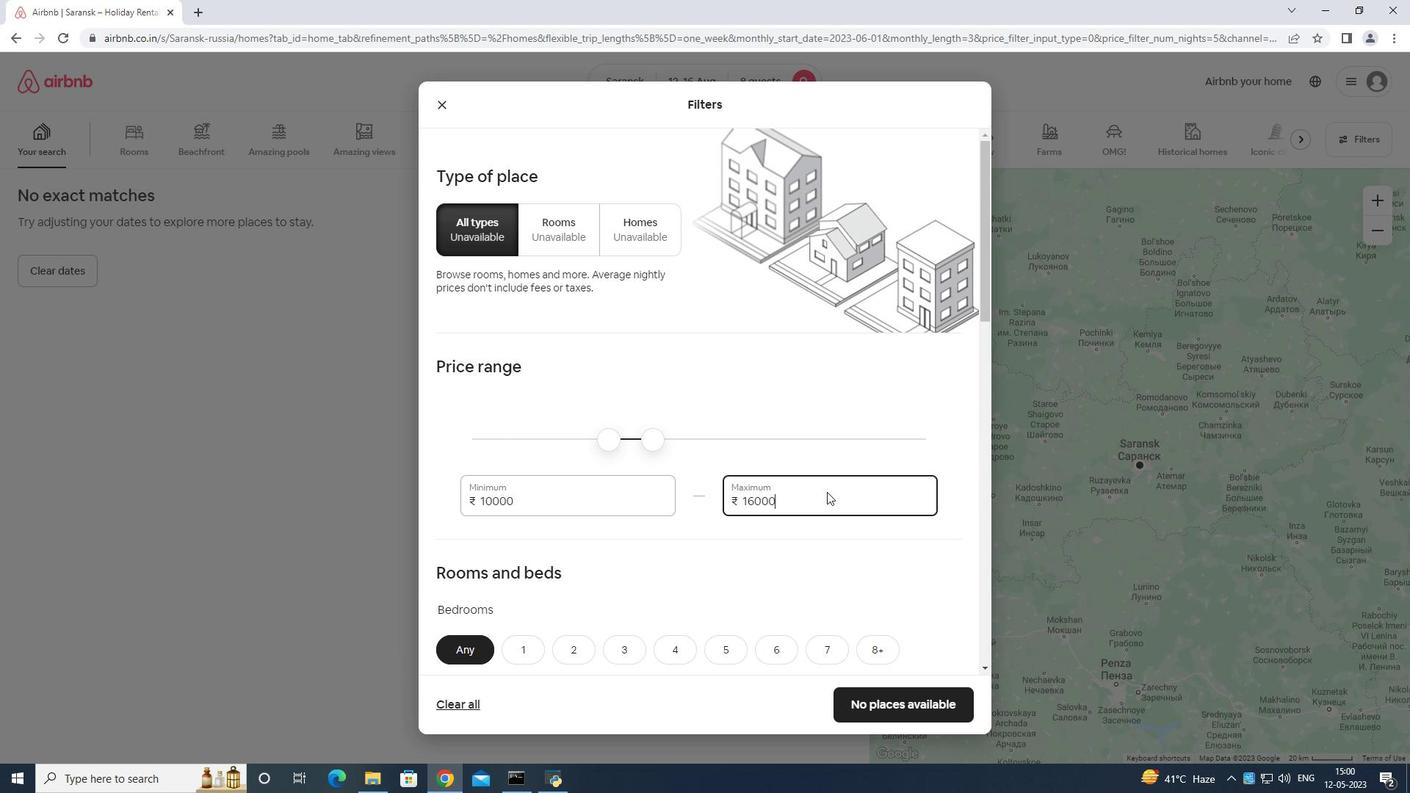 
Action: Mouse moved to (827, 492)
Screenshot: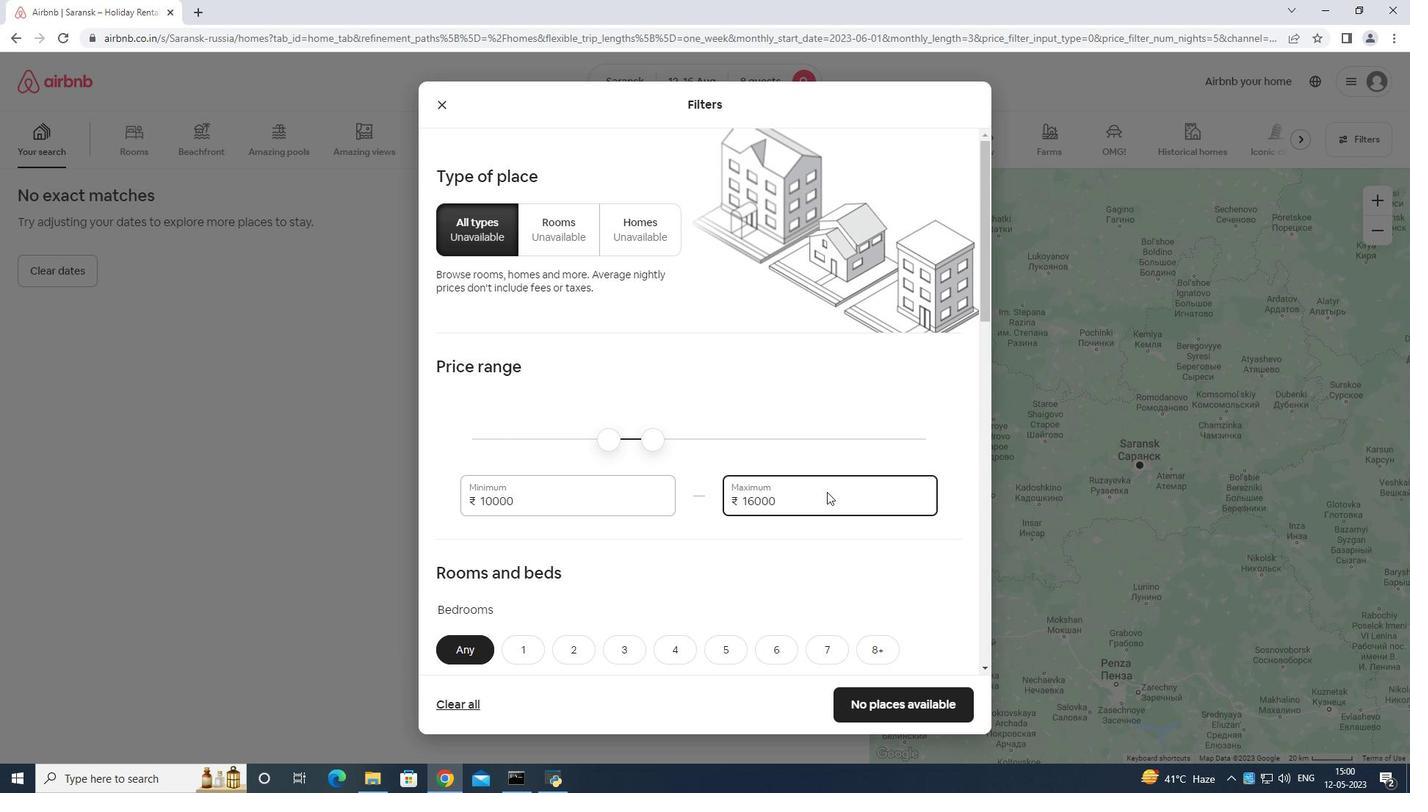 
Action: Mouse scrolled (827, 491) with delta (0, 0)
Screenshot: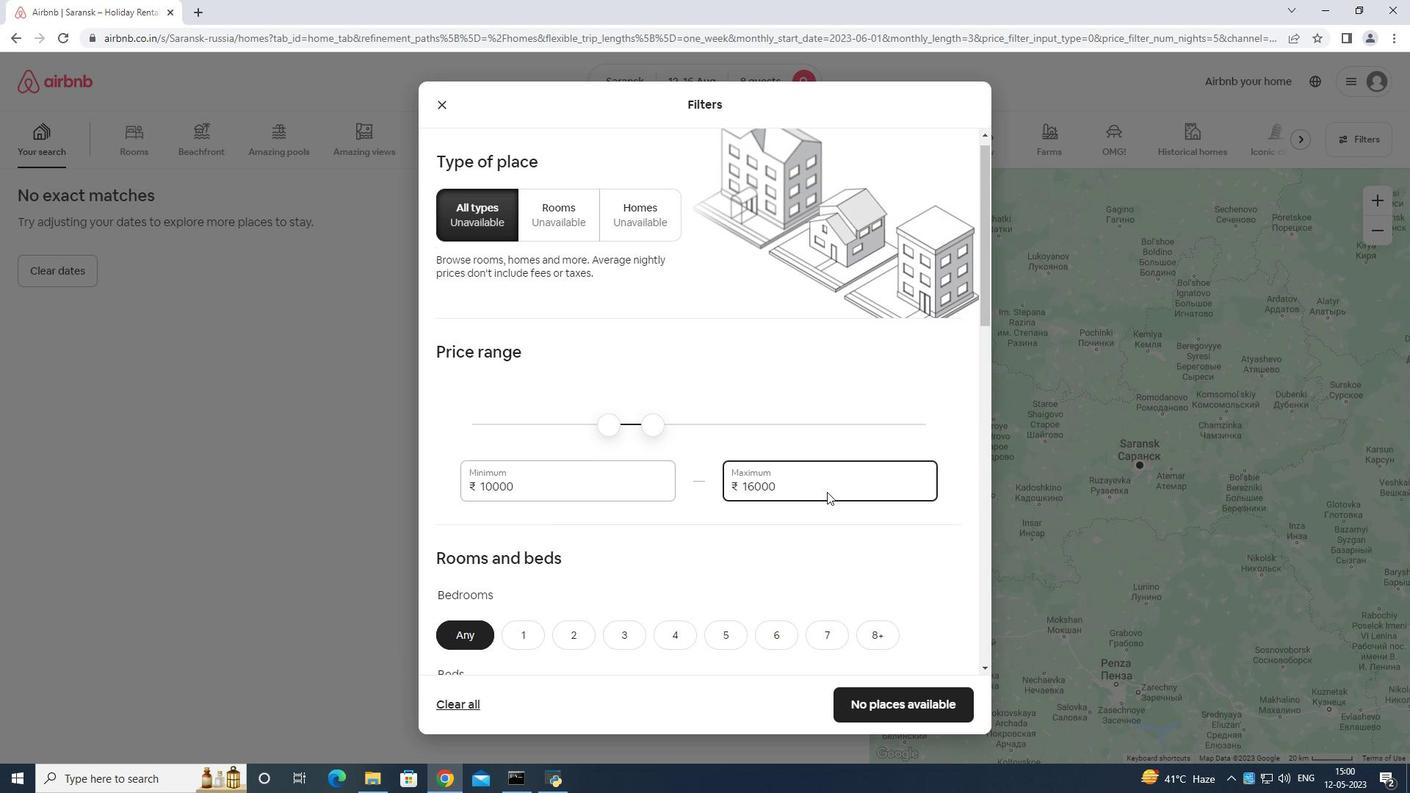 
Action: Mouse moved to (827, 492)
Screenshot: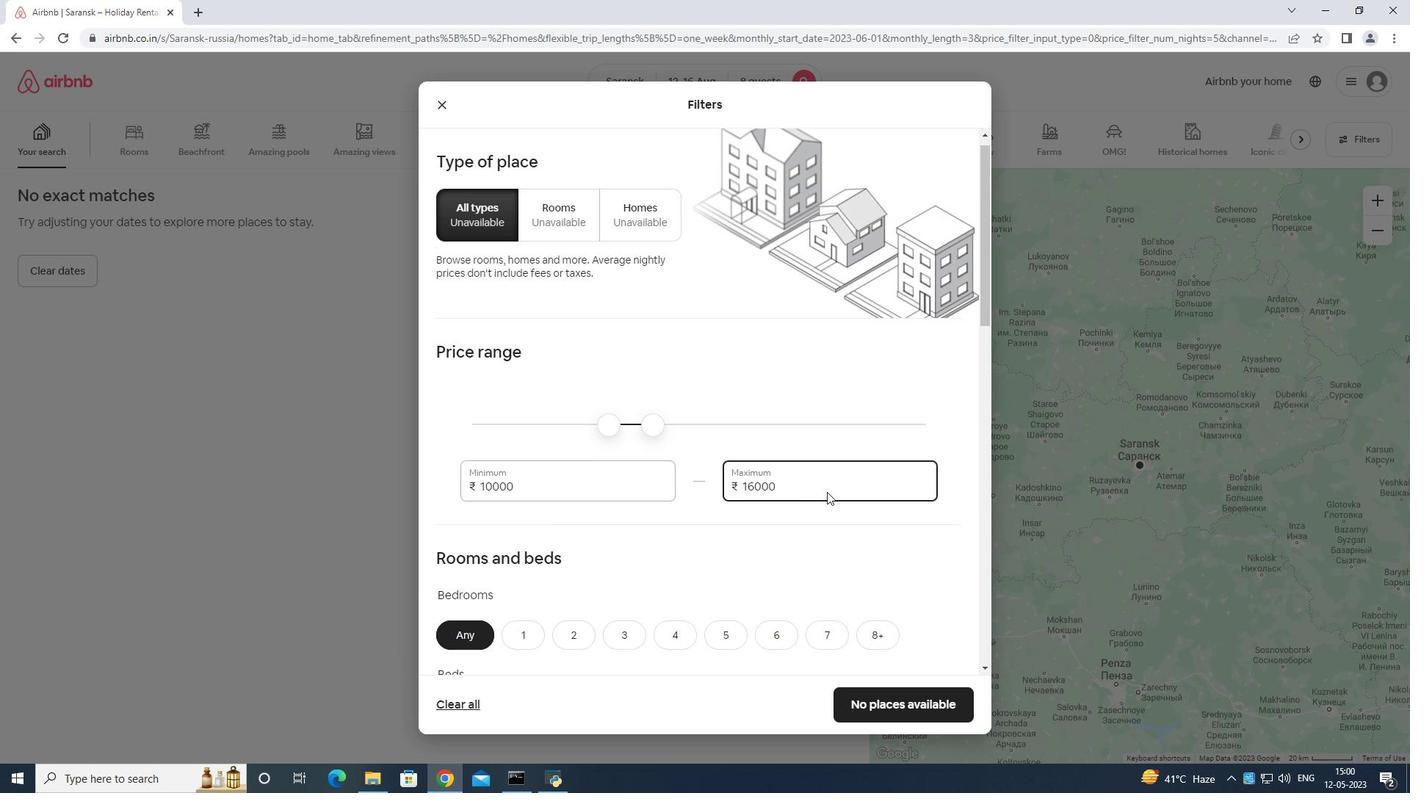
Action: Mouse scrolled (827, 491) with delta (0, 0)
Screenshot: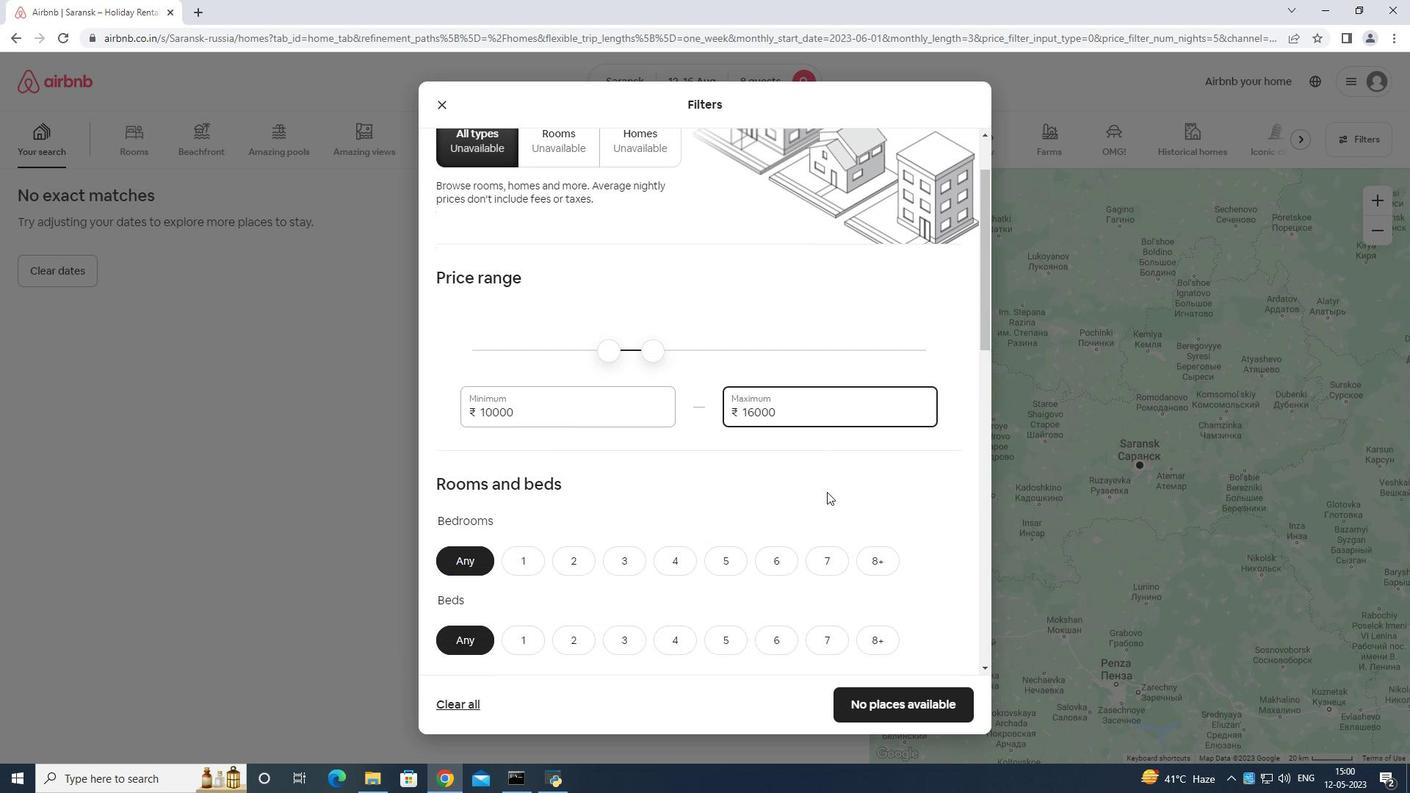 
Action: Mouse scrolled (827, 491) with delta (0, 0)
Screenshot: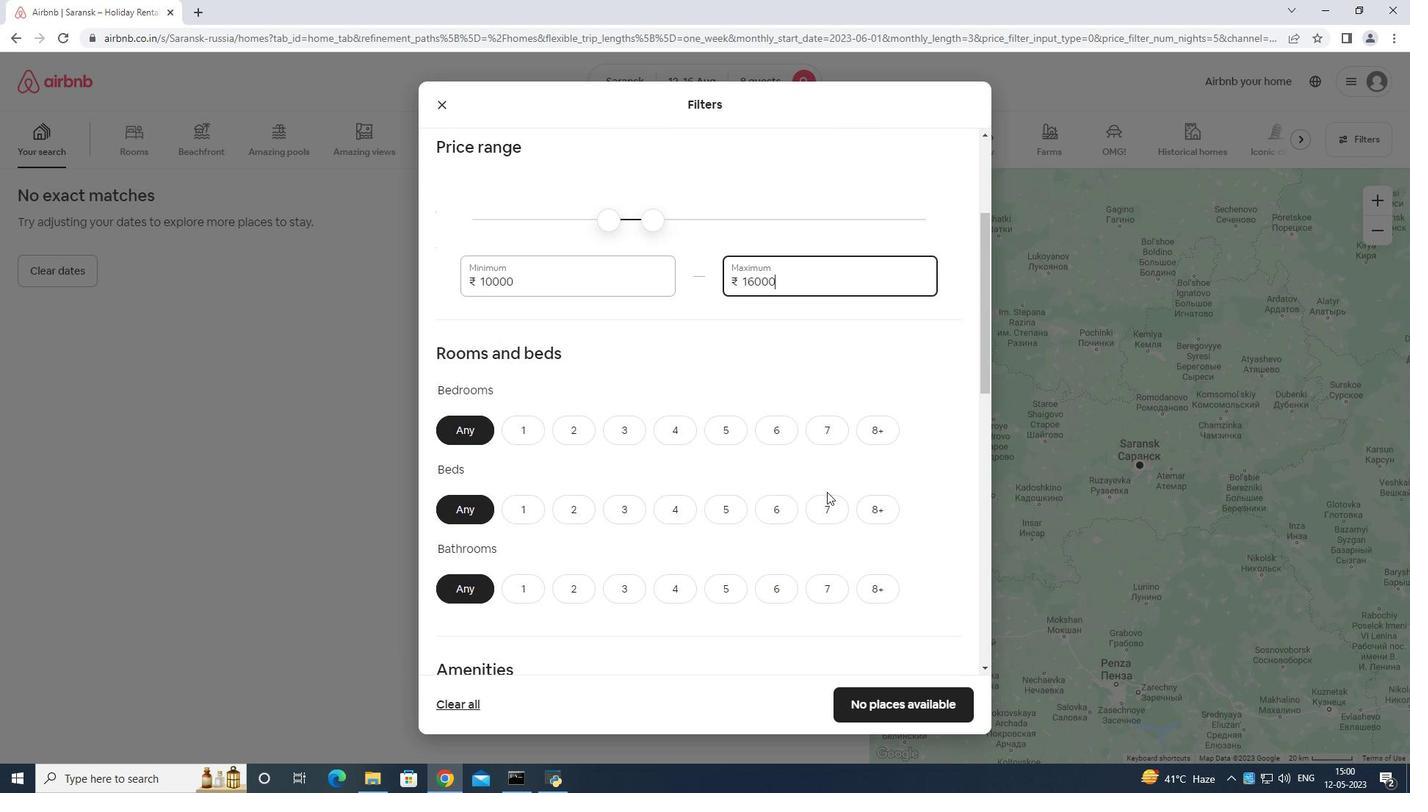 
Action: Mouse moved to (858, 342)
Screenshot: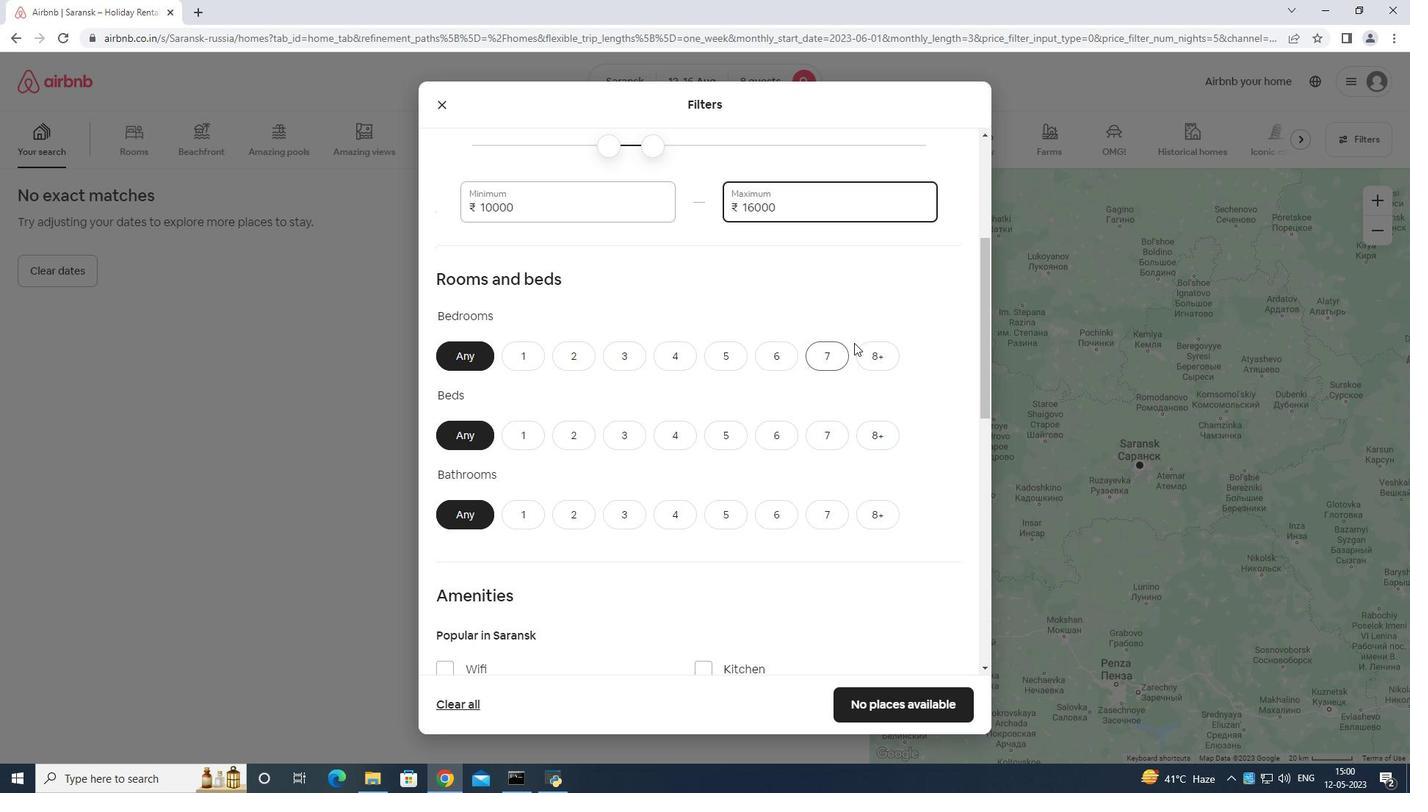 
Action: Mouse pressed left at (858, 342)
Screenshot: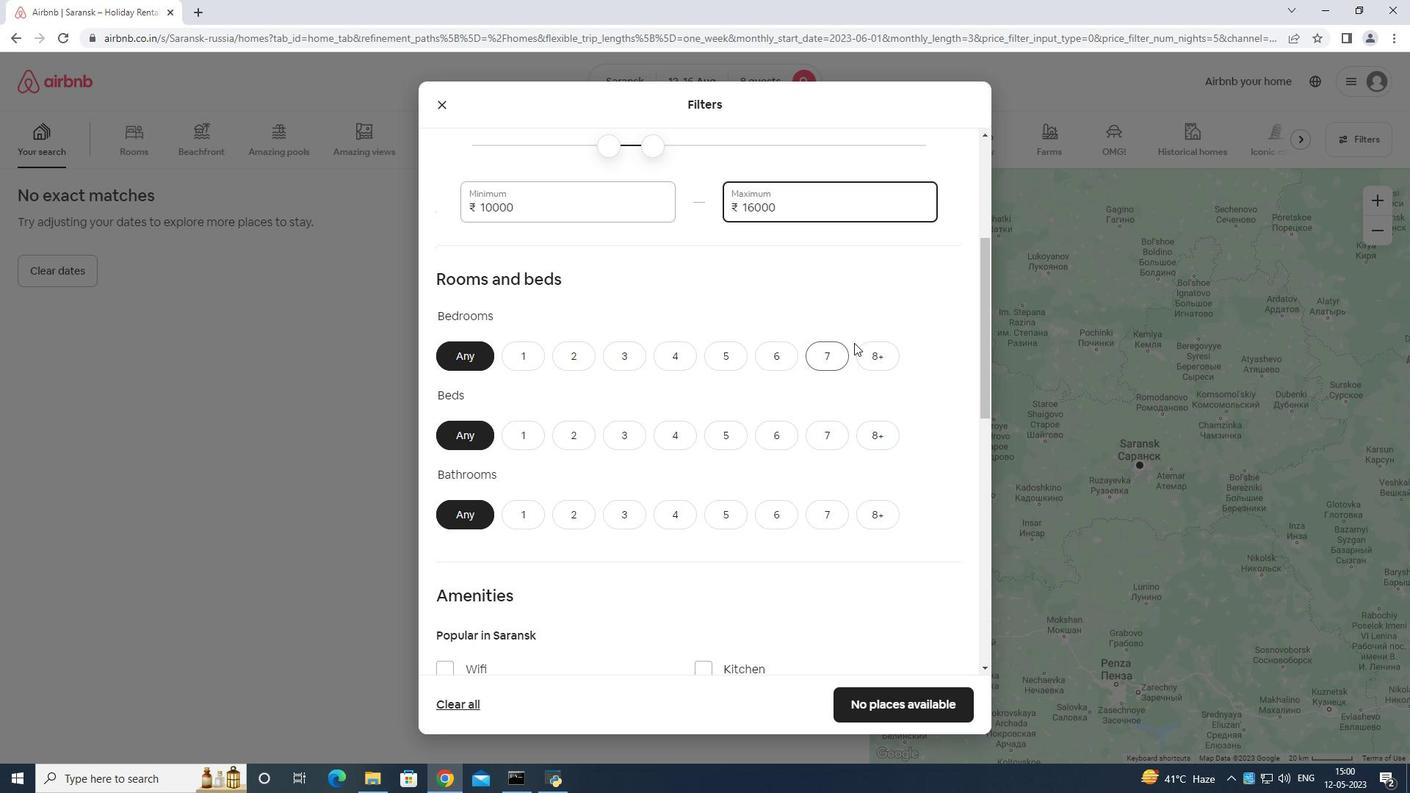 
Action: Mouse moved to (876, 354)
Screenshot: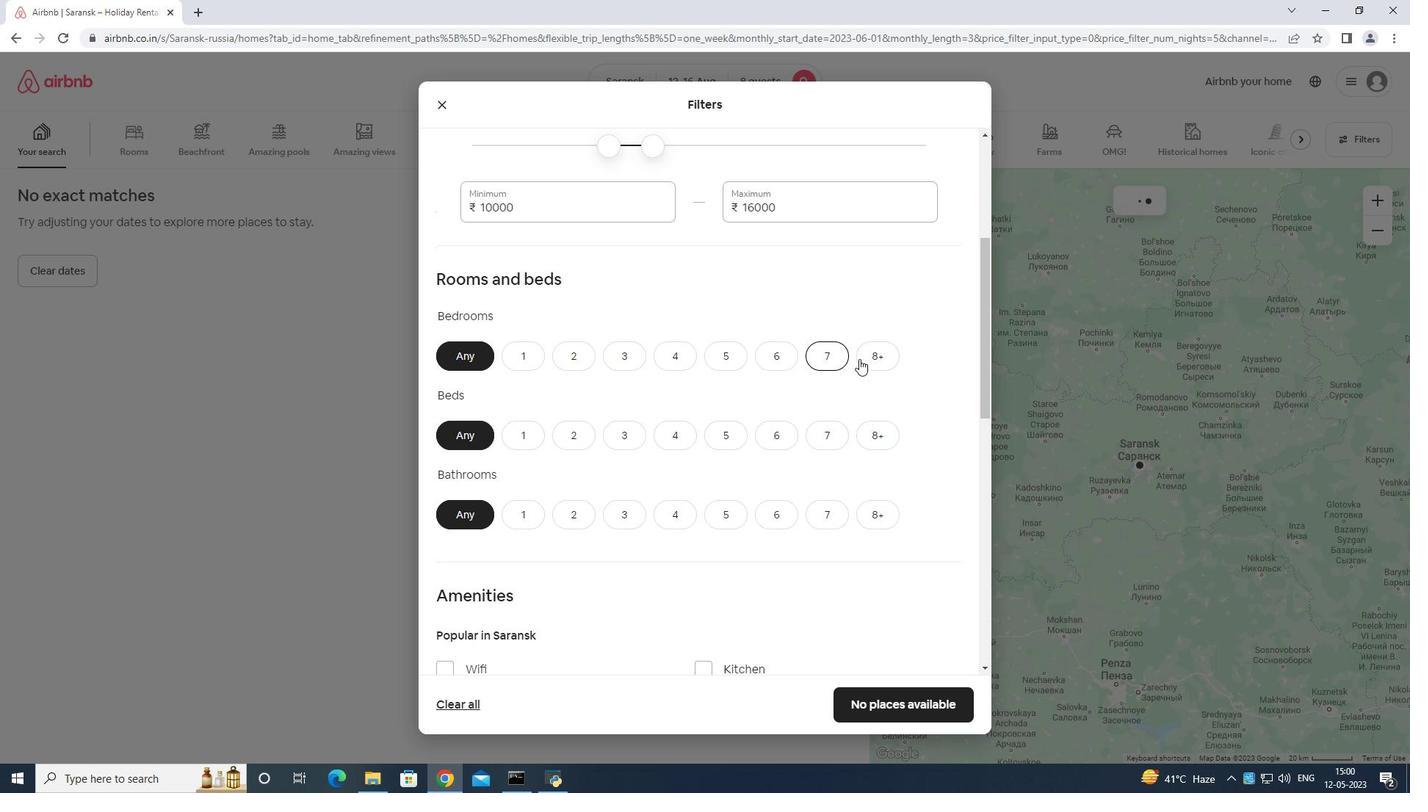 
Action: Mouse pressed left at (876, 354)
Screenshot: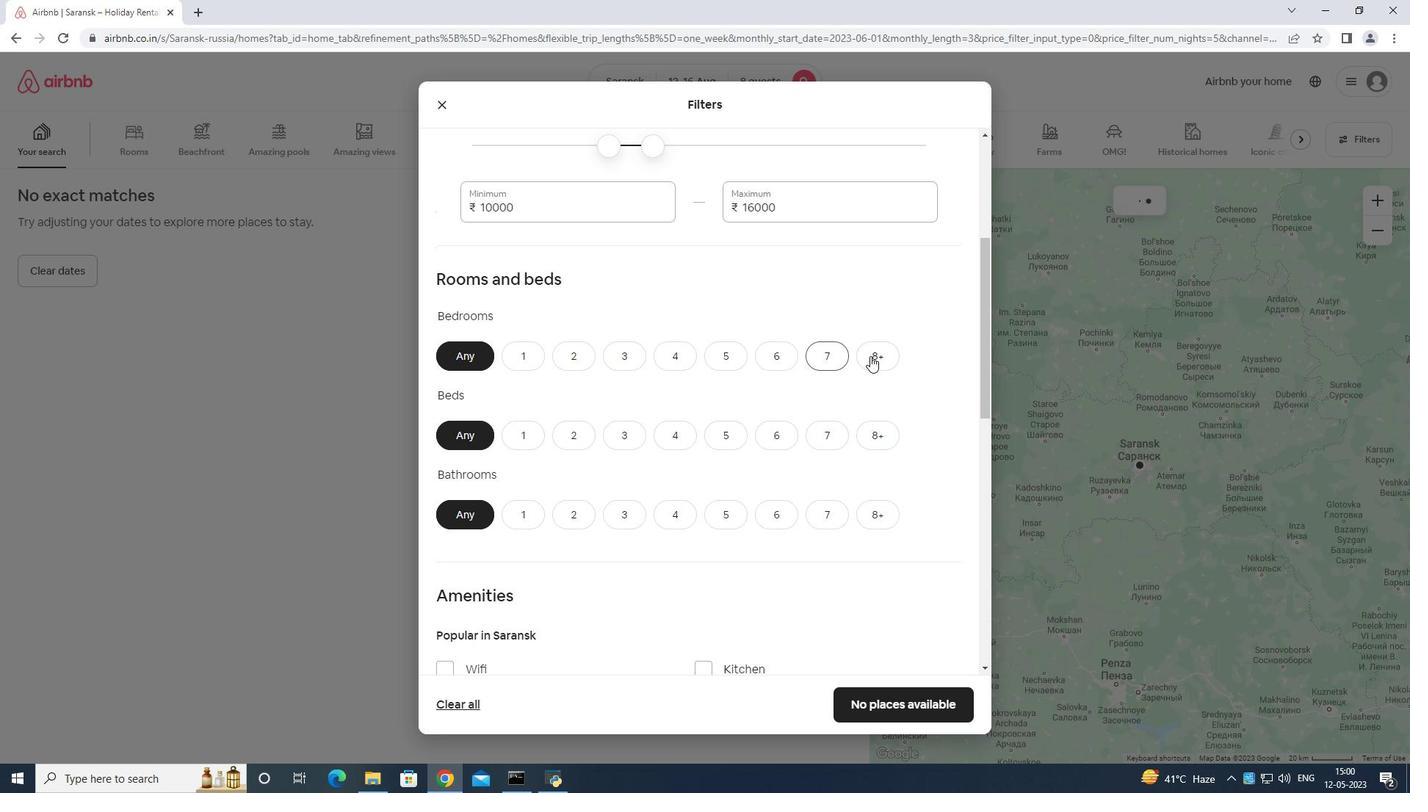 
Action: Mouse moved to (876, 434)
Screenshot: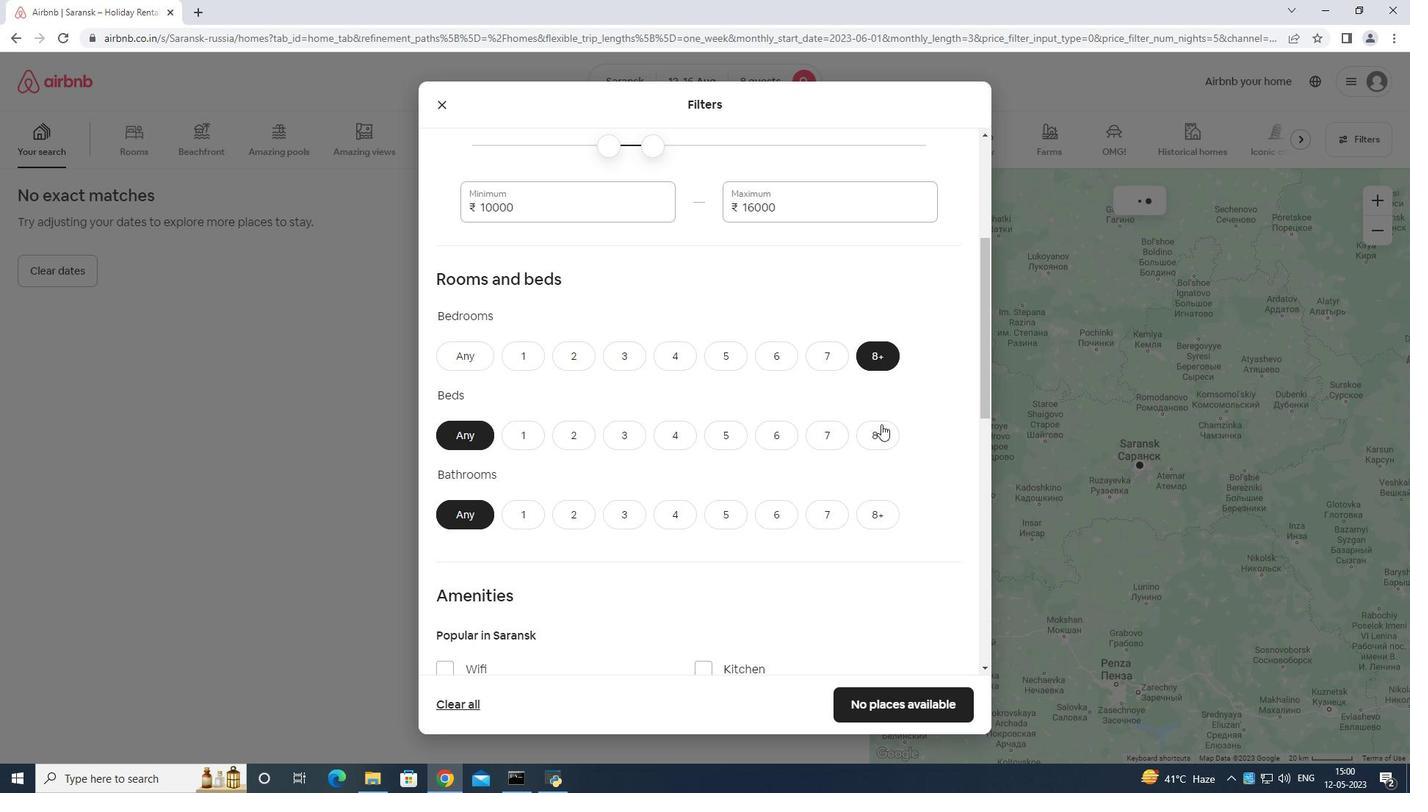 
Action: Mouse pressed left at (876, 434)
Screenshot: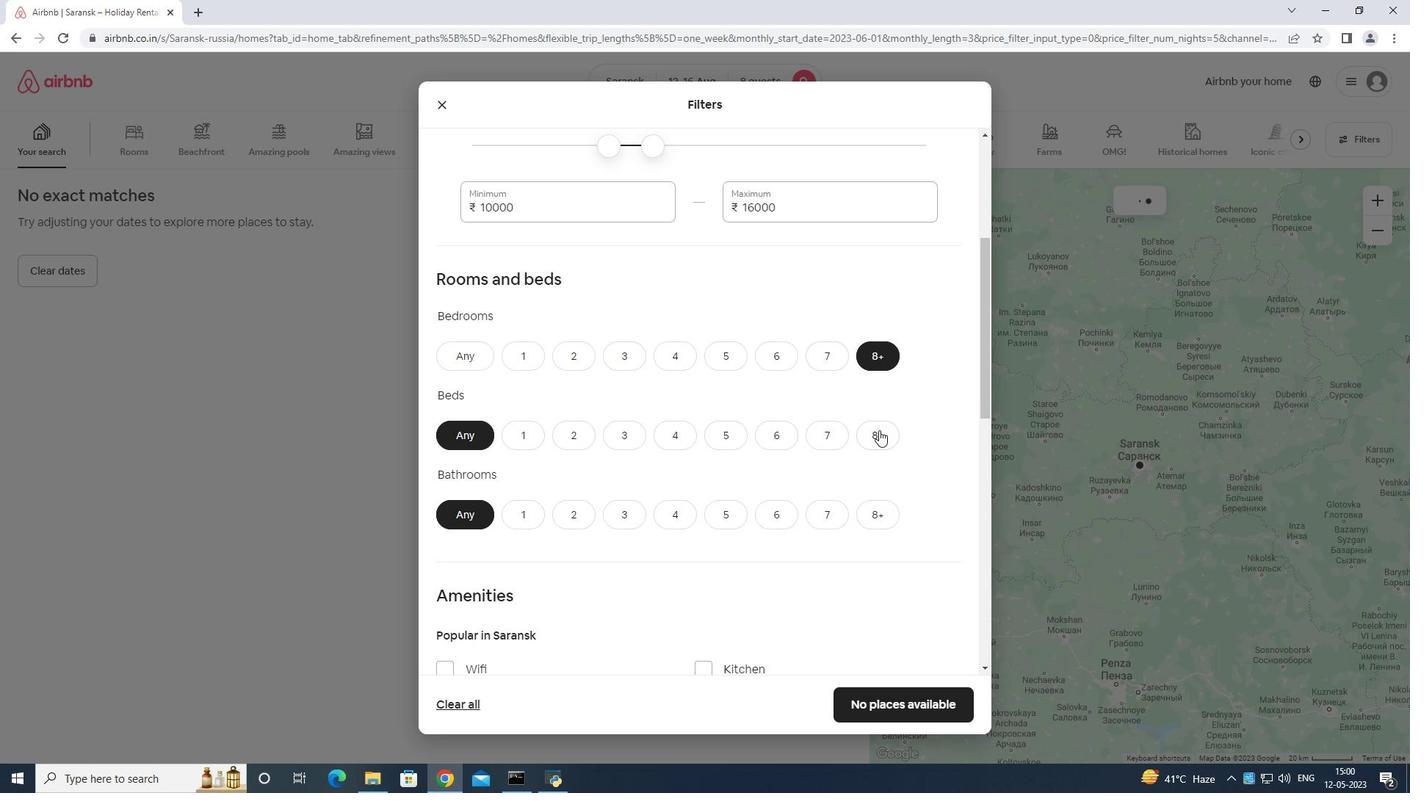 
Action: Mouse moved to (880, 513)
Screenshot: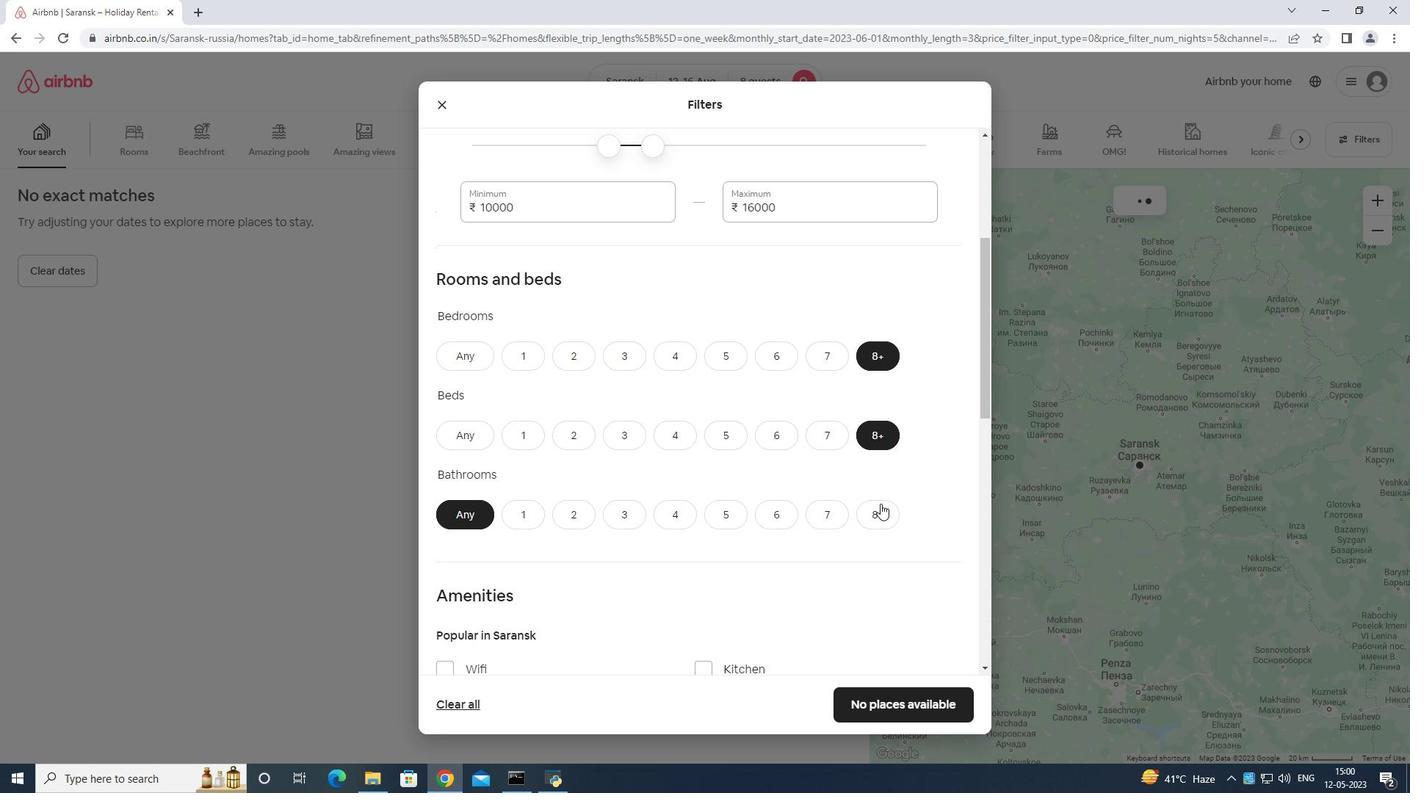 
Action: Mouse pressed left at (880, 513)
Screenshot: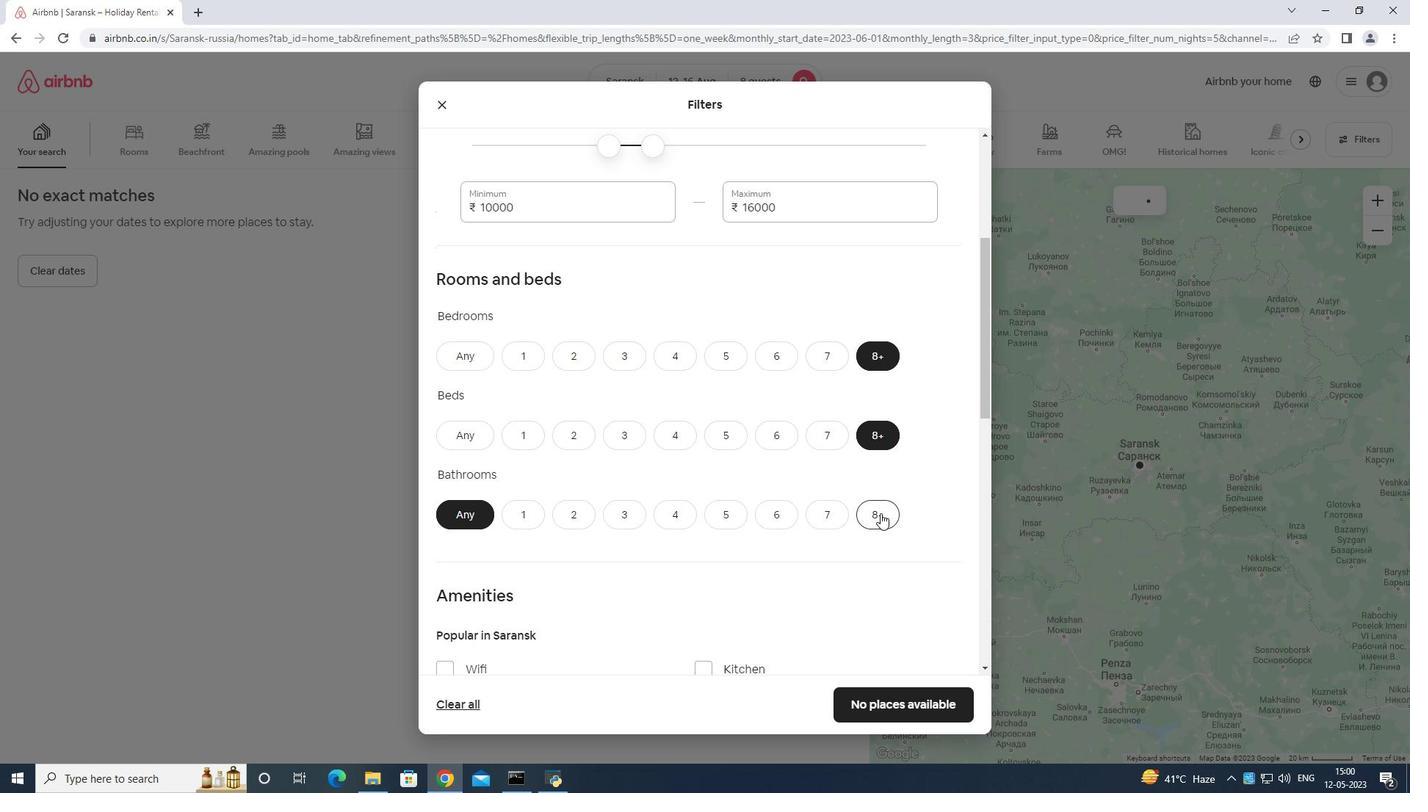 
Action: Mouse moved to (871, 473)
Screenshot: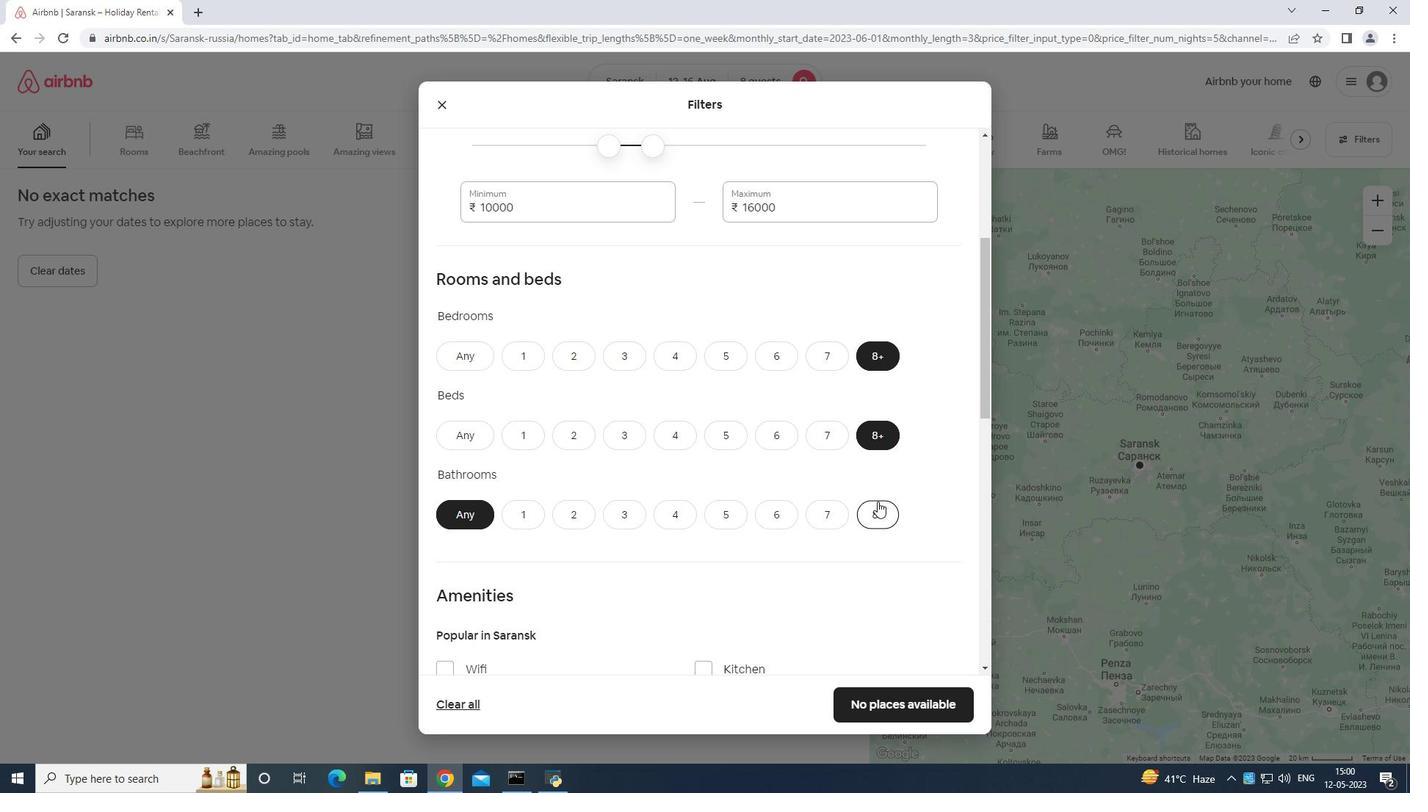 
Action: Mouse scrolled (871, 472) with delta (0, 0)
Screenshot: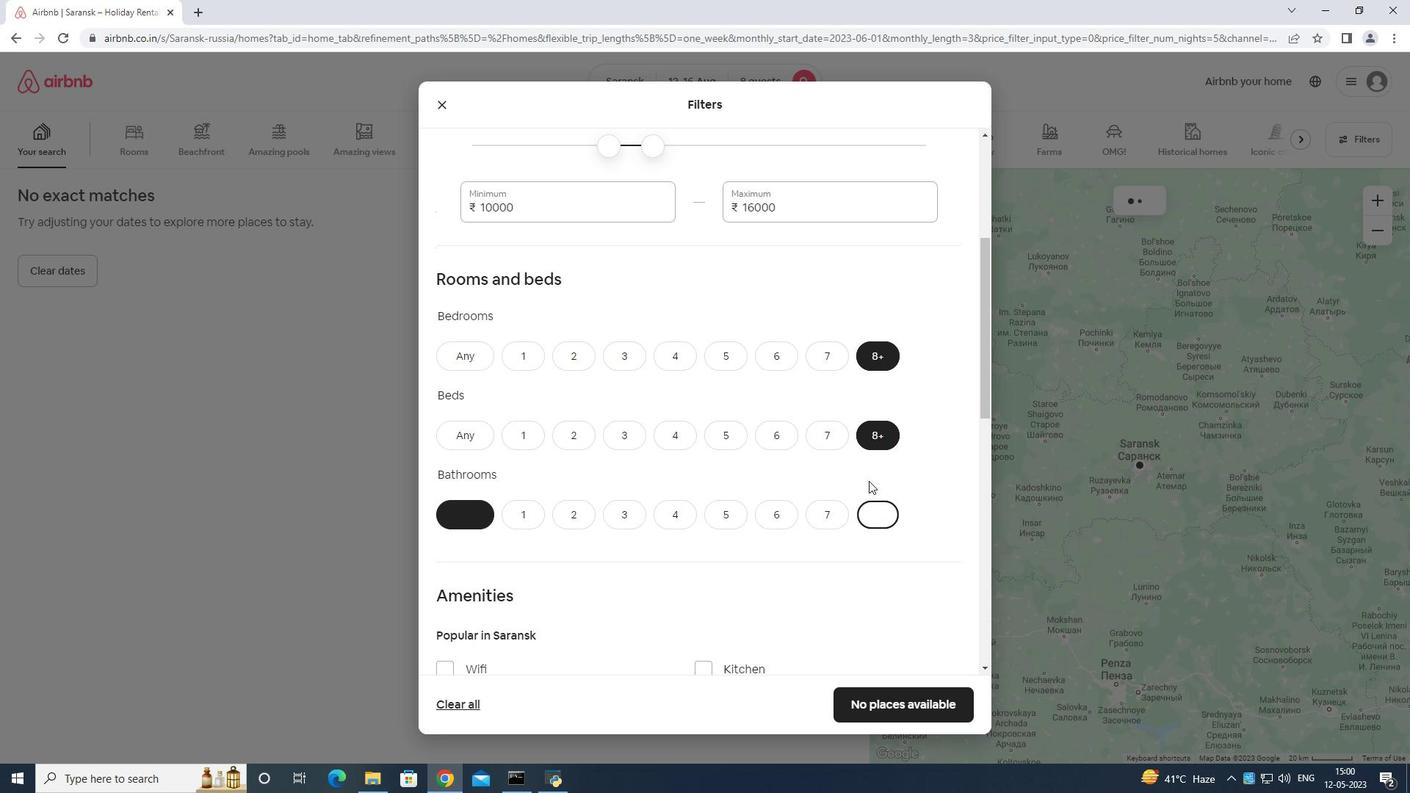 
Action: Mouse moved to (871, 472)
Screenshot: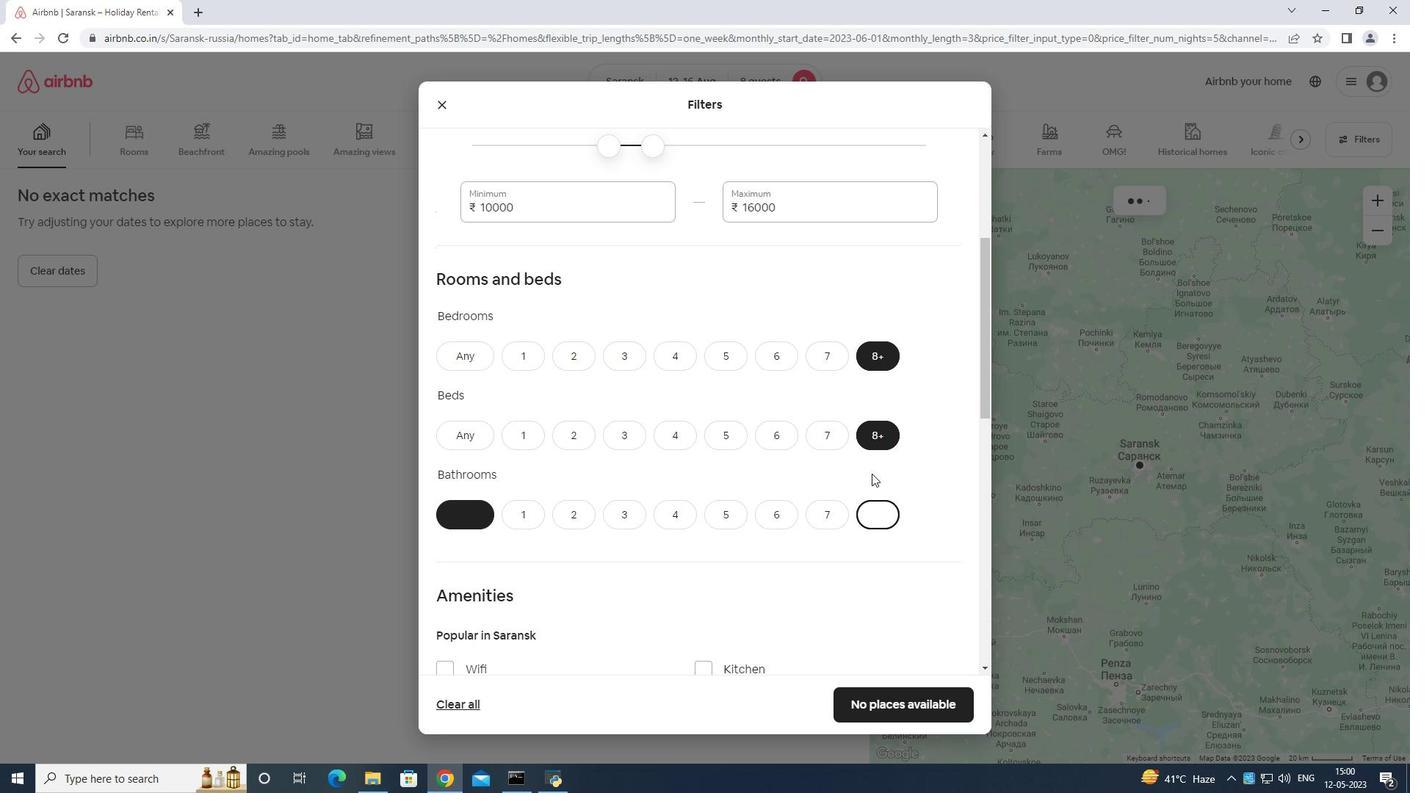 
Action: Mouse scrolled (871, 472) with delta (0, 0)
Screenshot: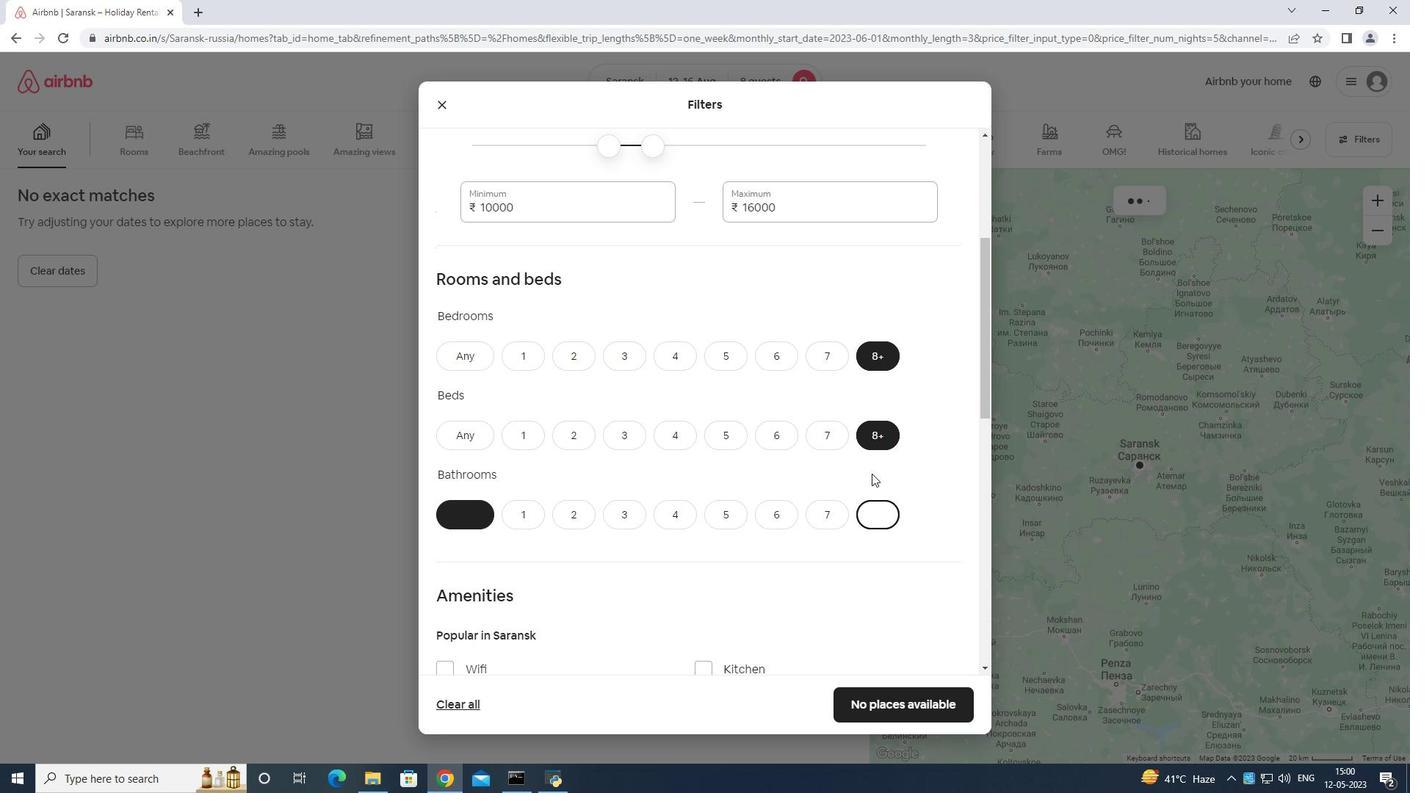 
Action: Mouse moved to (871, 472)
Screenshot: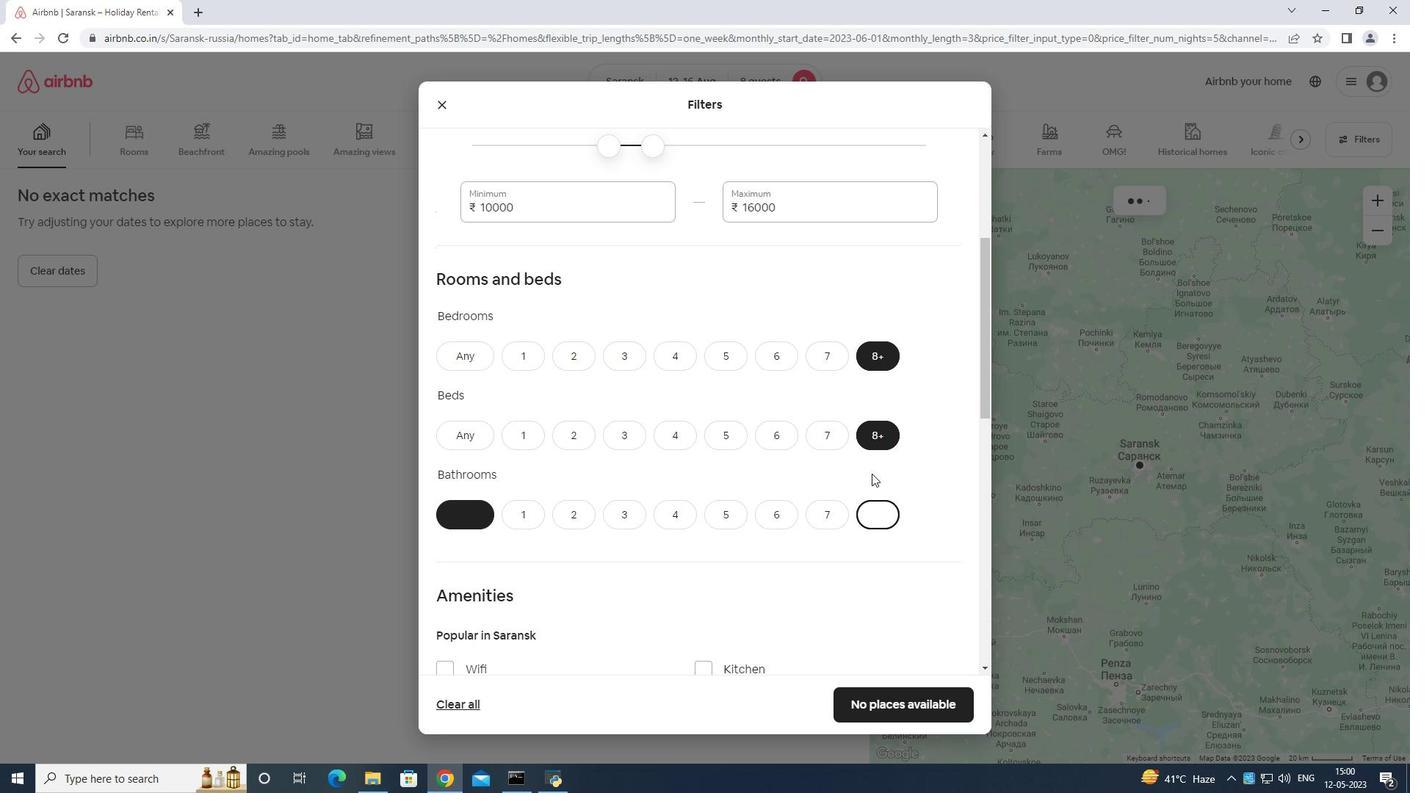 
Action: Mouse scrolled (871, 472) with delta (0, 0)
Screenshot: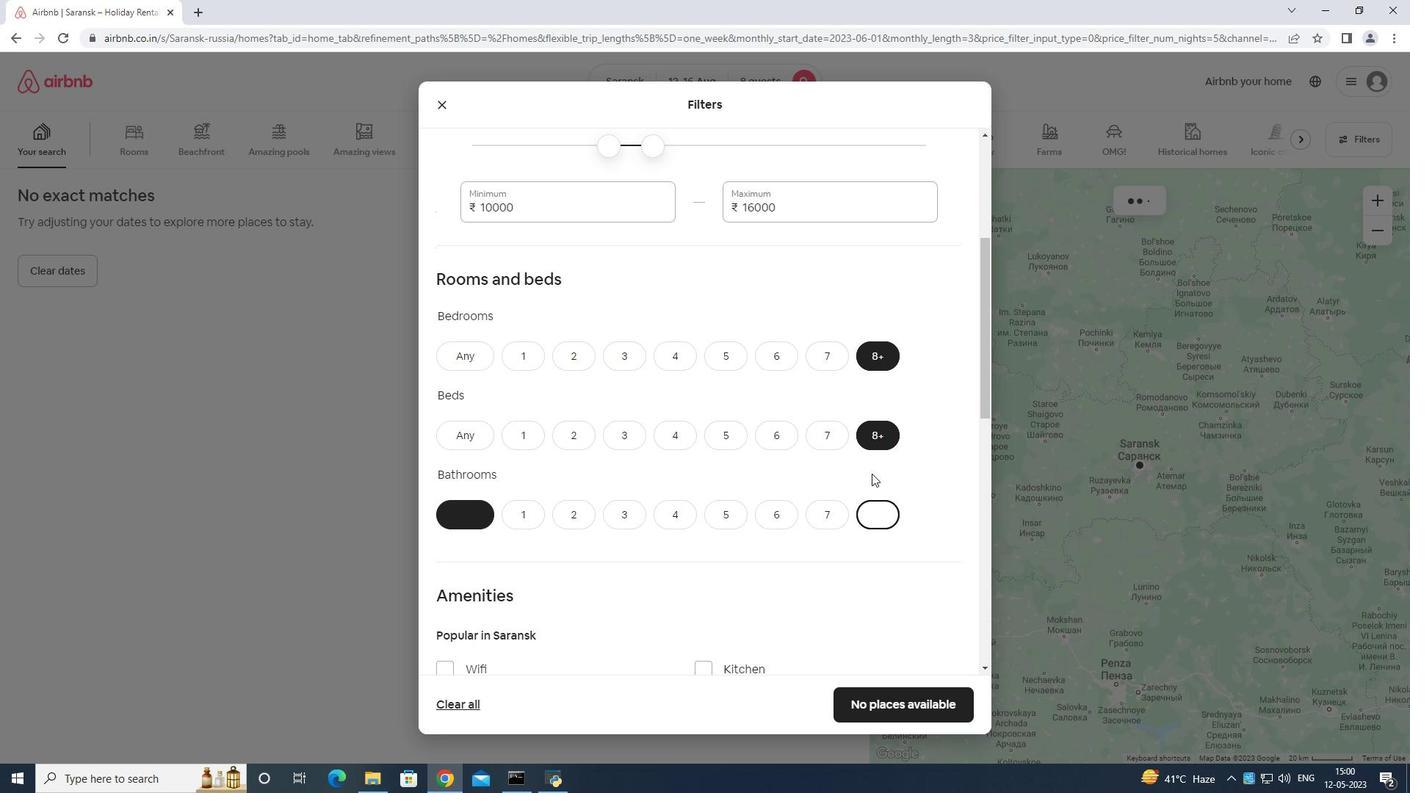 
Action: Mouse scrolled (871, 472) with delta (0, 0)
Screenshot: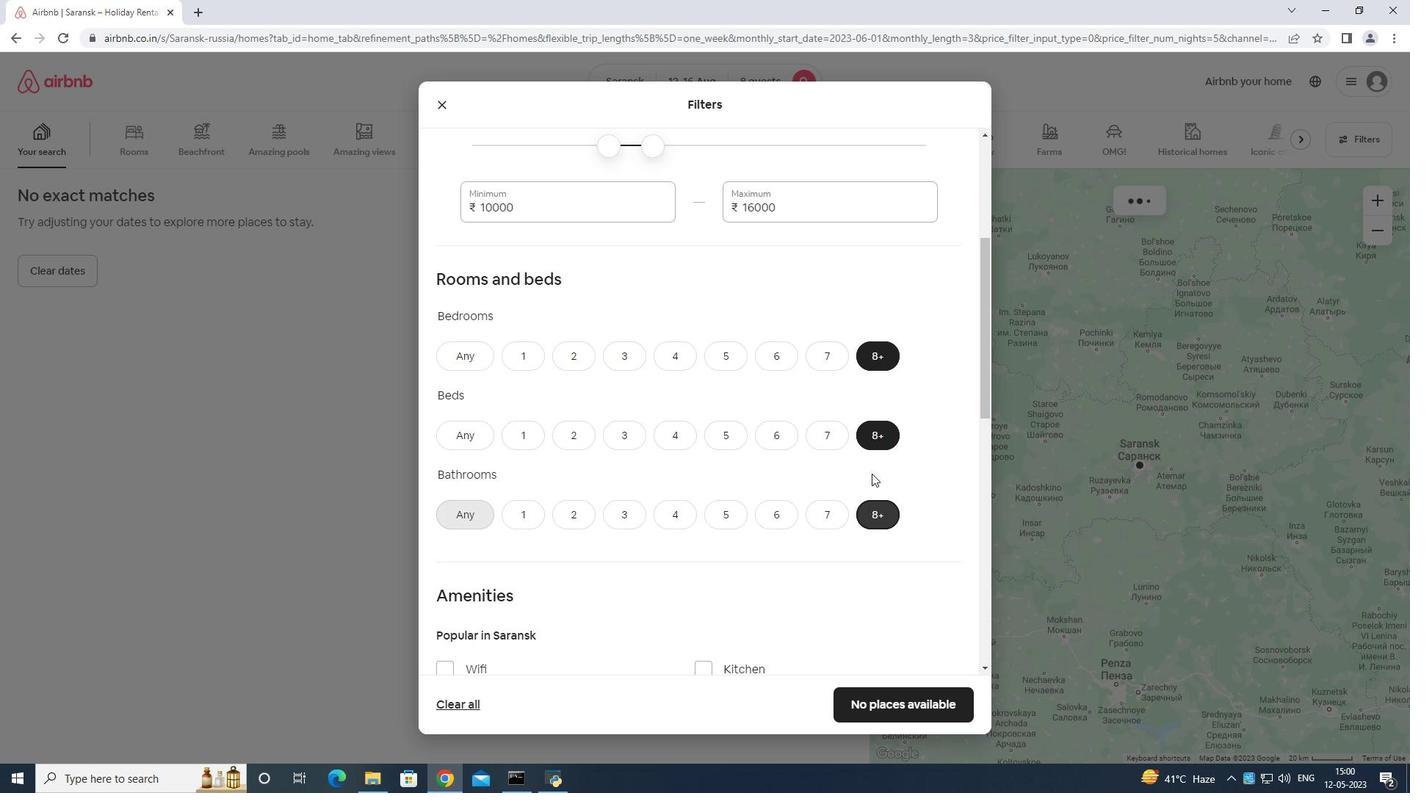 
Action: Mouse moved to (444, 372)
Screenshot: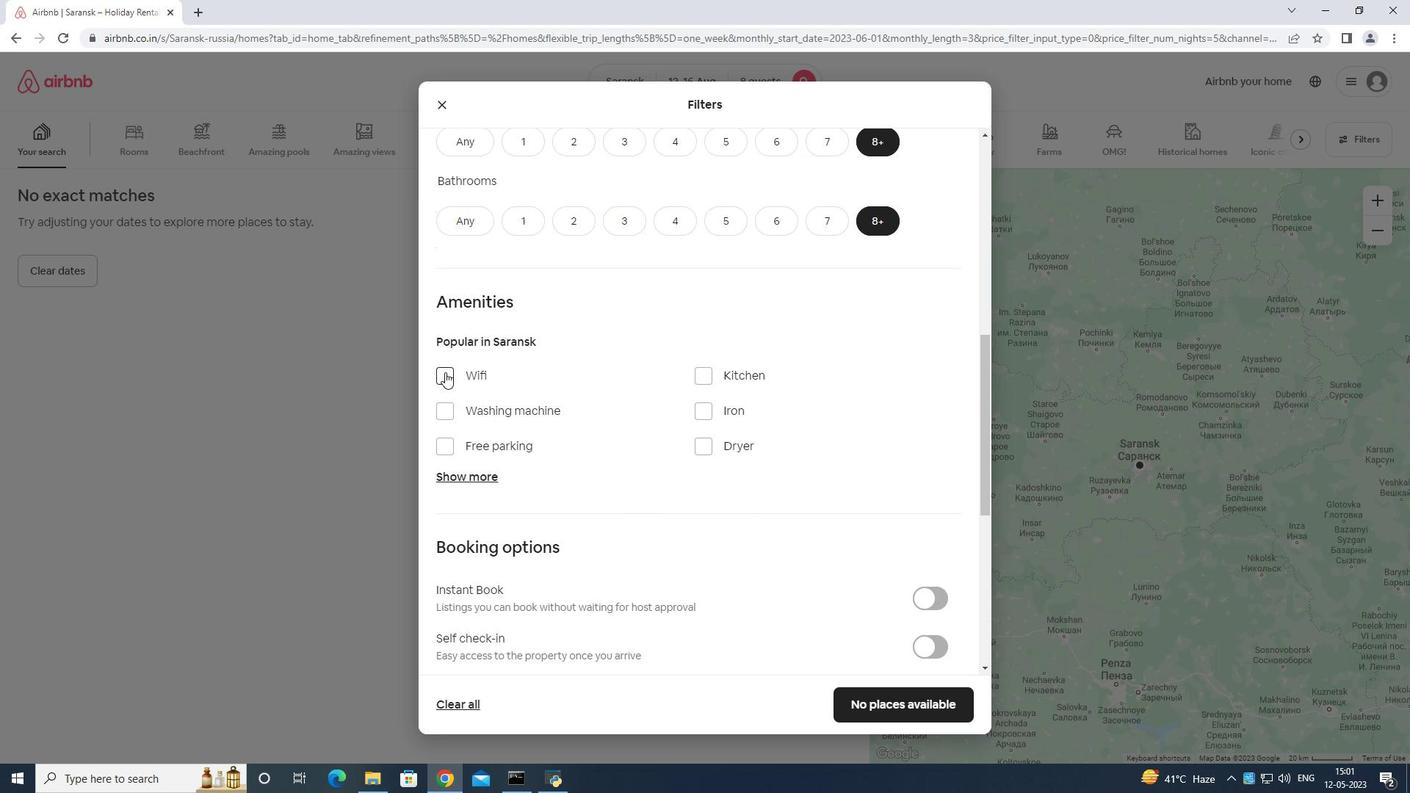 
Action: Mouse pressed left at (444, 372)
Screenshot: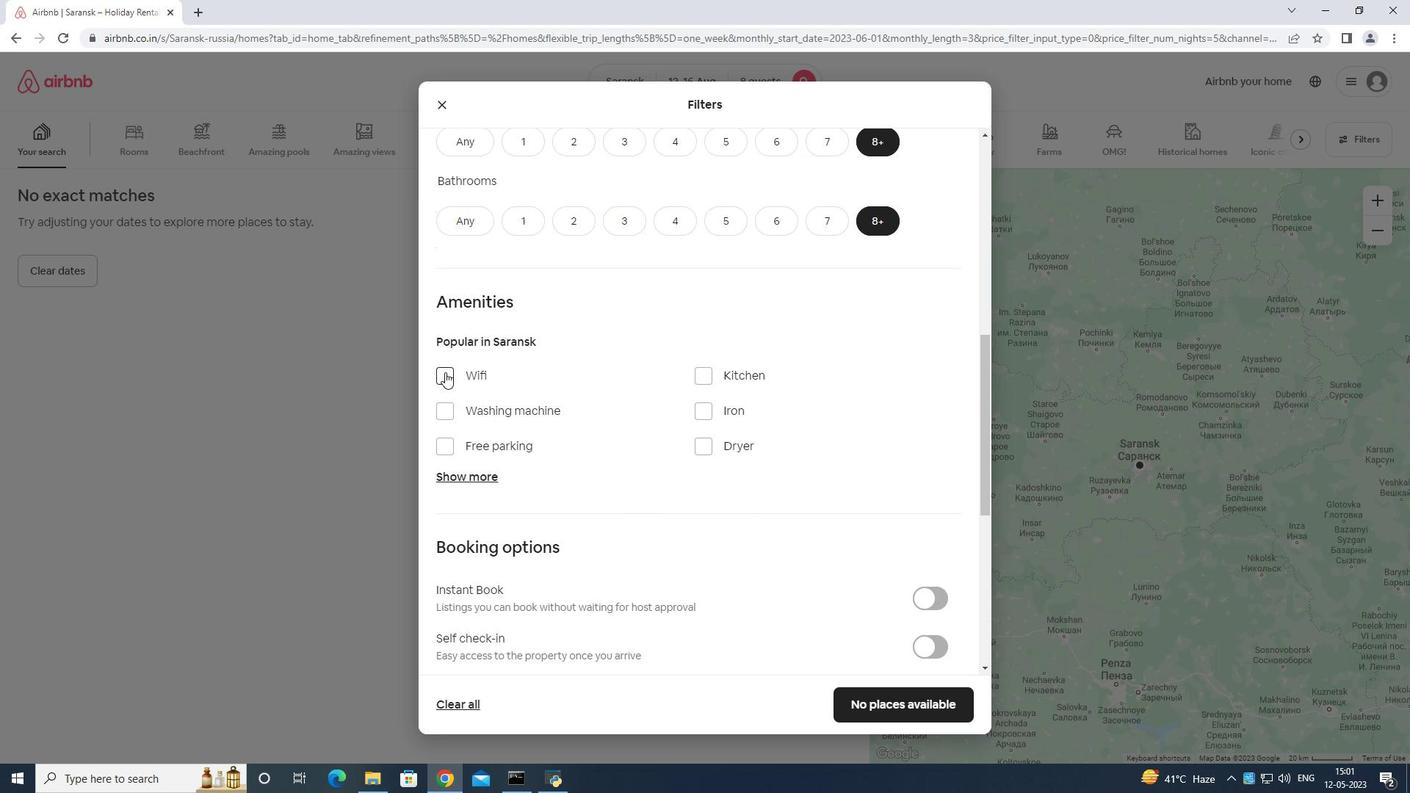 
Action: Mouse moved to (445, 443)
Screenshot: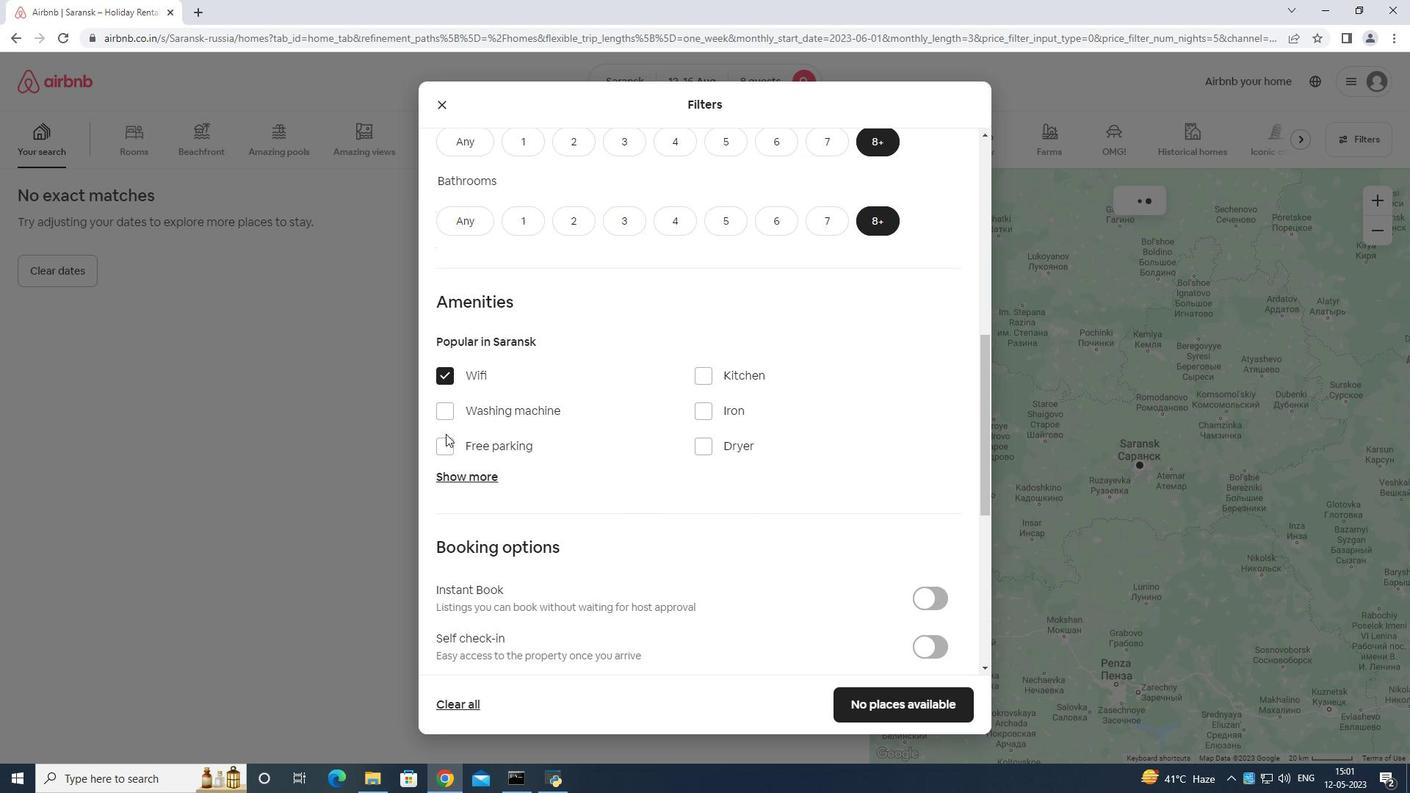
Action: Mouse pressed left at (445, 443)
Screenshot: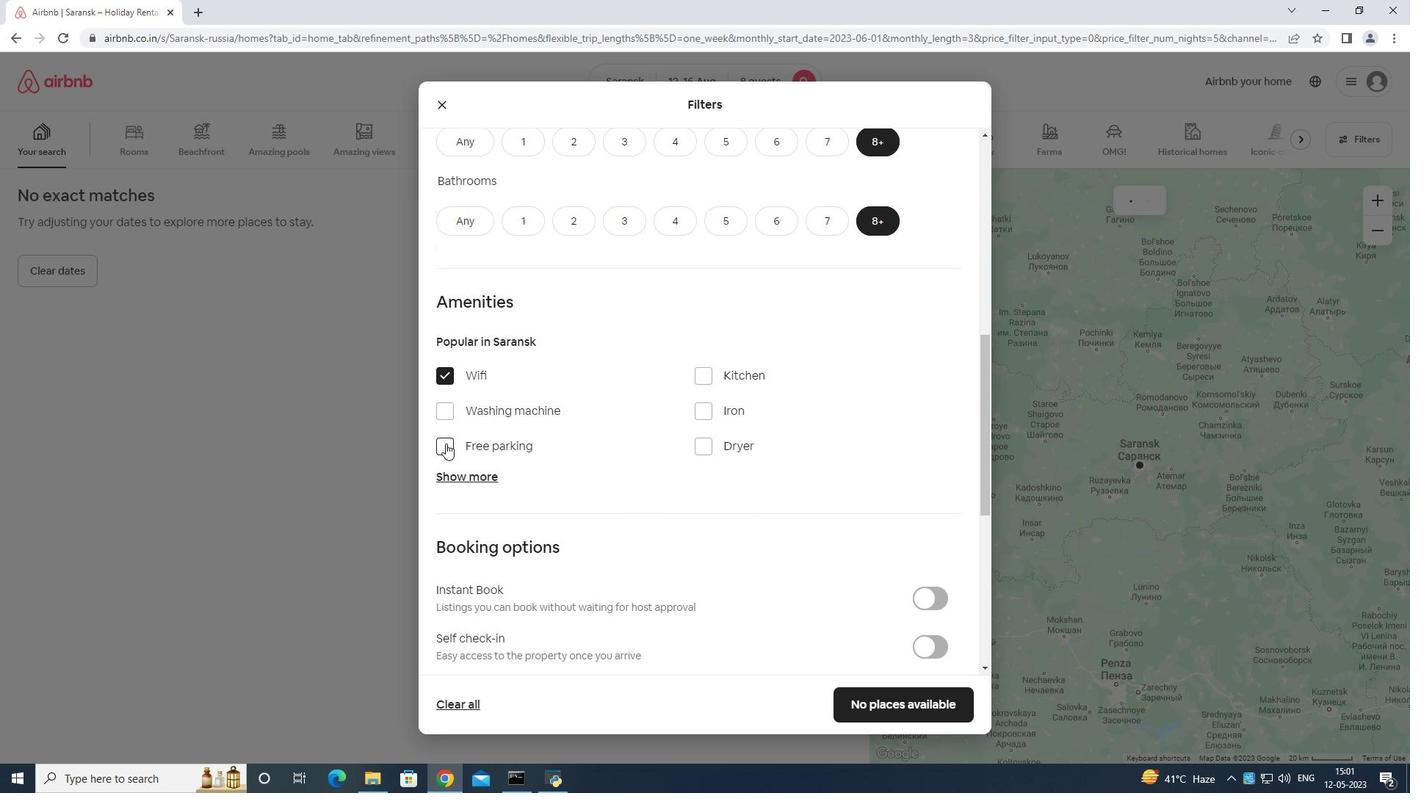 
Action: Mouse moved to (453, 477)
Screenshot: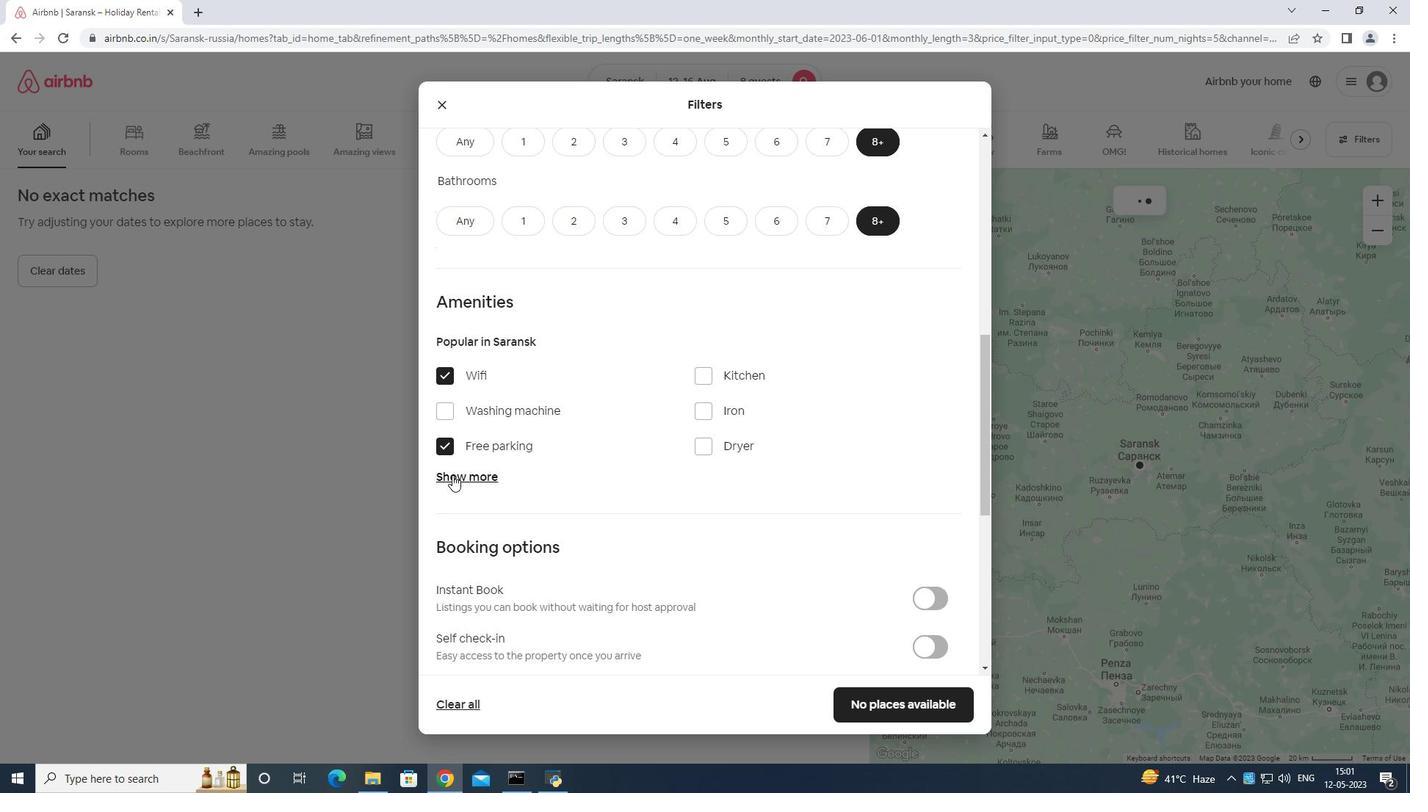 
Action: Mouse pressed left at (453, 477)
Screenshot: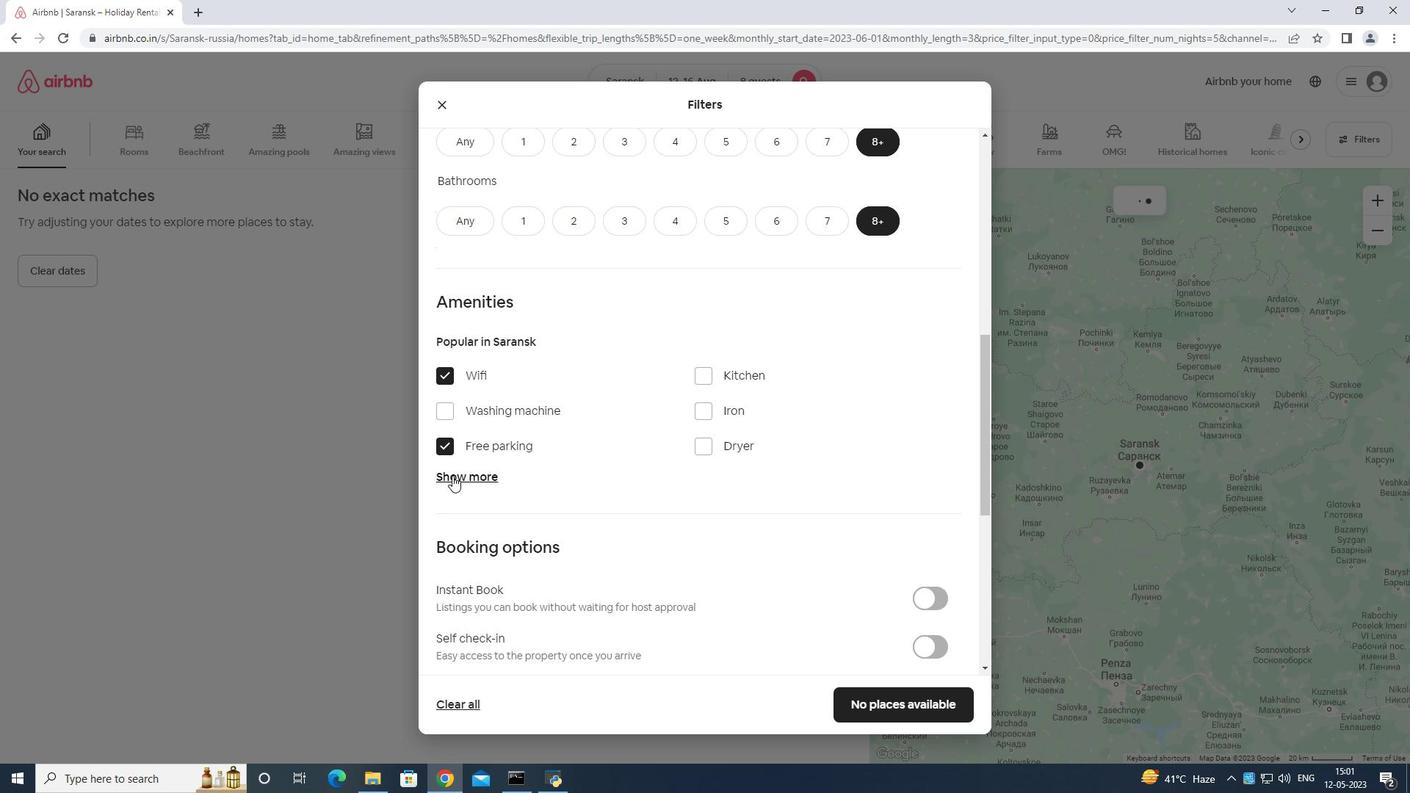
Action: Mouse moved to (710, 559)
Screenshot: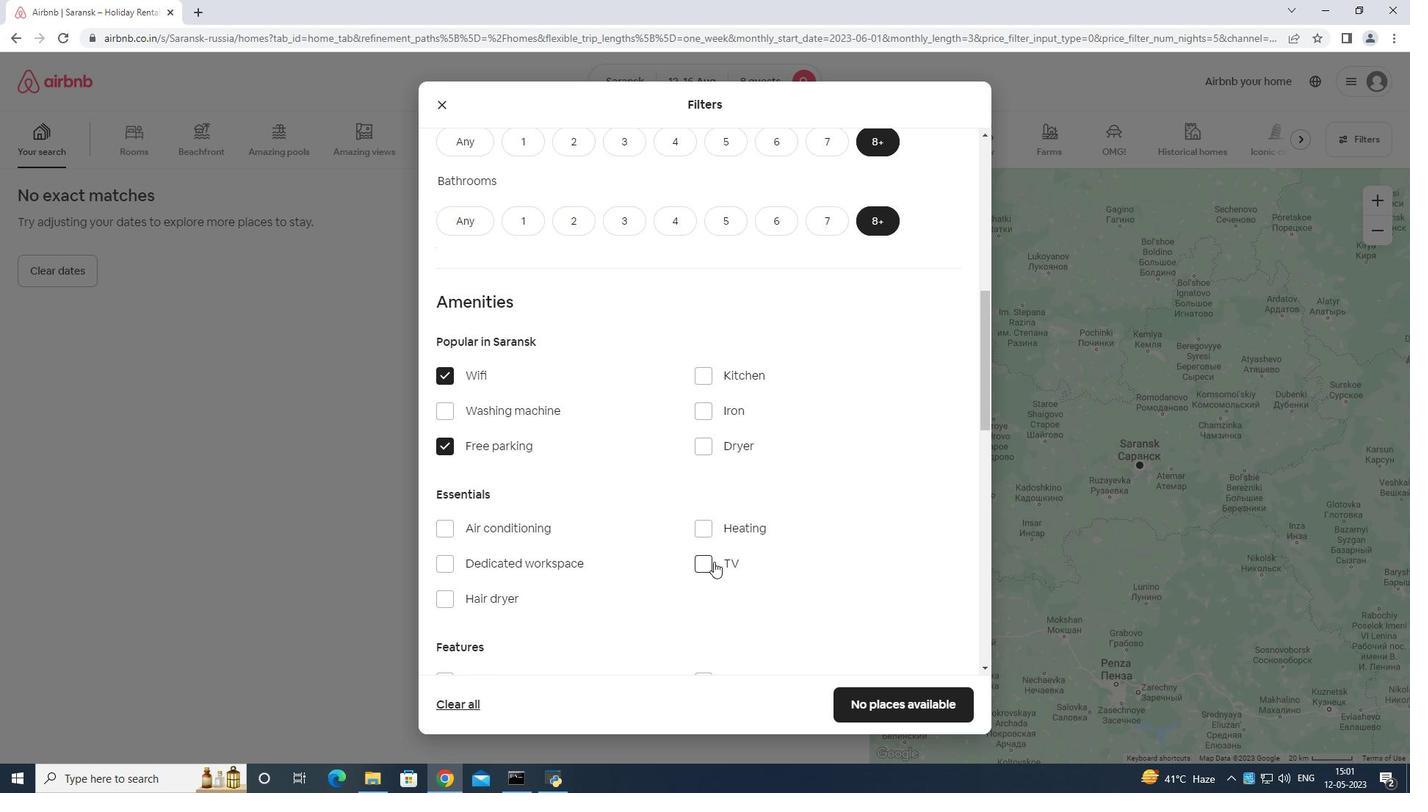 
Action: Mouse pressed left at (710, 559)
Screenshot: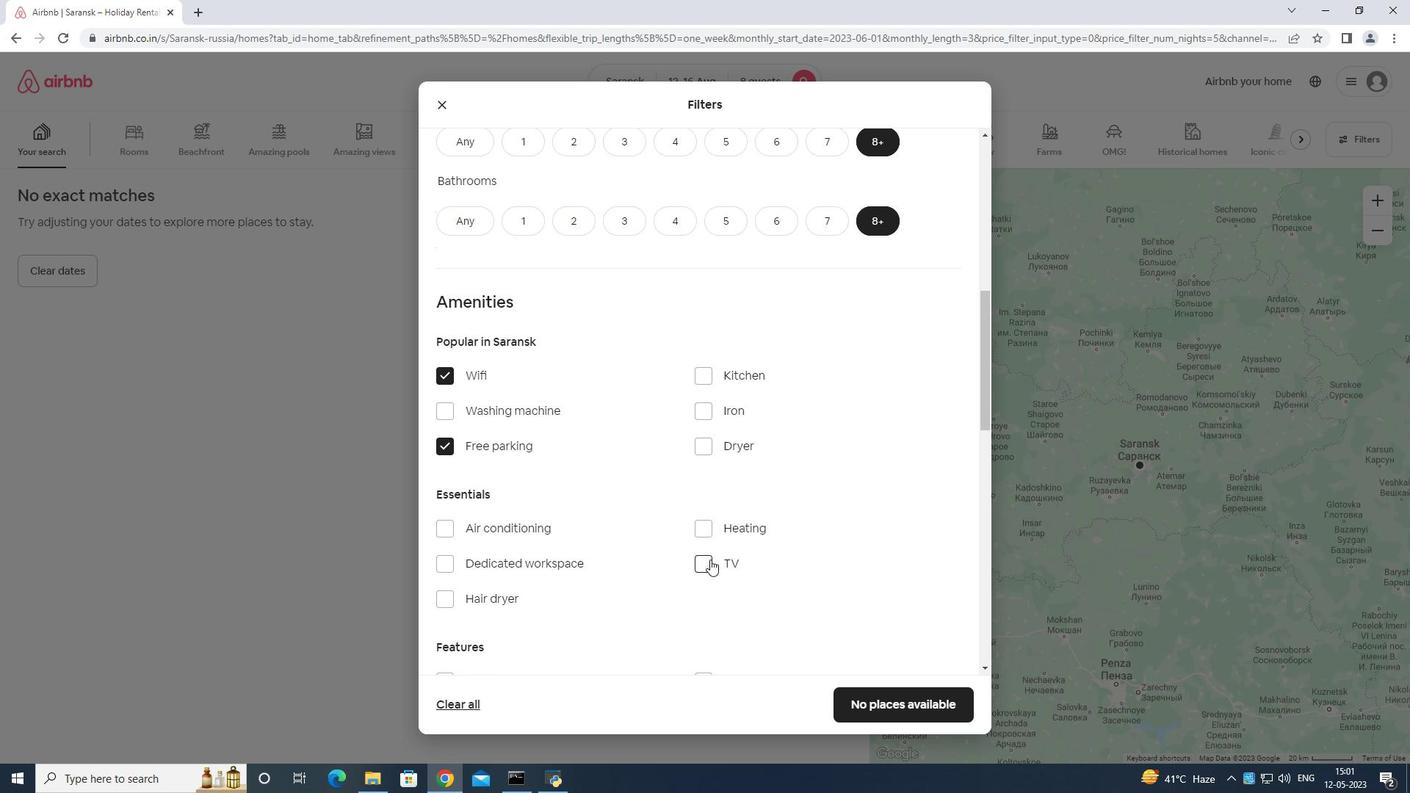 
Action: Mouse scrolled (710, 558) with delta (0, 0)
Screenshot: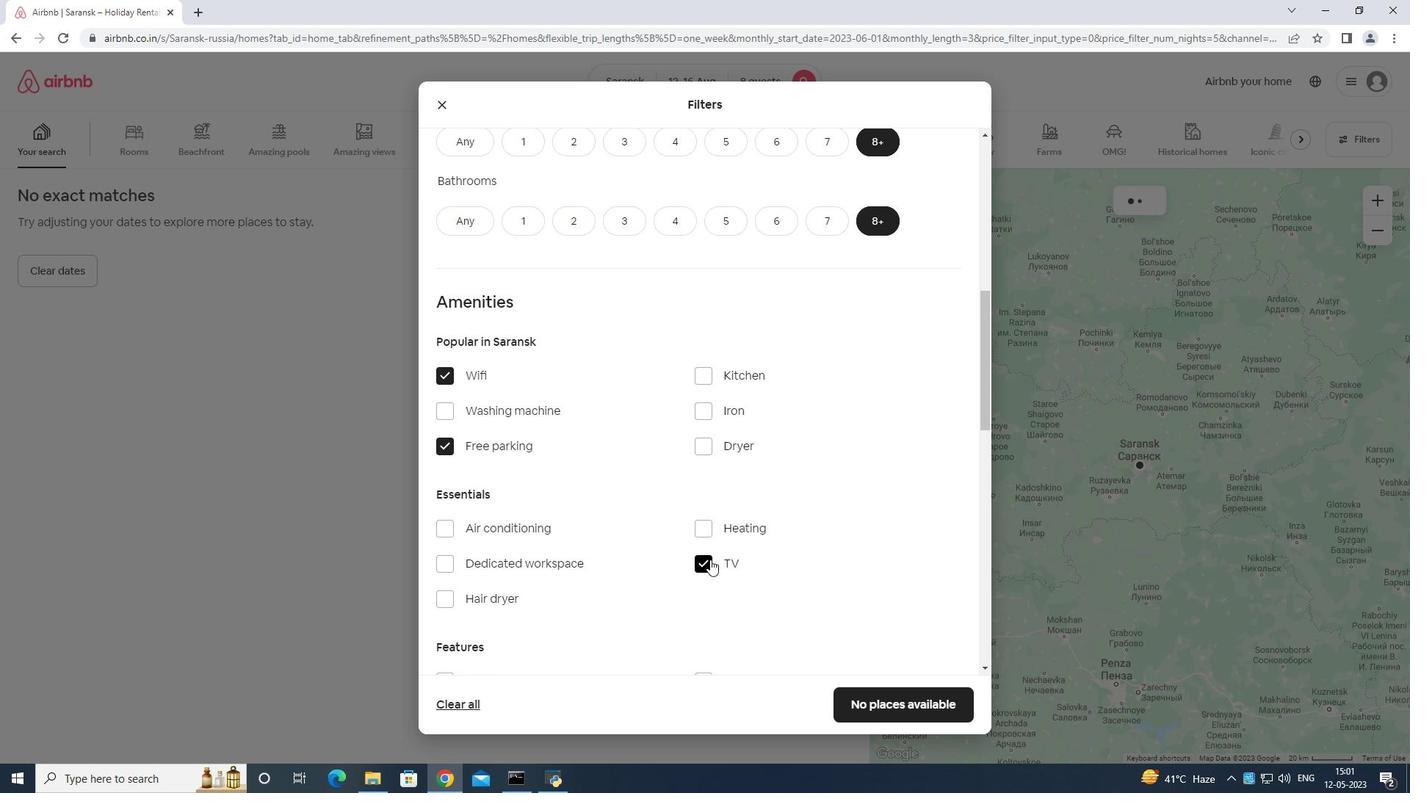 
Action: Mouse scrolled (710, 558) with delta (0, 0)
Screenshot: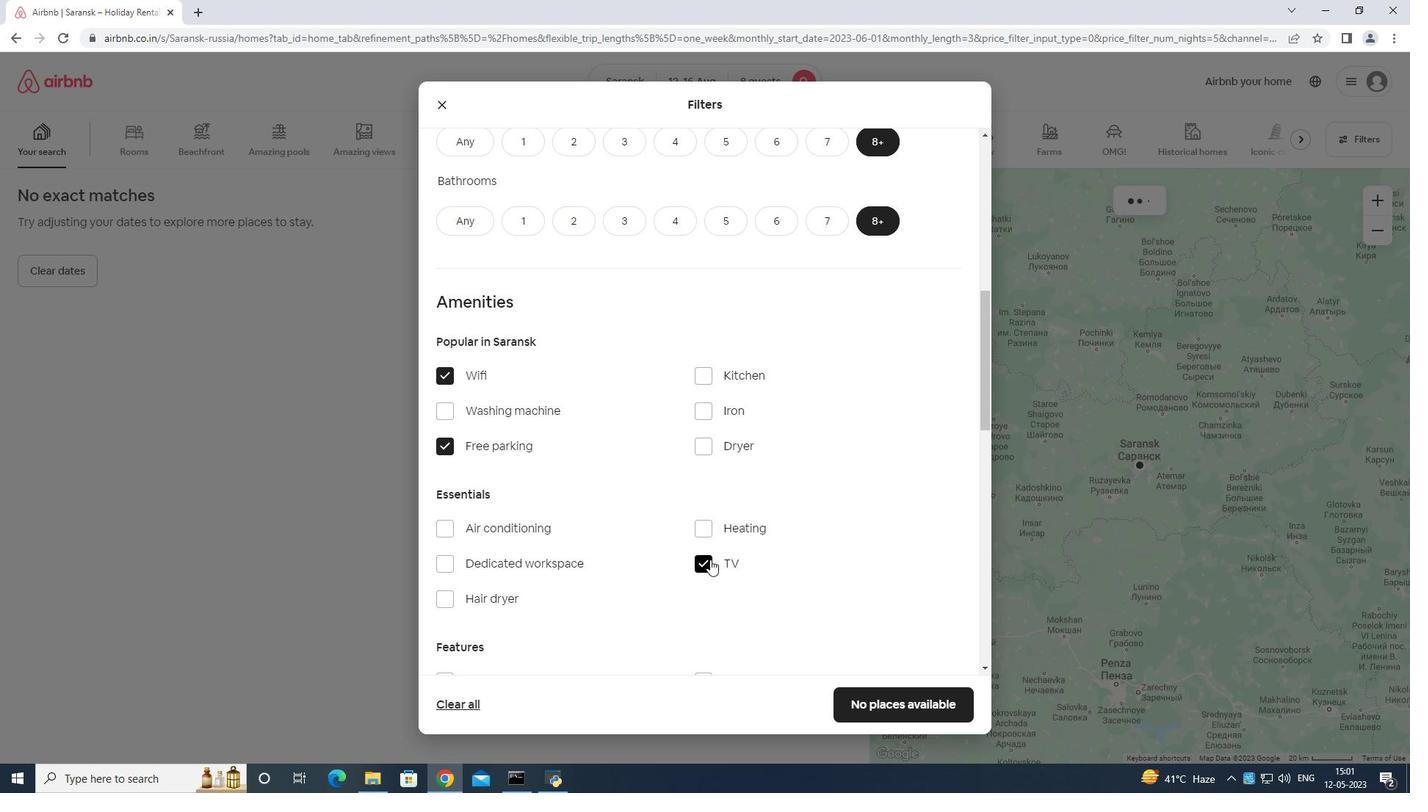 
Action: Mouse scrolled (710, 558) with delta (0, 0)
Screenshot: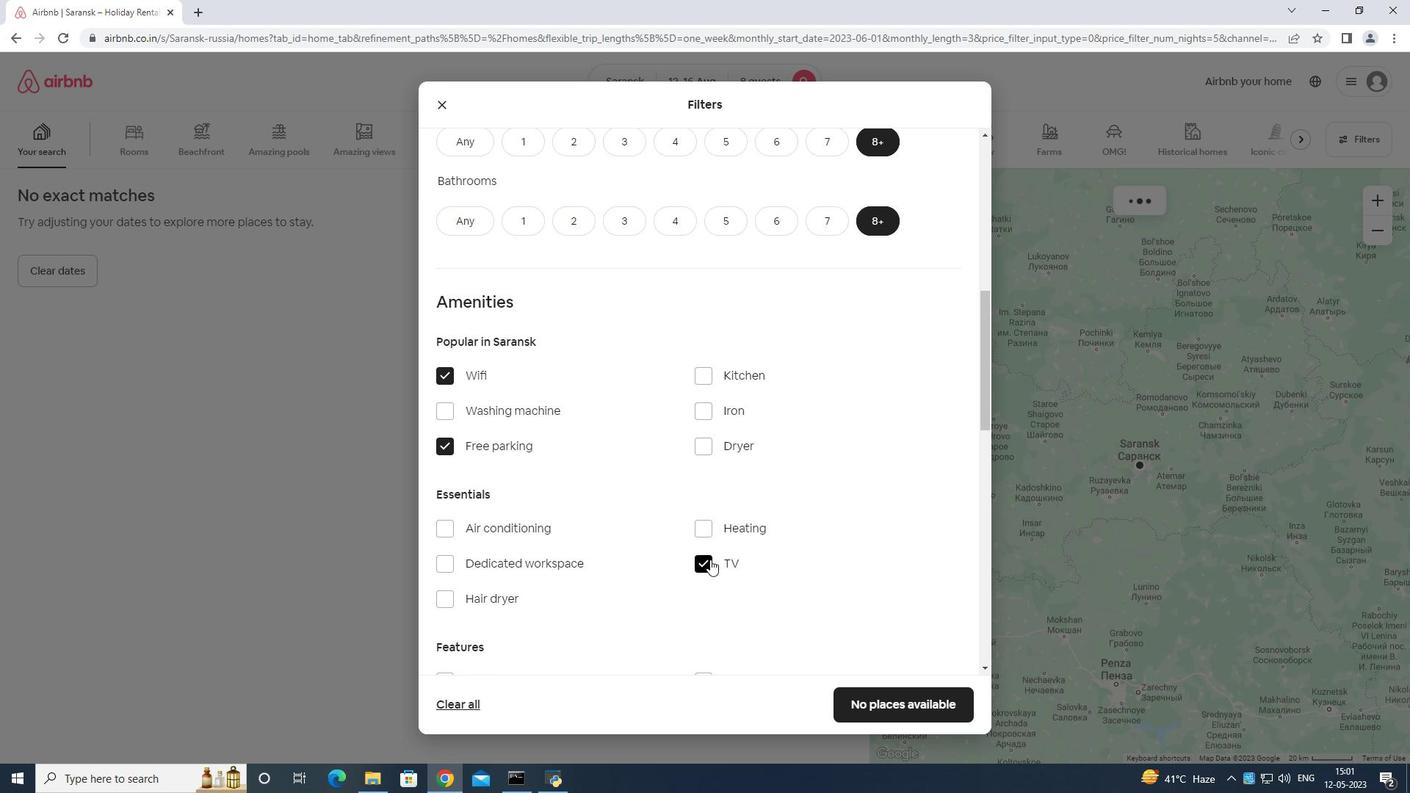 
Action: Mouse scrolled (710, 558) with delta (0, 0)
Screenshot: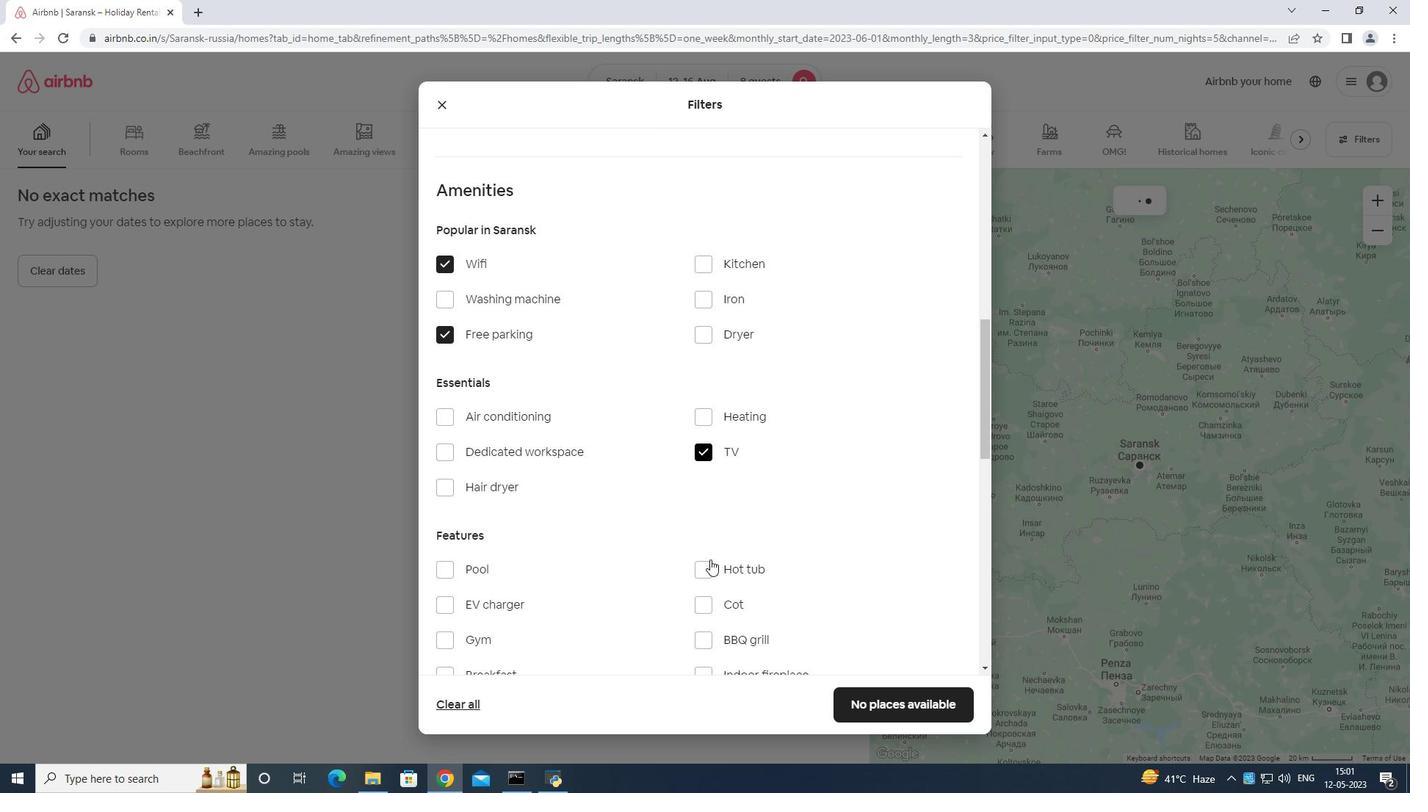 
Action: Mouse moved to (448, 454)
Screenshot: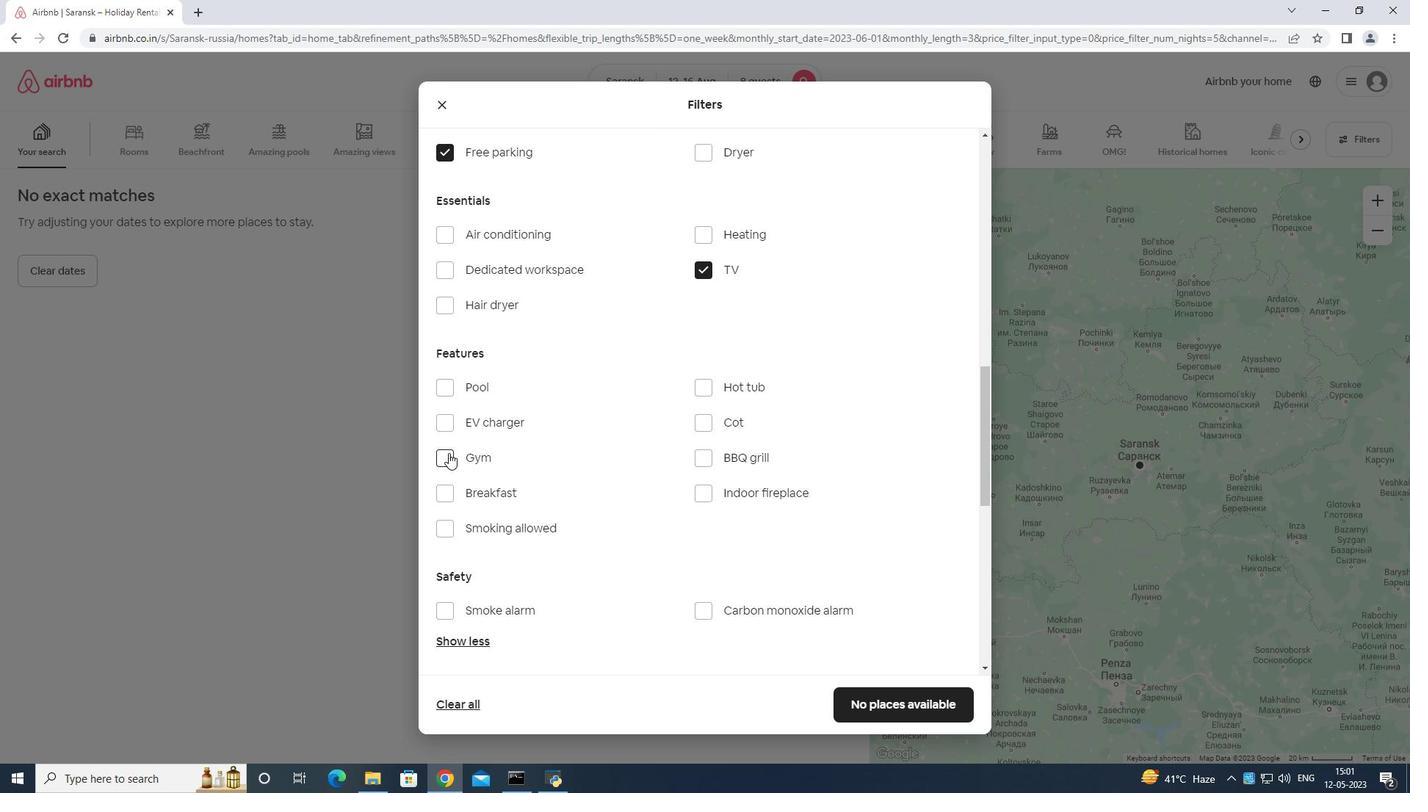
Action: Mouse pressed left at (448, 454)
Screenshot: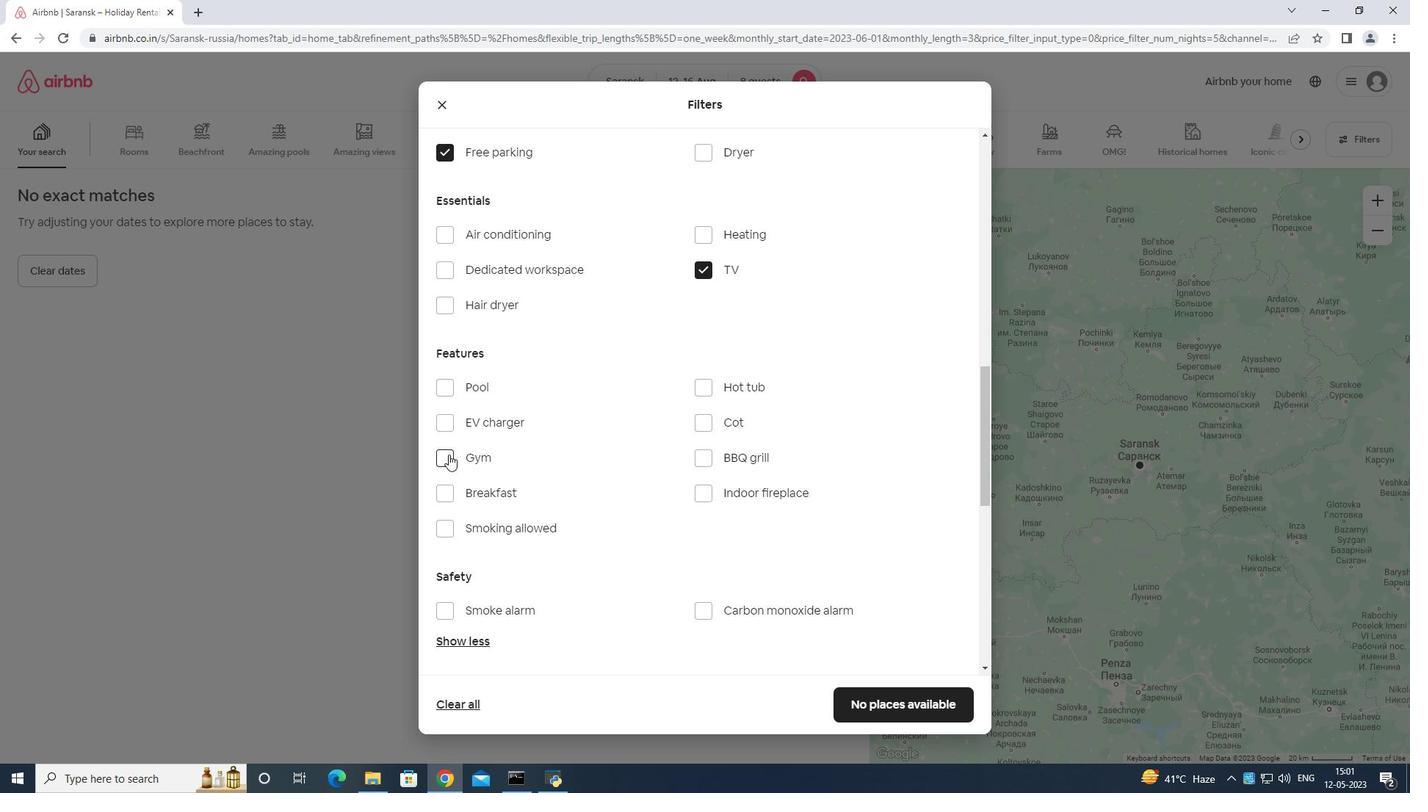 
Action: Mouse moved to (439, 492)
Screenshot: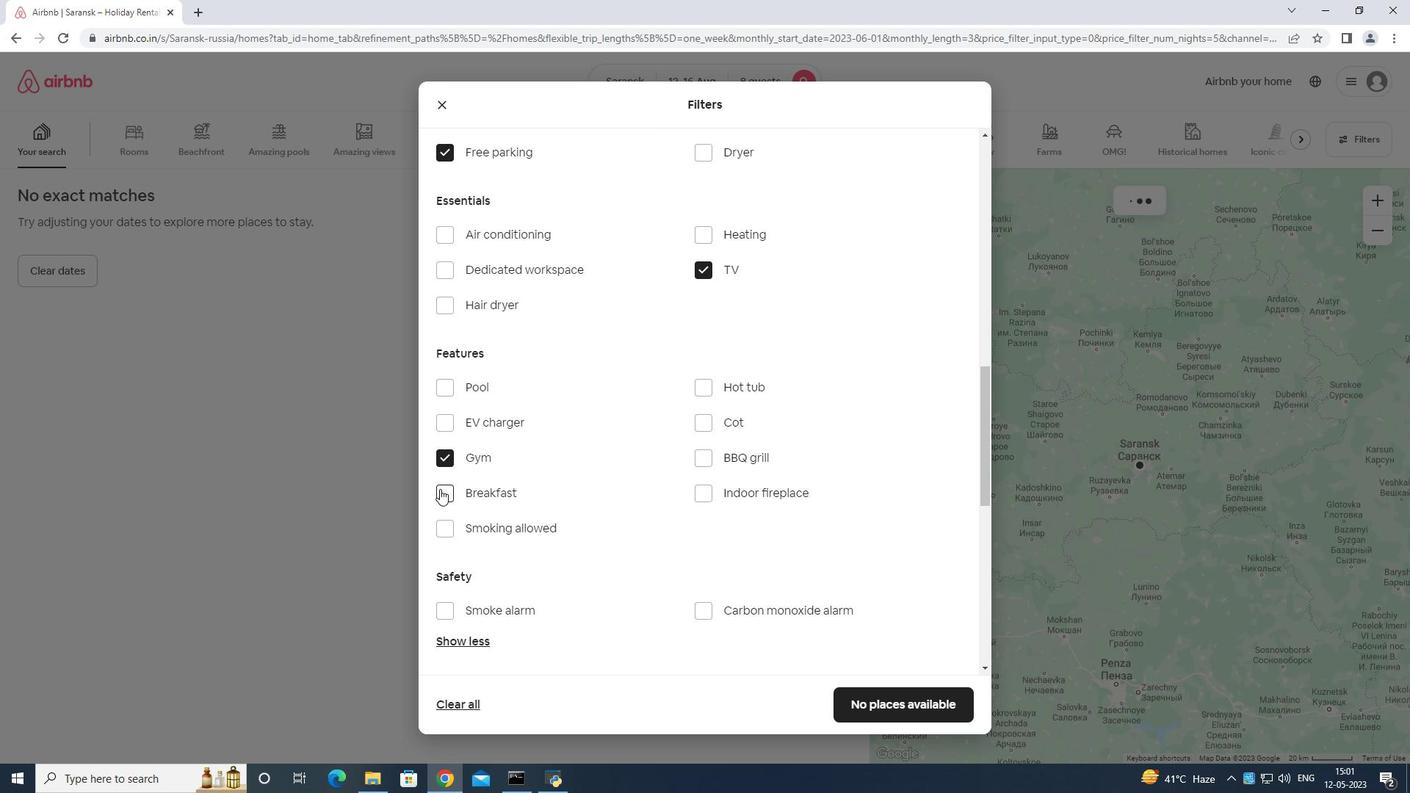 
Action: Mouse pressed left at (439, 492)
Screenshot: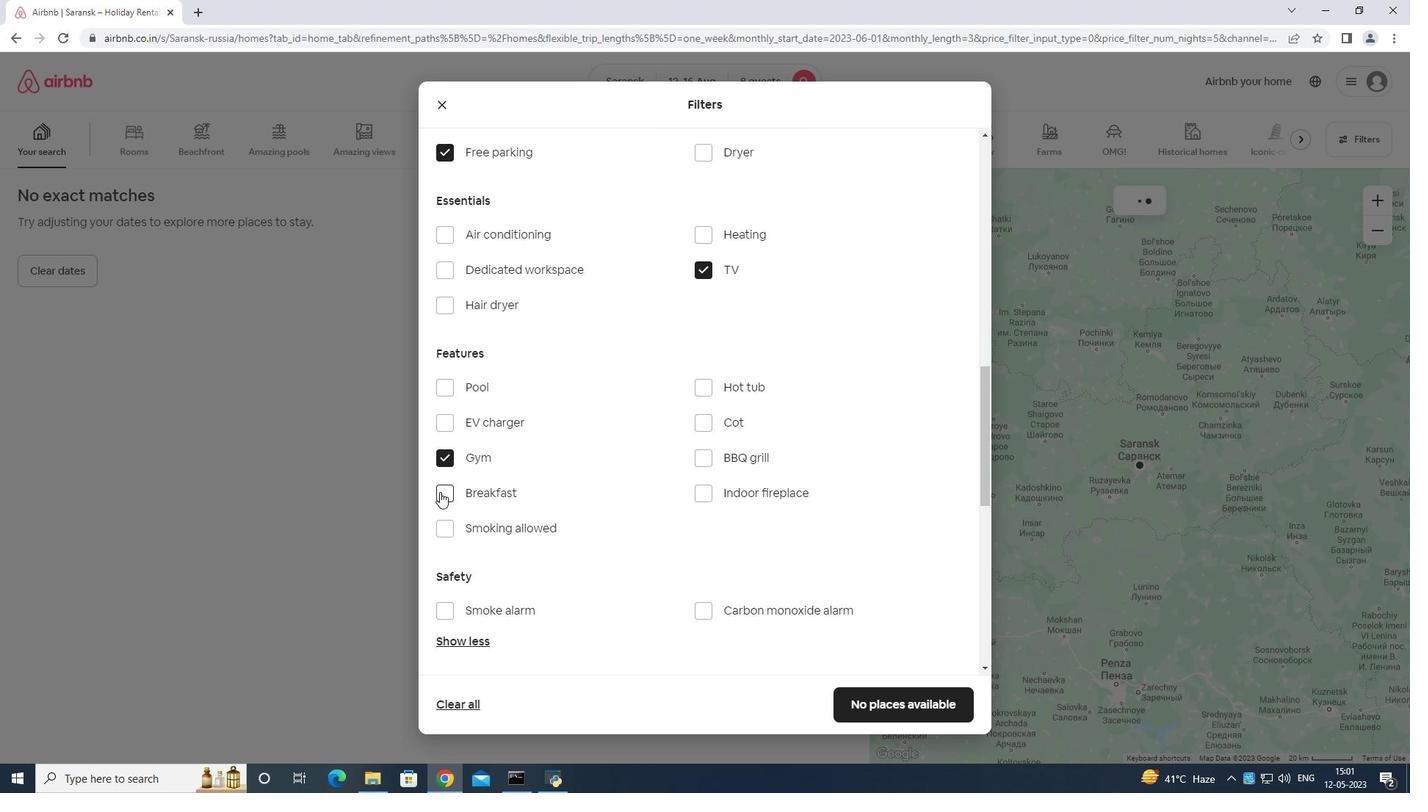 
Action: Mouse moved to (504, 481)
Screenshot: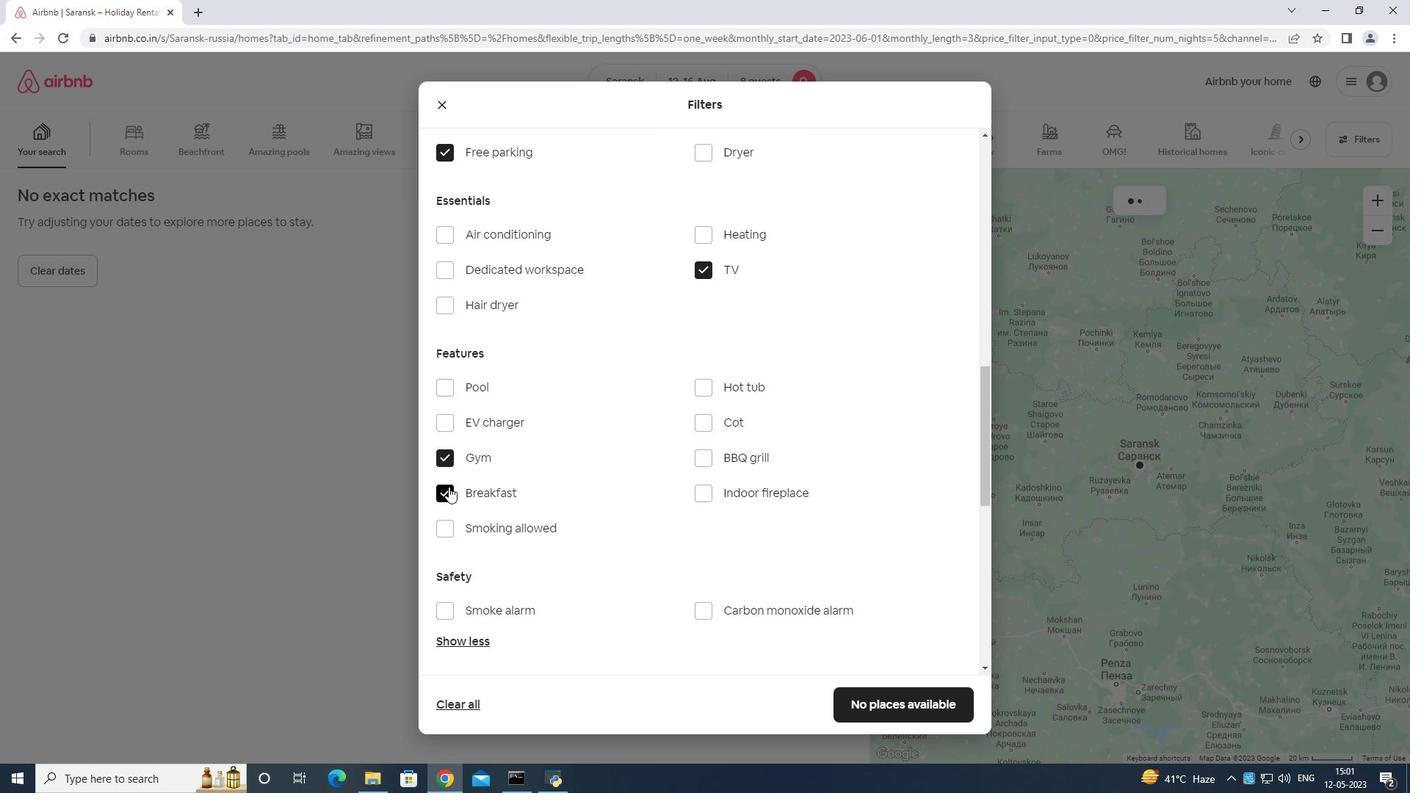 
Action: Mouse scrolled (504, 481) with delta (0, 0)
Screenshot: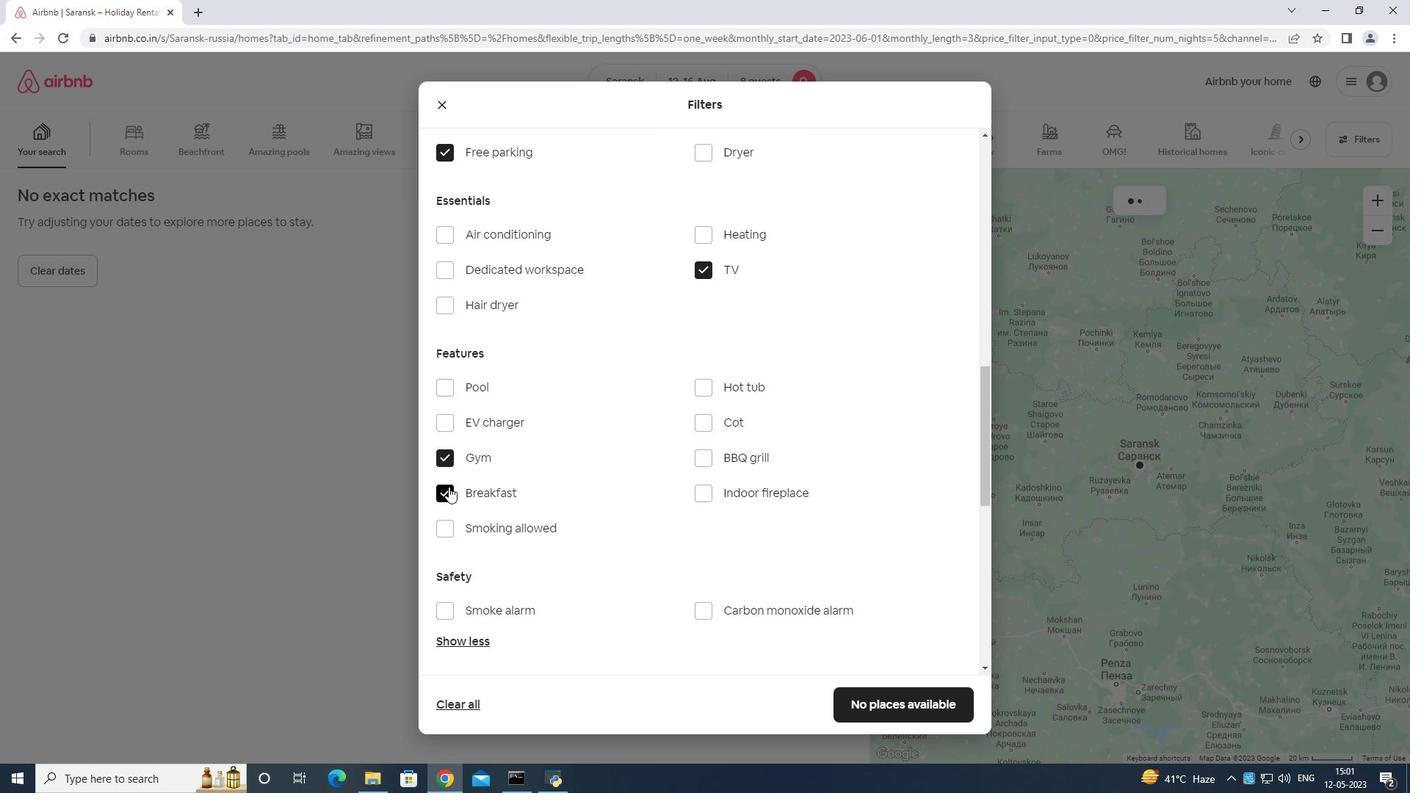 
Action: Mouse moved to (528, 487)
Screenshot: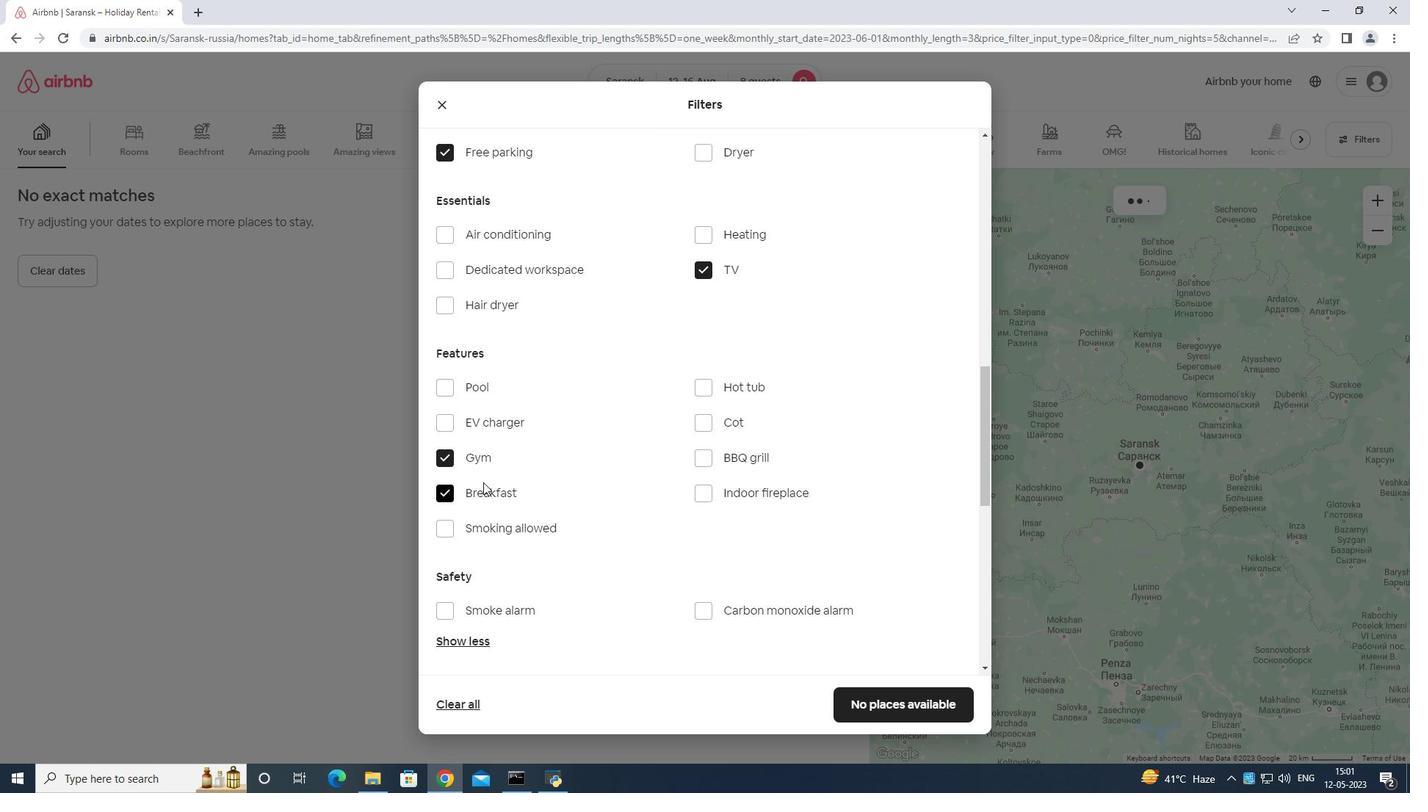 
Action: Mouse scrolled (528, 486) with delta (0, 0)
Screenshot: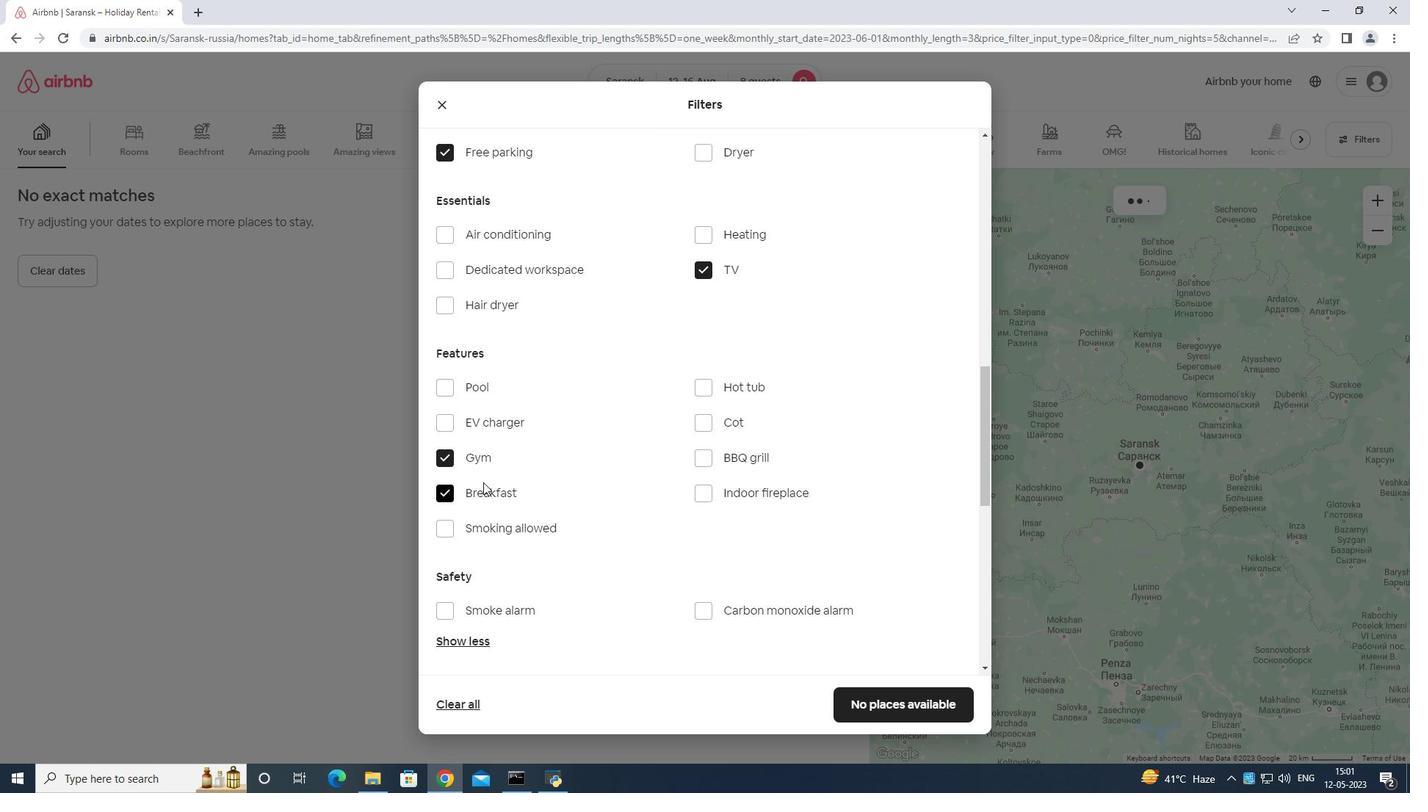 
Action: Mouse moved to (581, 498)
Screenshot: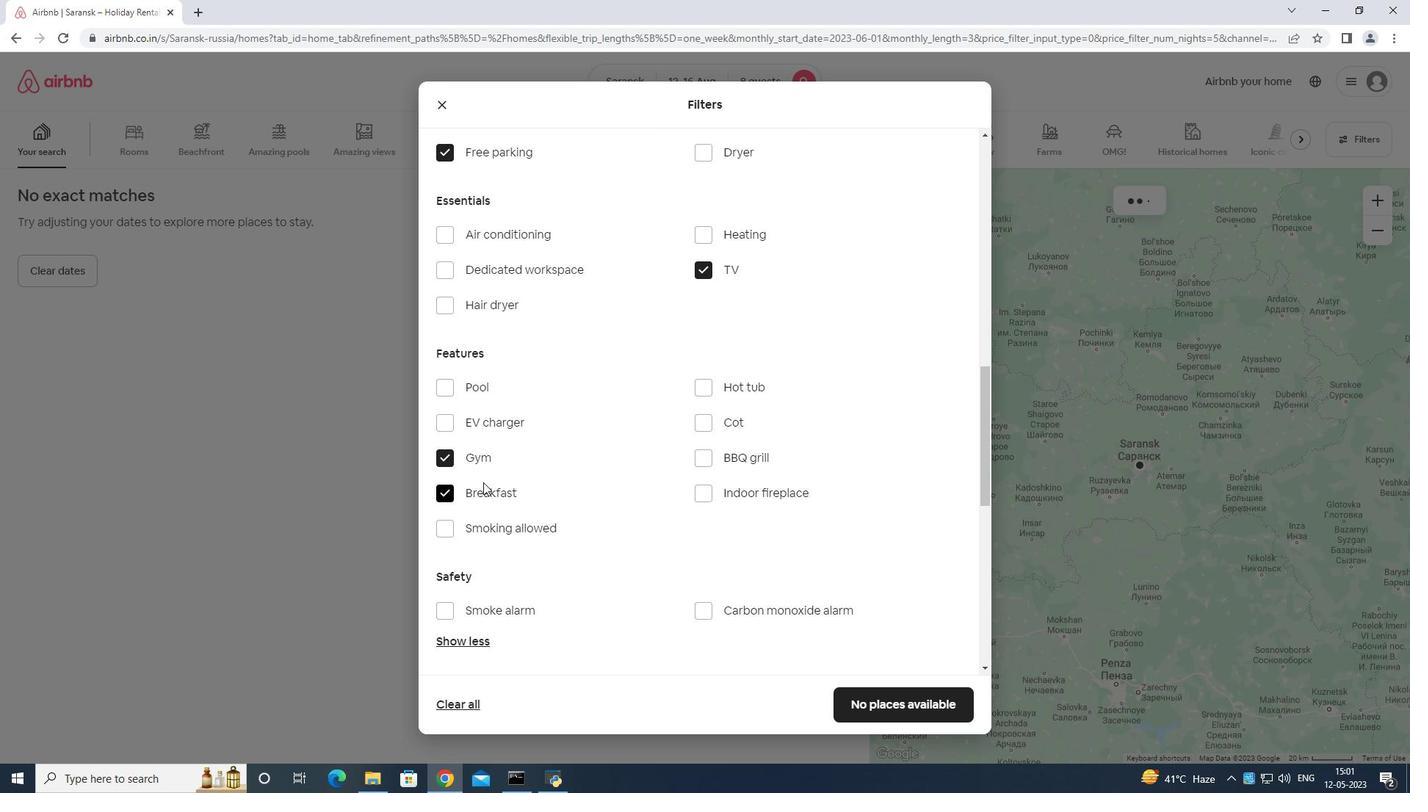 
Action: Mouse scrolled (581, 497) with delta (0, 0)
Screenshot: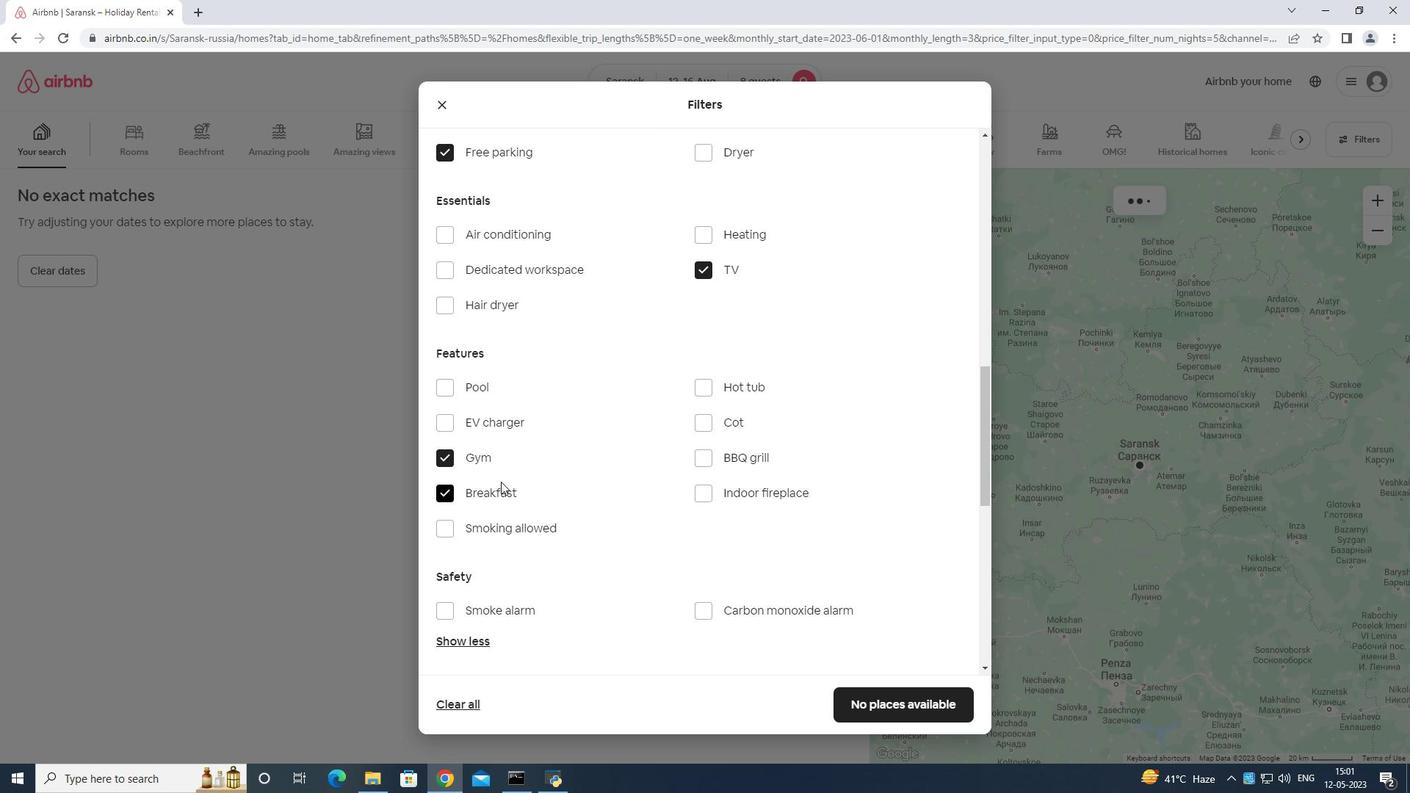 
Action: Mouse moved to (917, 578)
Screenshot: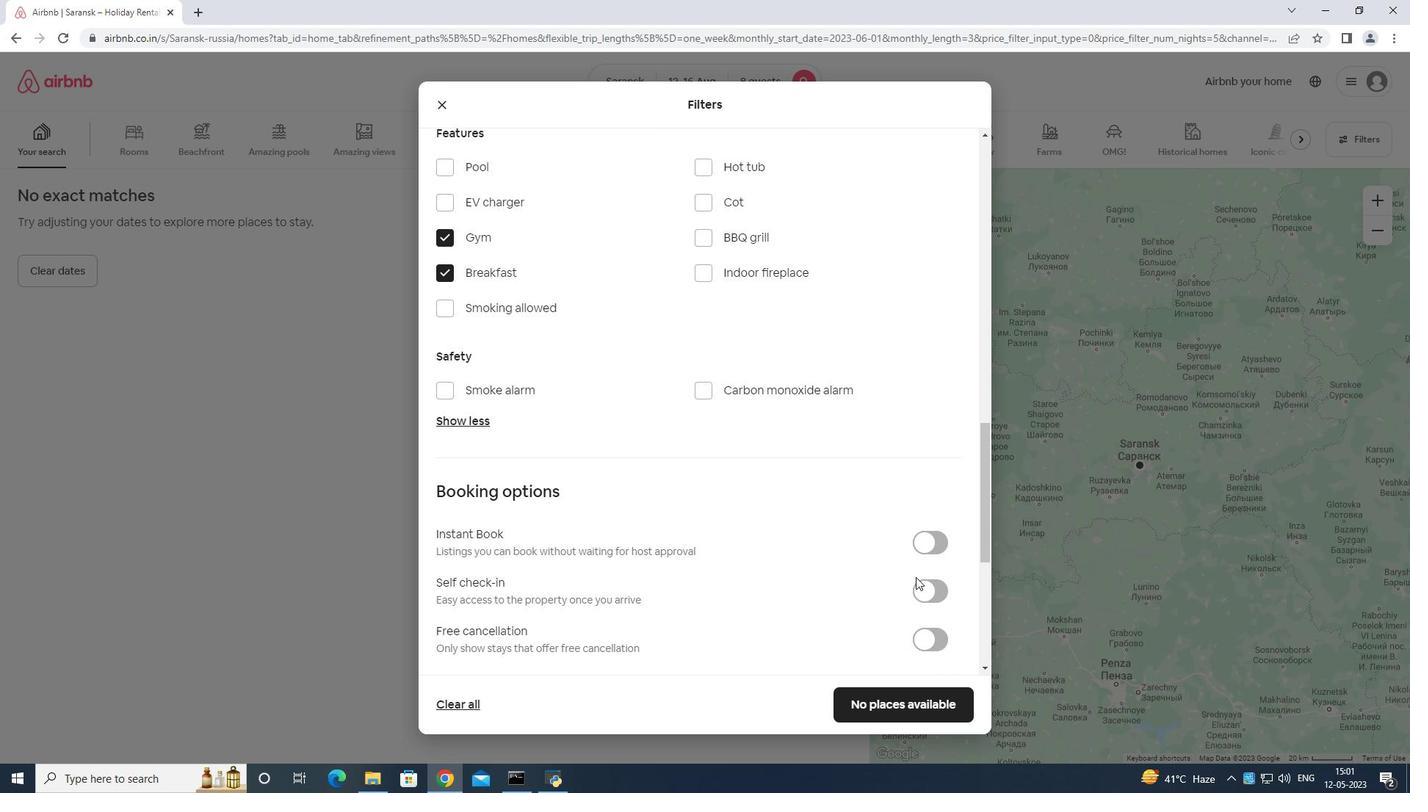 
Action: Mouse pressed left at (917, 578)
Screenshot: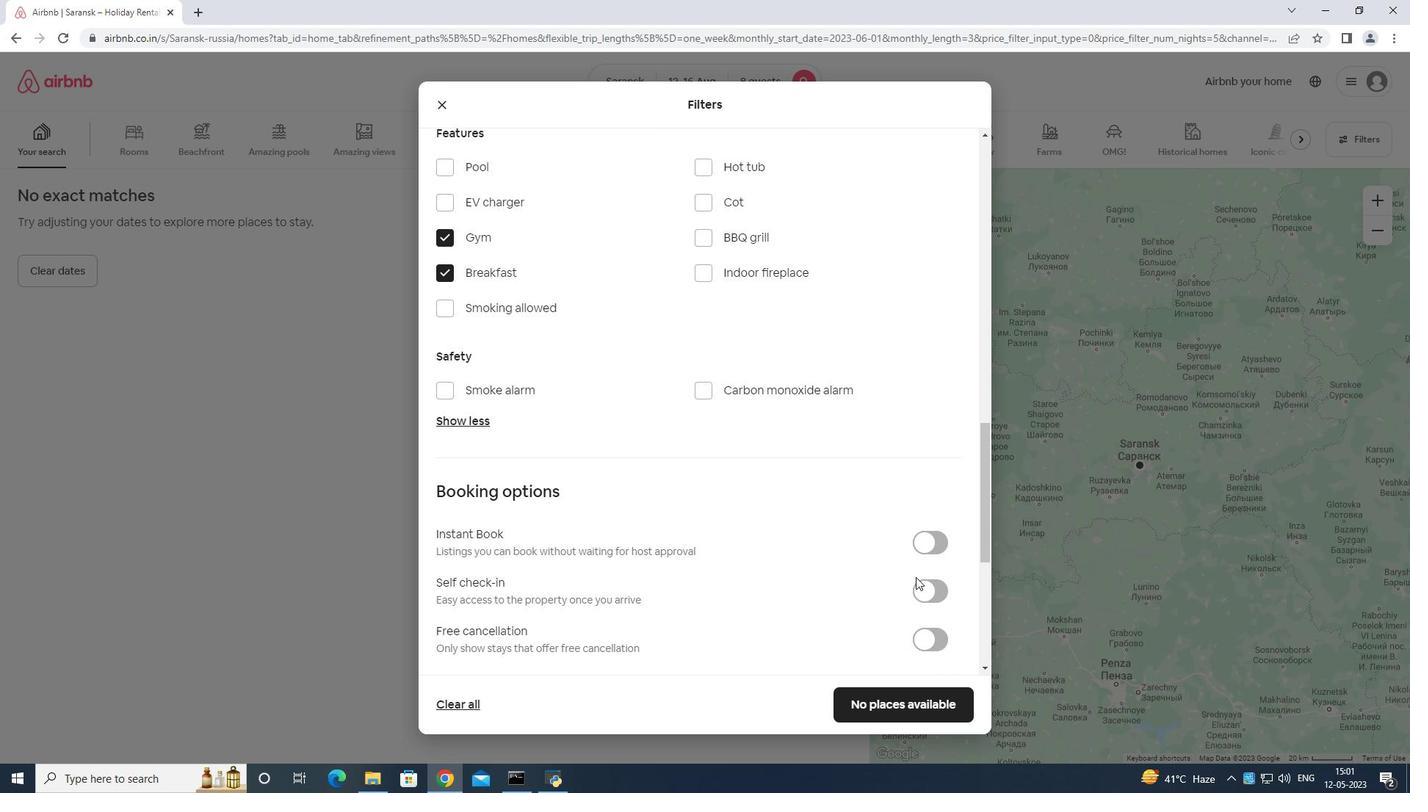 
Action: Mouse moved to (922, 593)
Screenshot: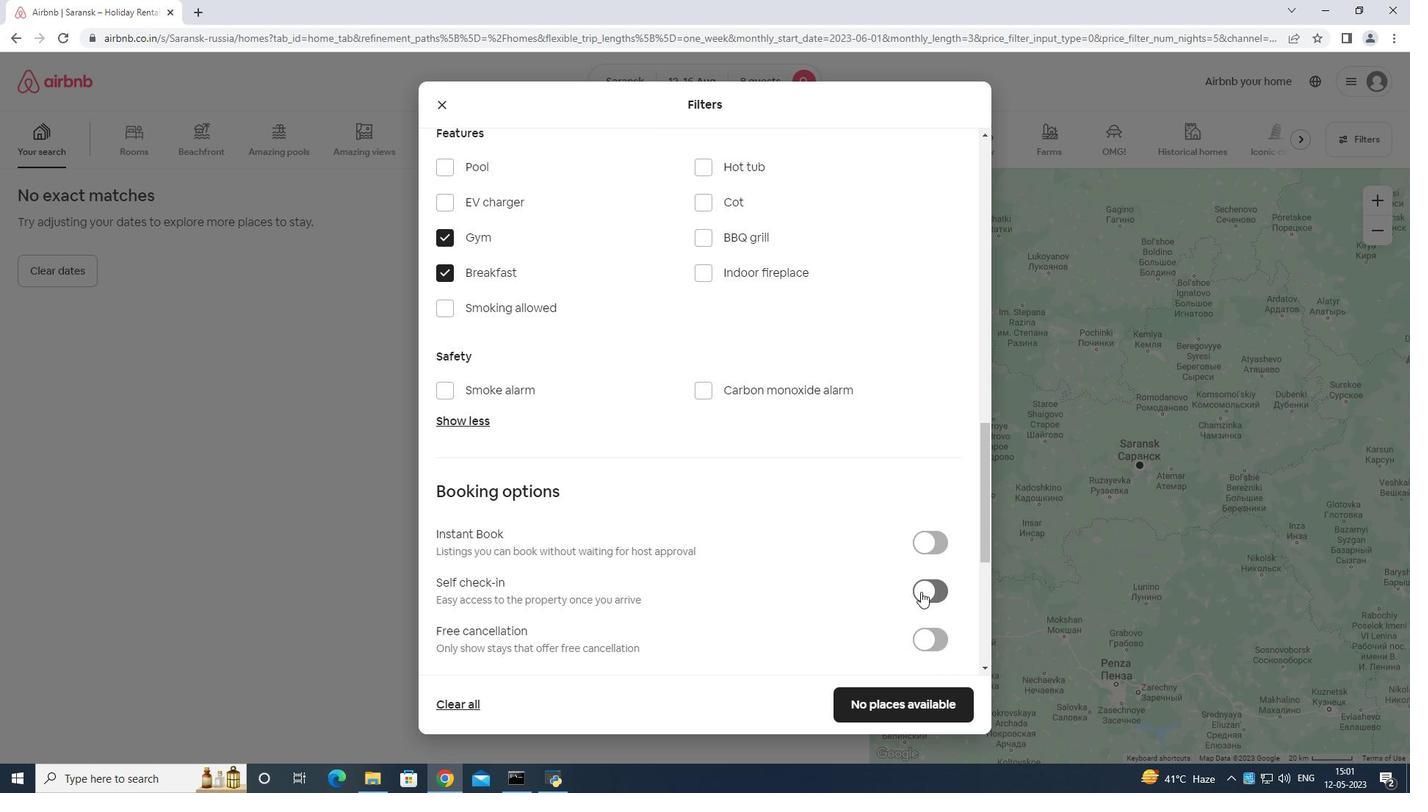 
Action: Mouse pressed left at (922, 593)
Screenshot: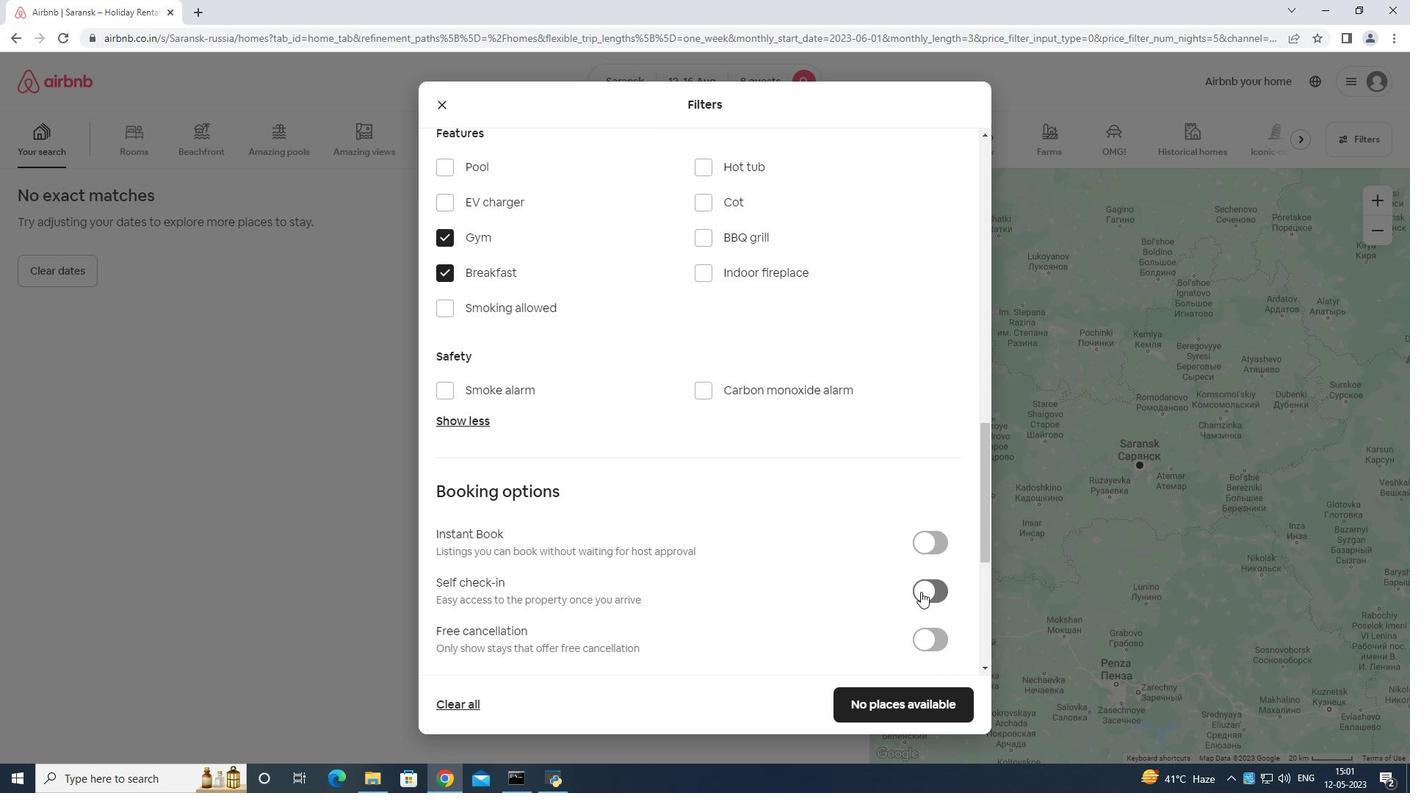 
Action: Mouse moved to (930, 586)
Screenshot: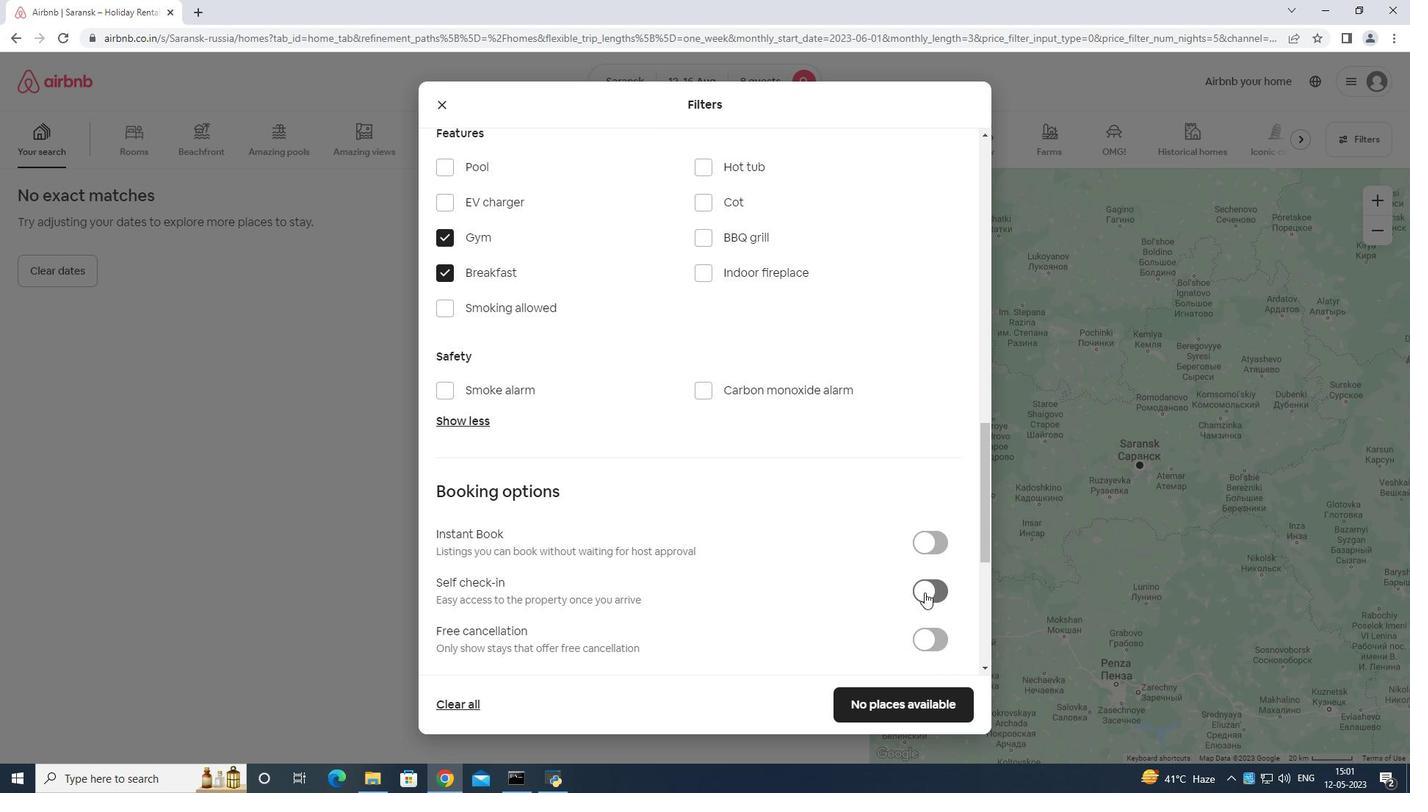 
Action: Mouse scrolled (930, 586) with delta (0, 0)
Screenshot: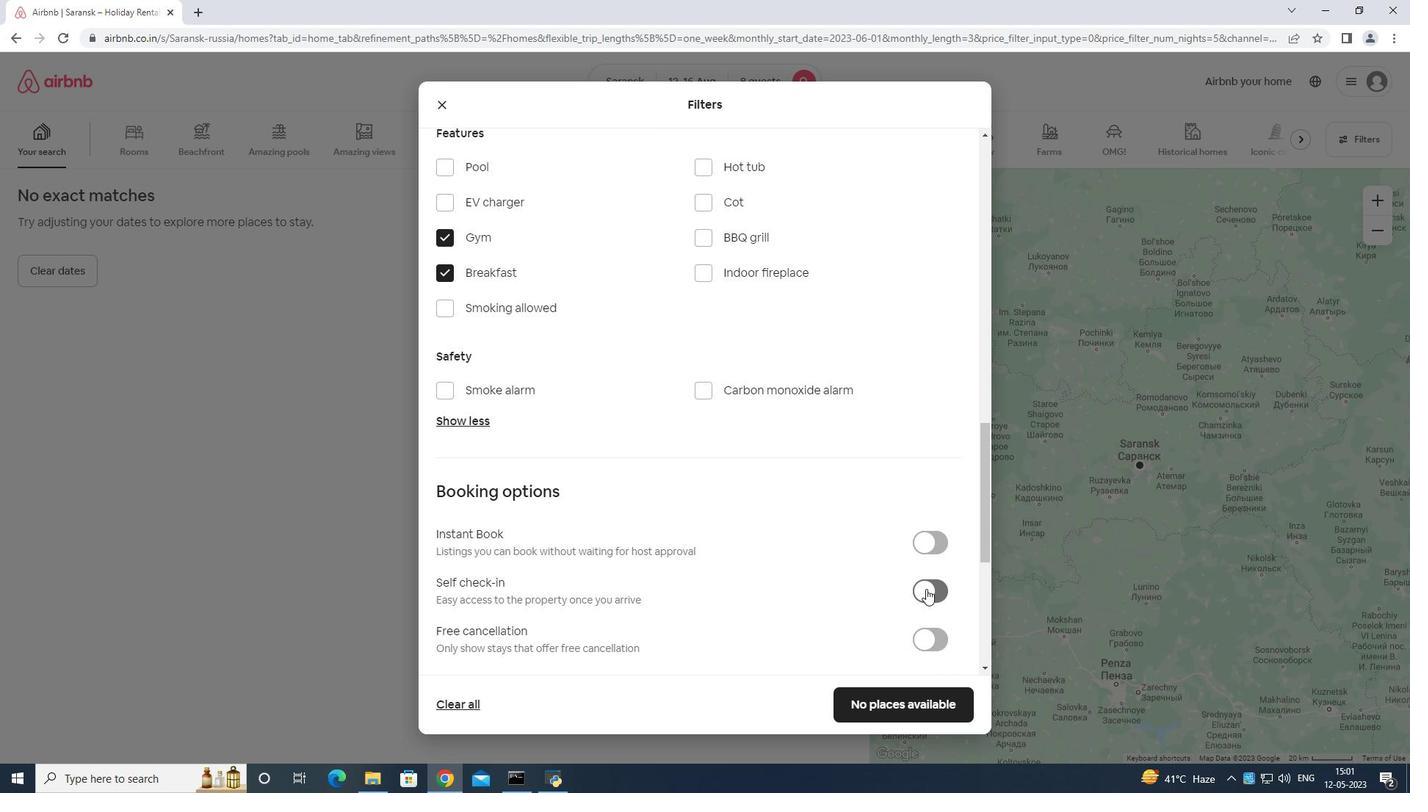 
Action: Mouse scrolled (930, 586) with delta (0, 0)
Screenshot: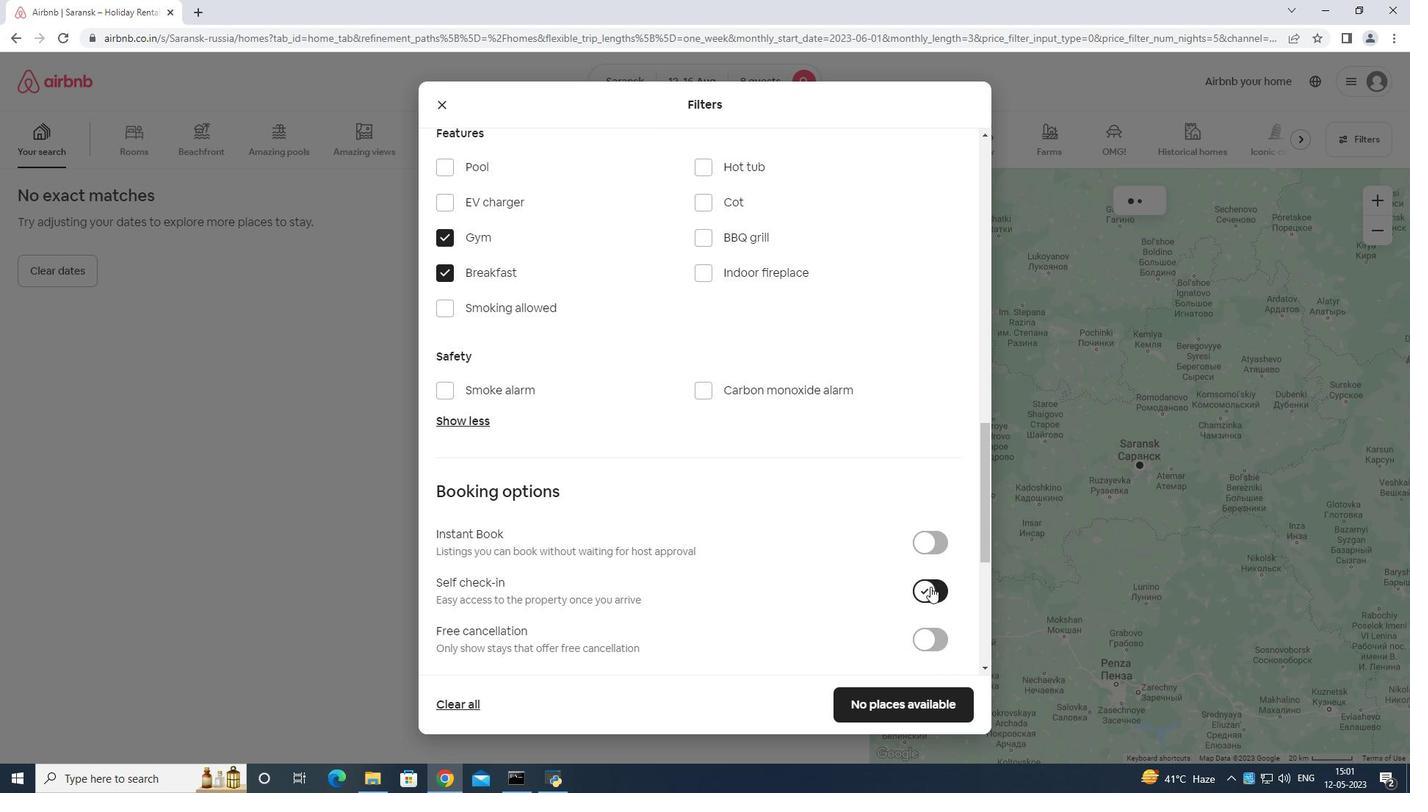 
Action: Mouse scrolled (930, 586) with delta (0, 0)
Screenshot: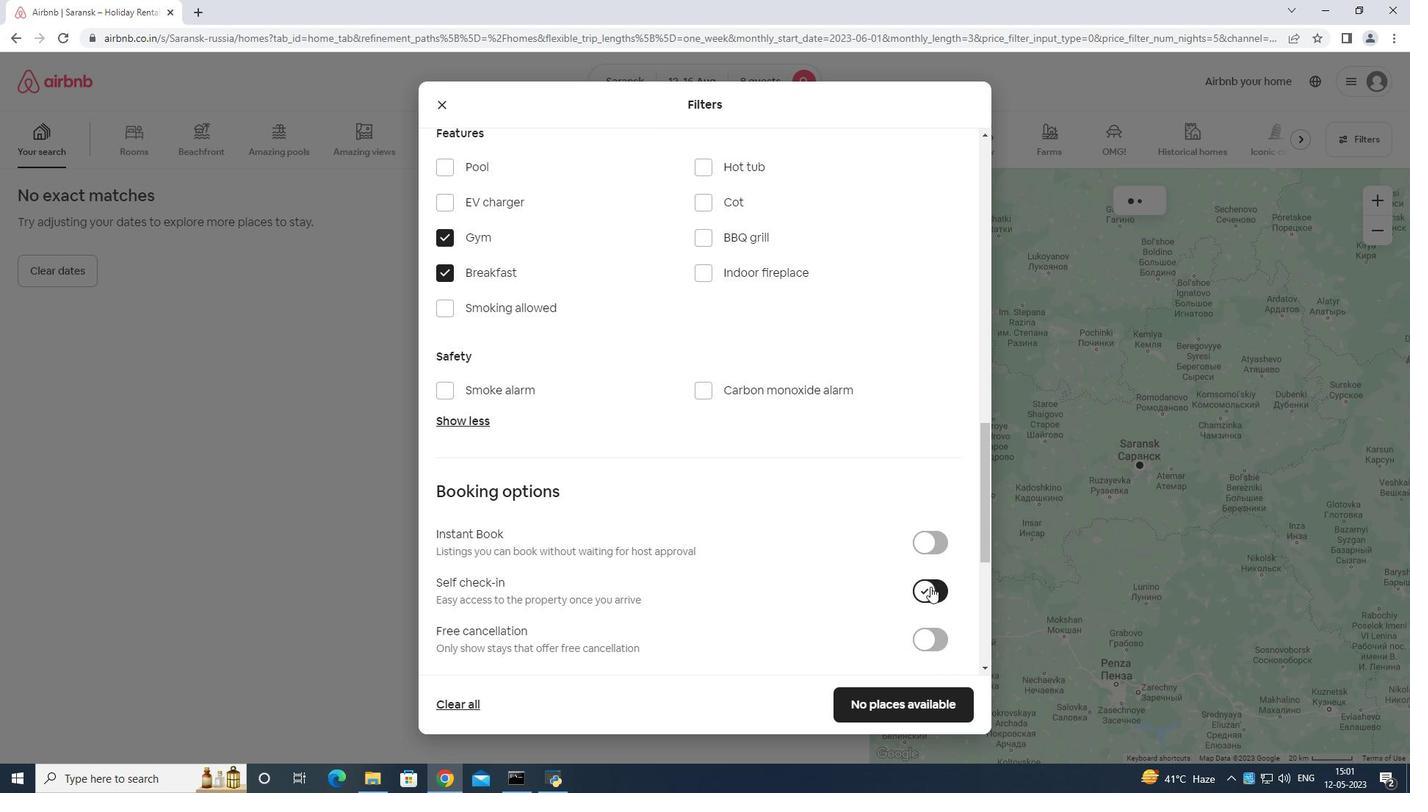 
Action: Mouse scrolled (930, 586) with delta (0, 0)
Screenshot: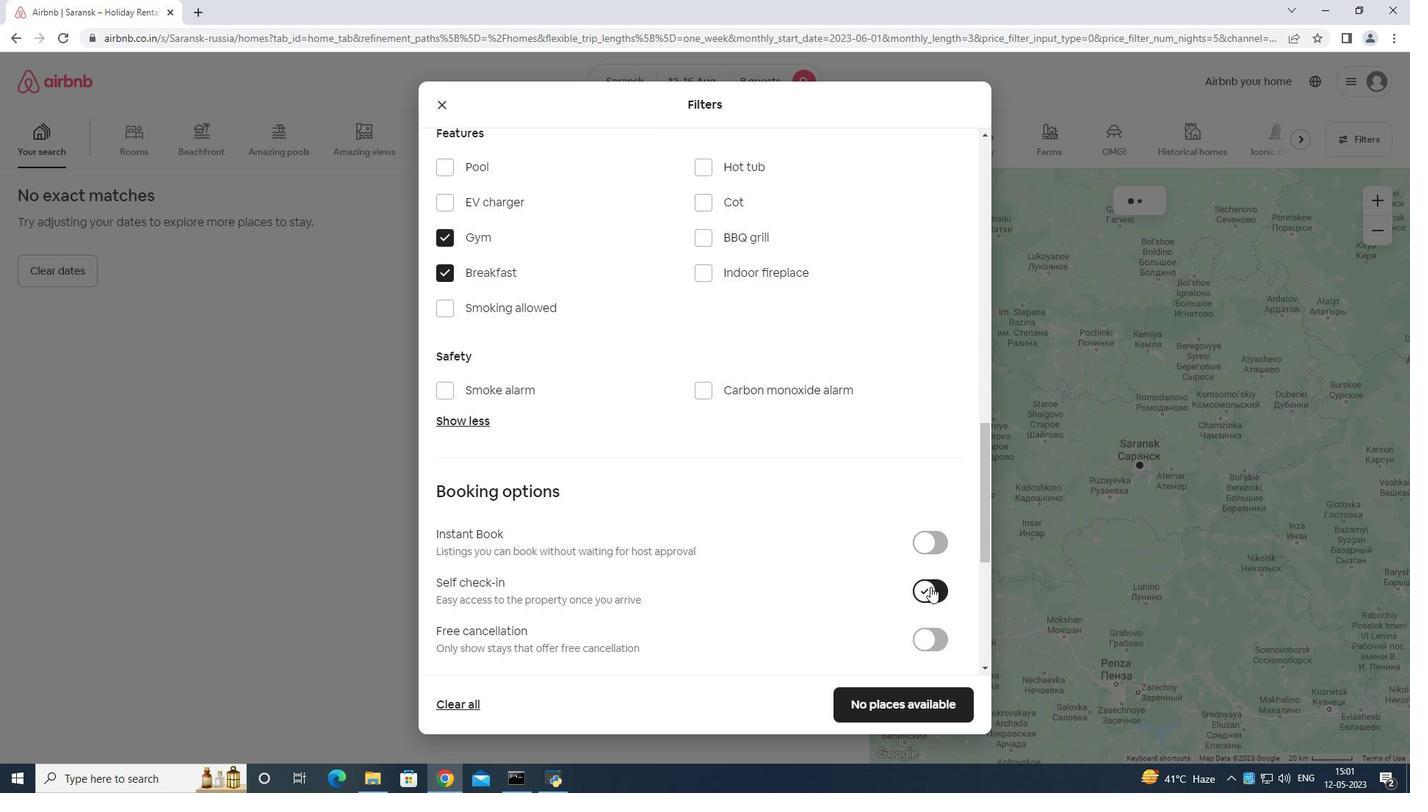 
Action: Mouse moved to (932, 585)
Screenshot: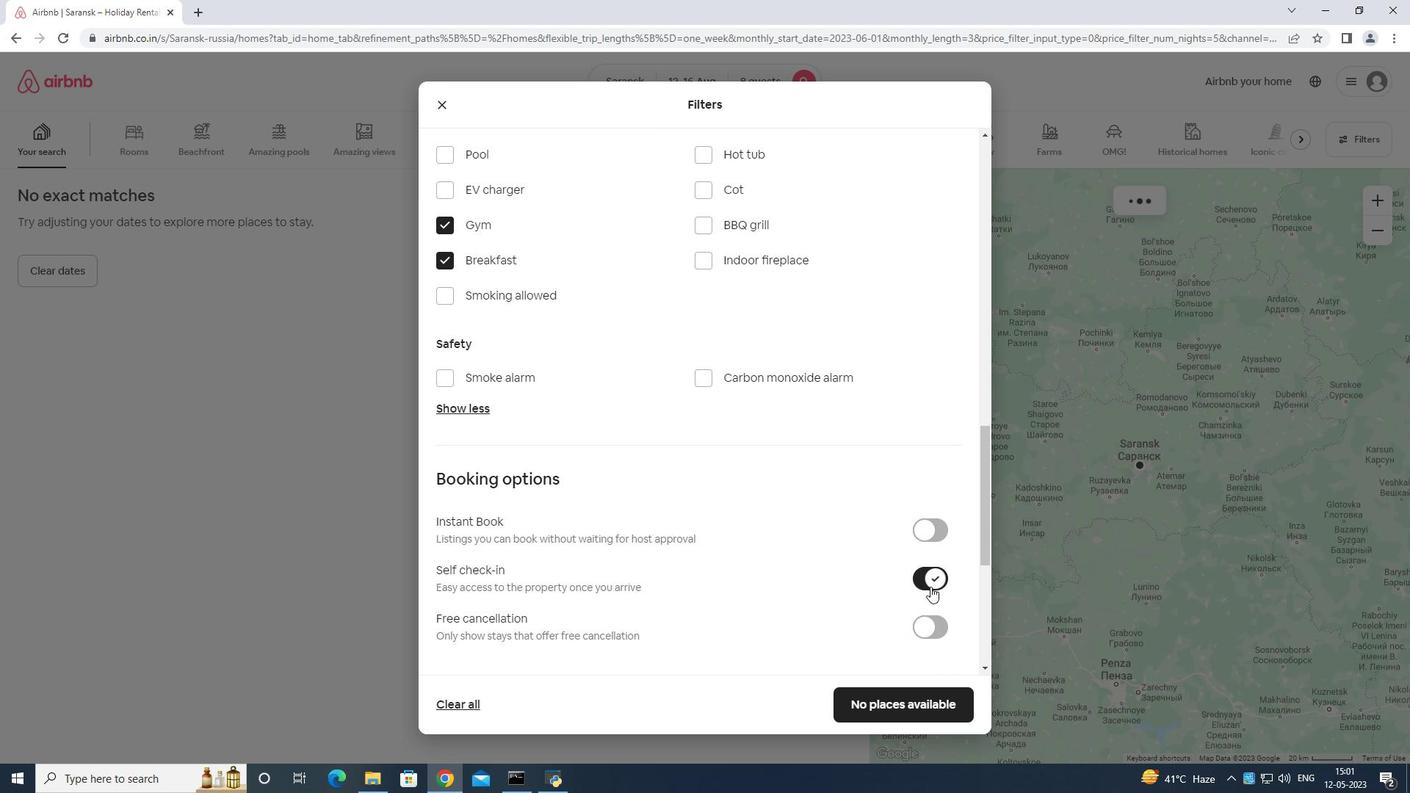 
Action: Mouse scrolled (932, 584) with delta (0, 0)
Screenshot: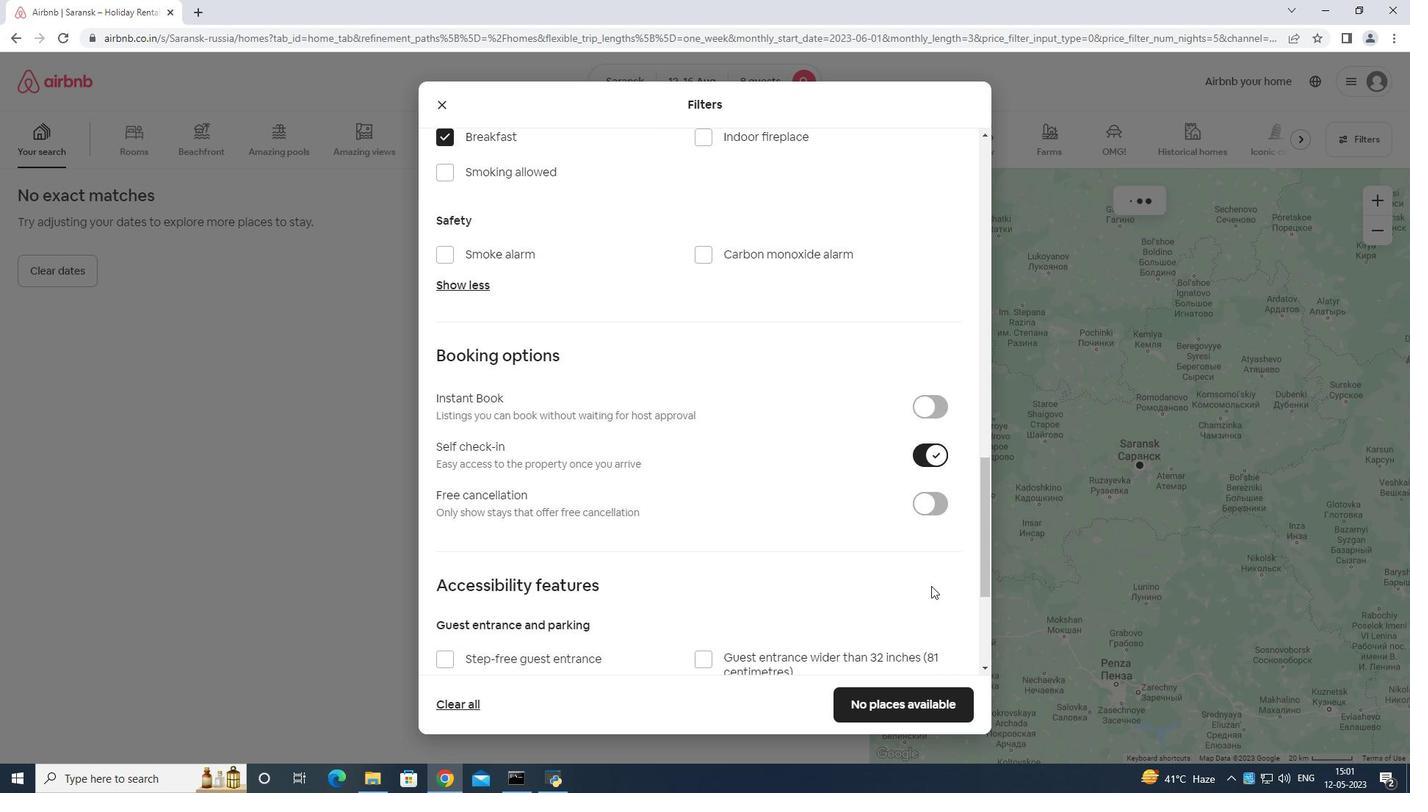 
Action: Mouse scrolled (932, 584) with delta (0, 0)
Screenshot: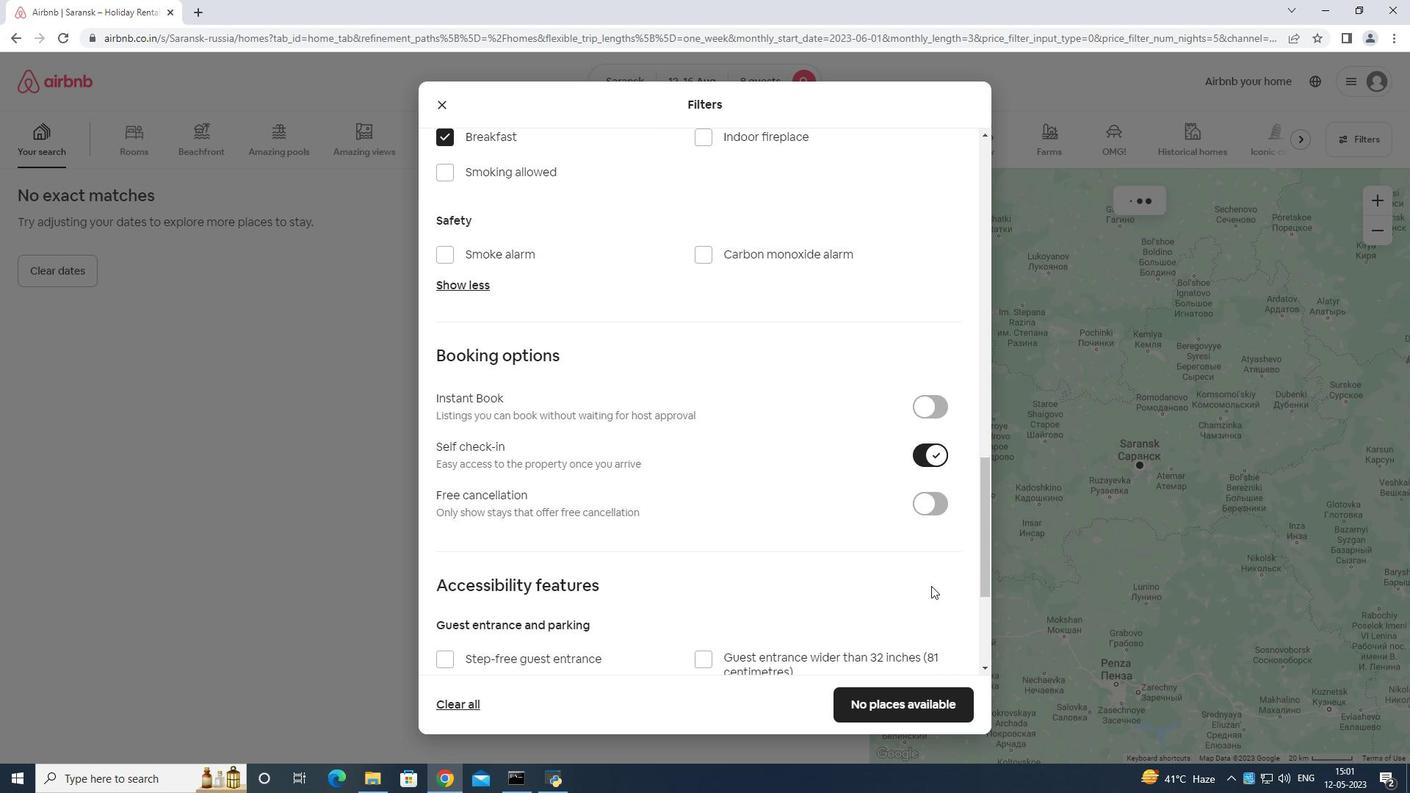 
Action: Mouse scrolled (932, 584) with delta (0, 0)
Screenshot: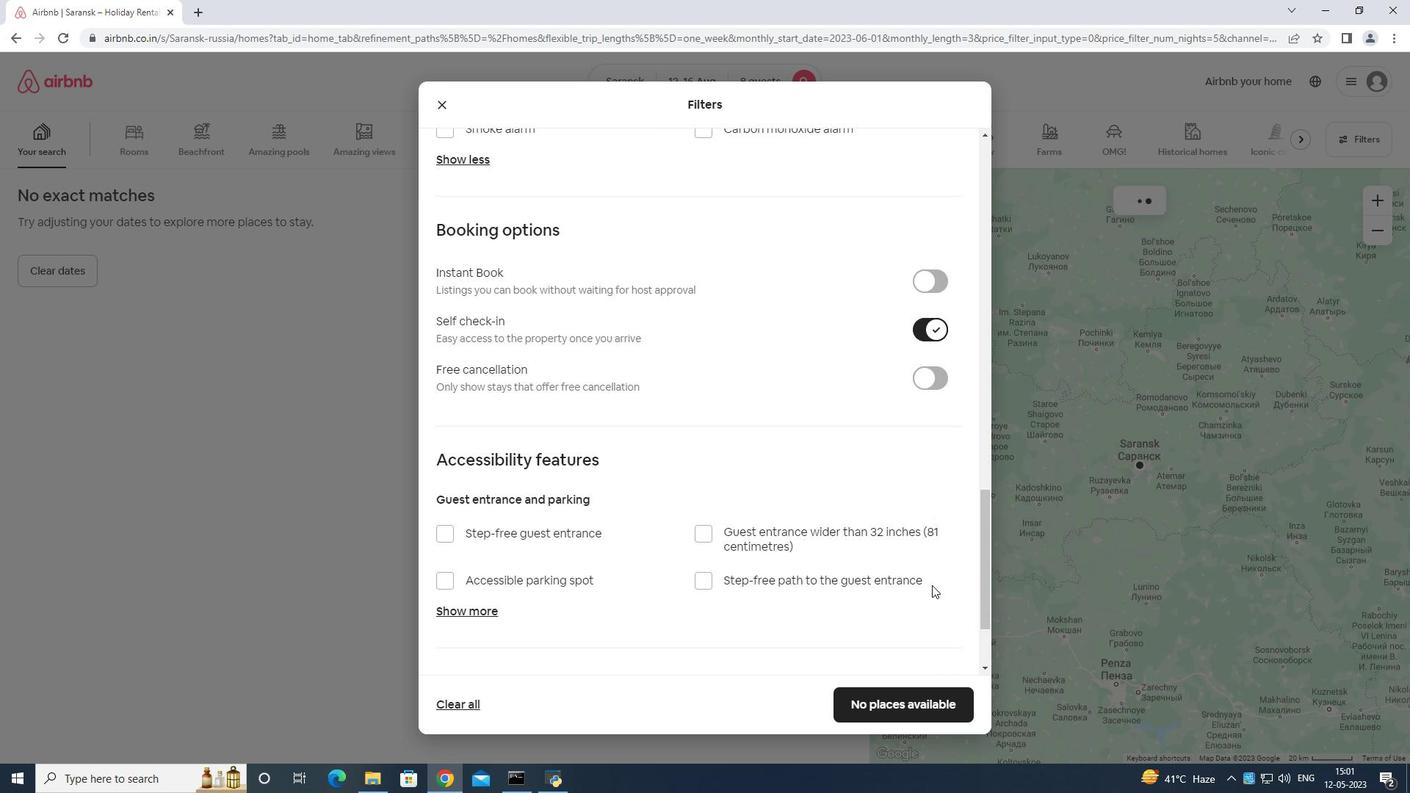 
Action: Mouse scrolled (932, 584) with delta (0, 0)
Screenshot: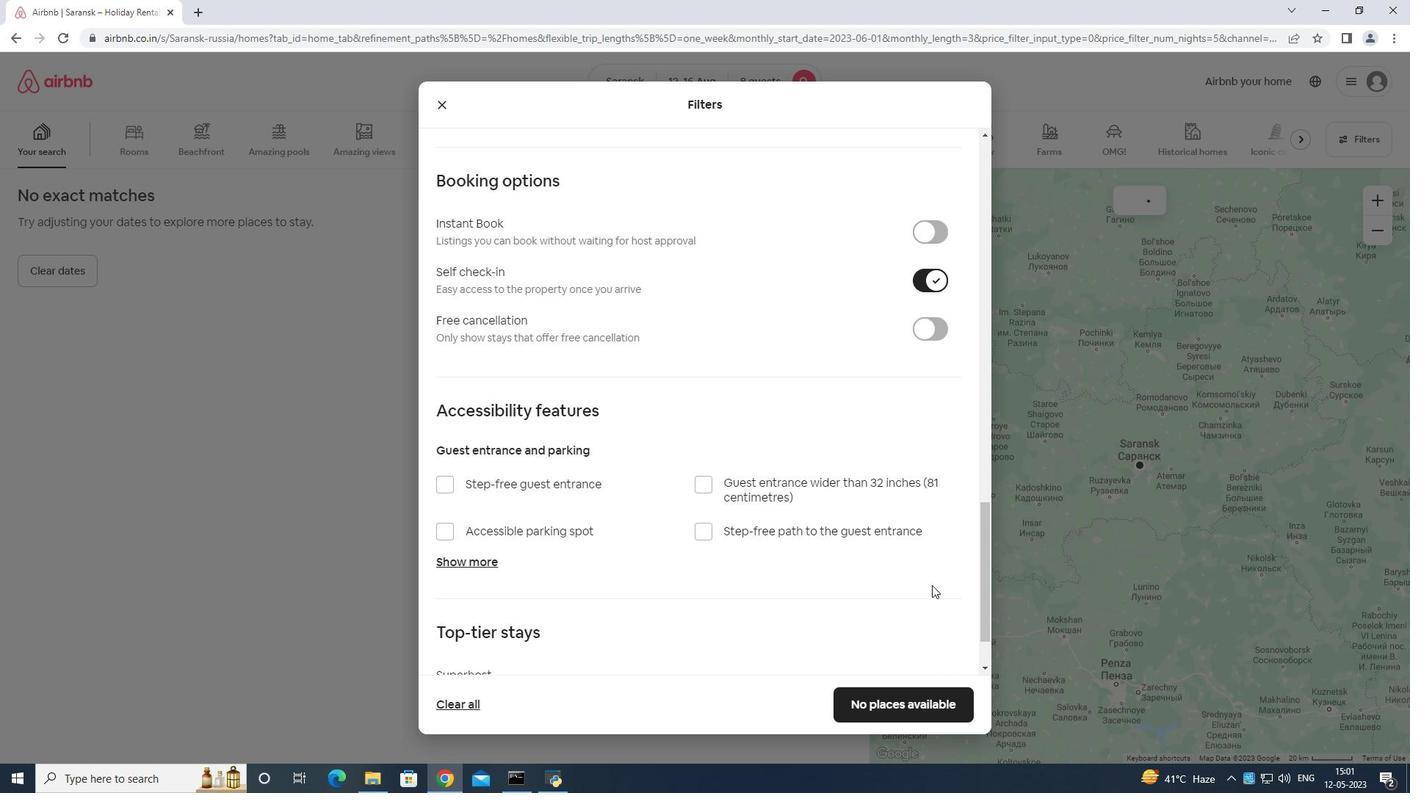 
Action: Mouse moved to (930, 584)
Screenshot: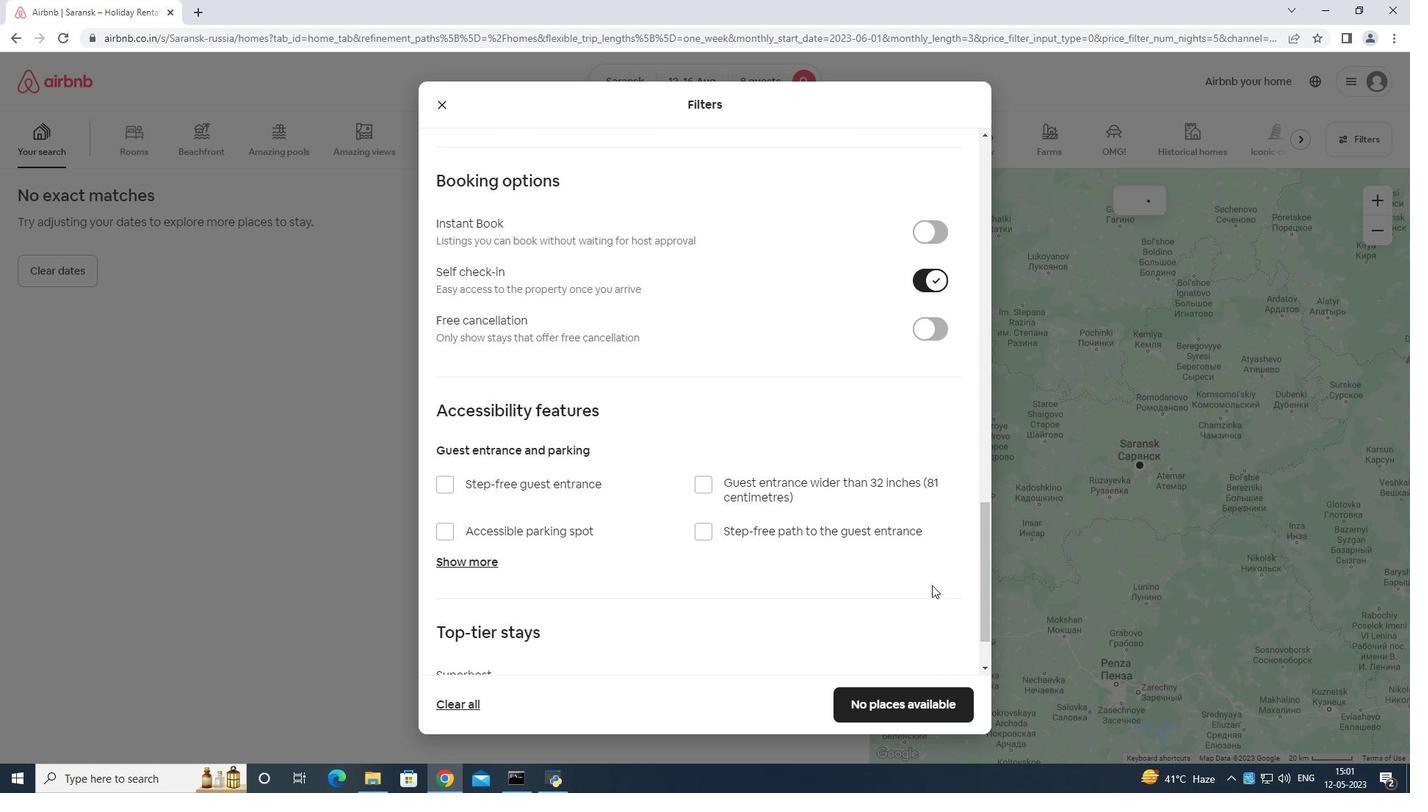 
Action: Mouse scrolled (930, 583) with delta (0, 0)
Screenshot: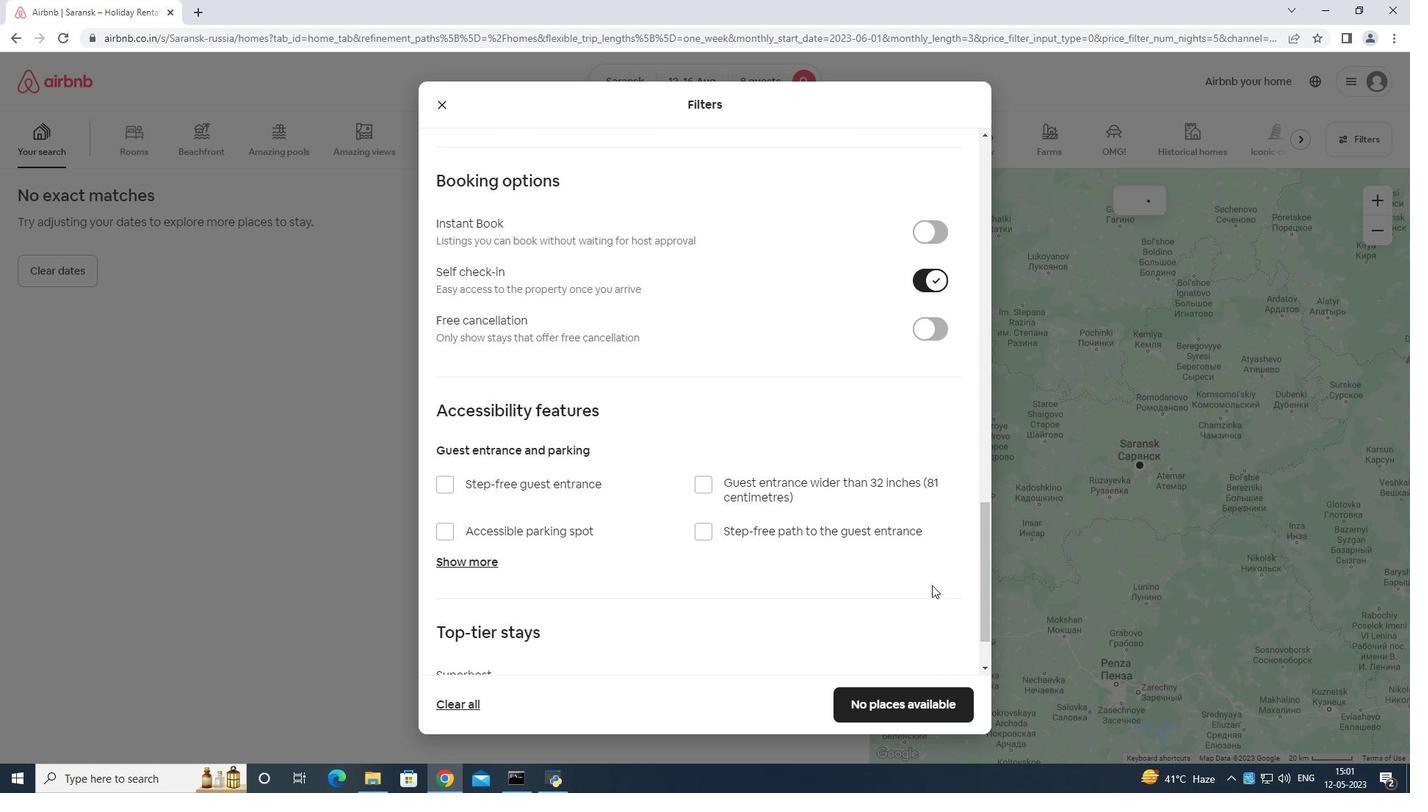 
Action: Mouse moved to (903, 582)
Screenshot: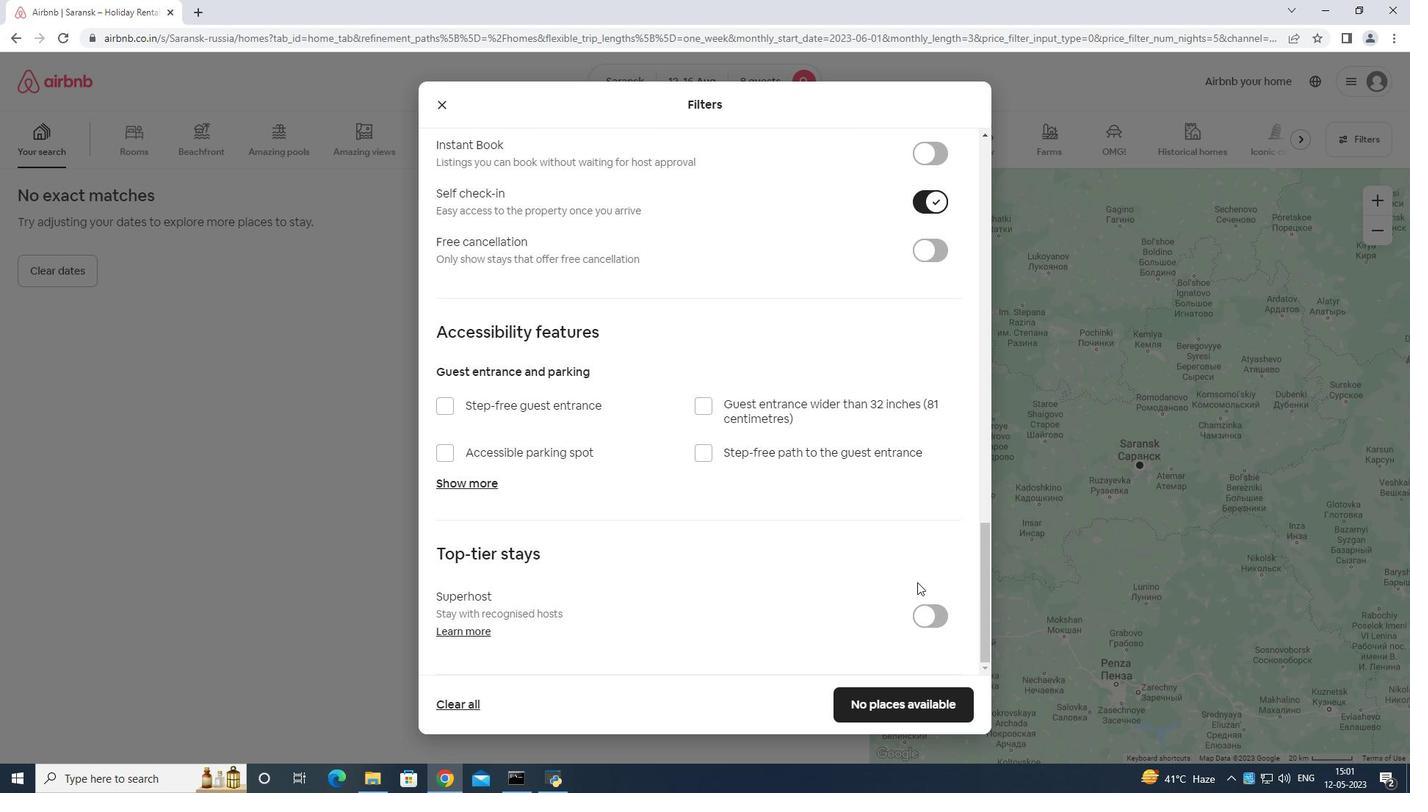 
Action: Mouse scrolled (903, 581) with delta (0, 0)
Screenshot: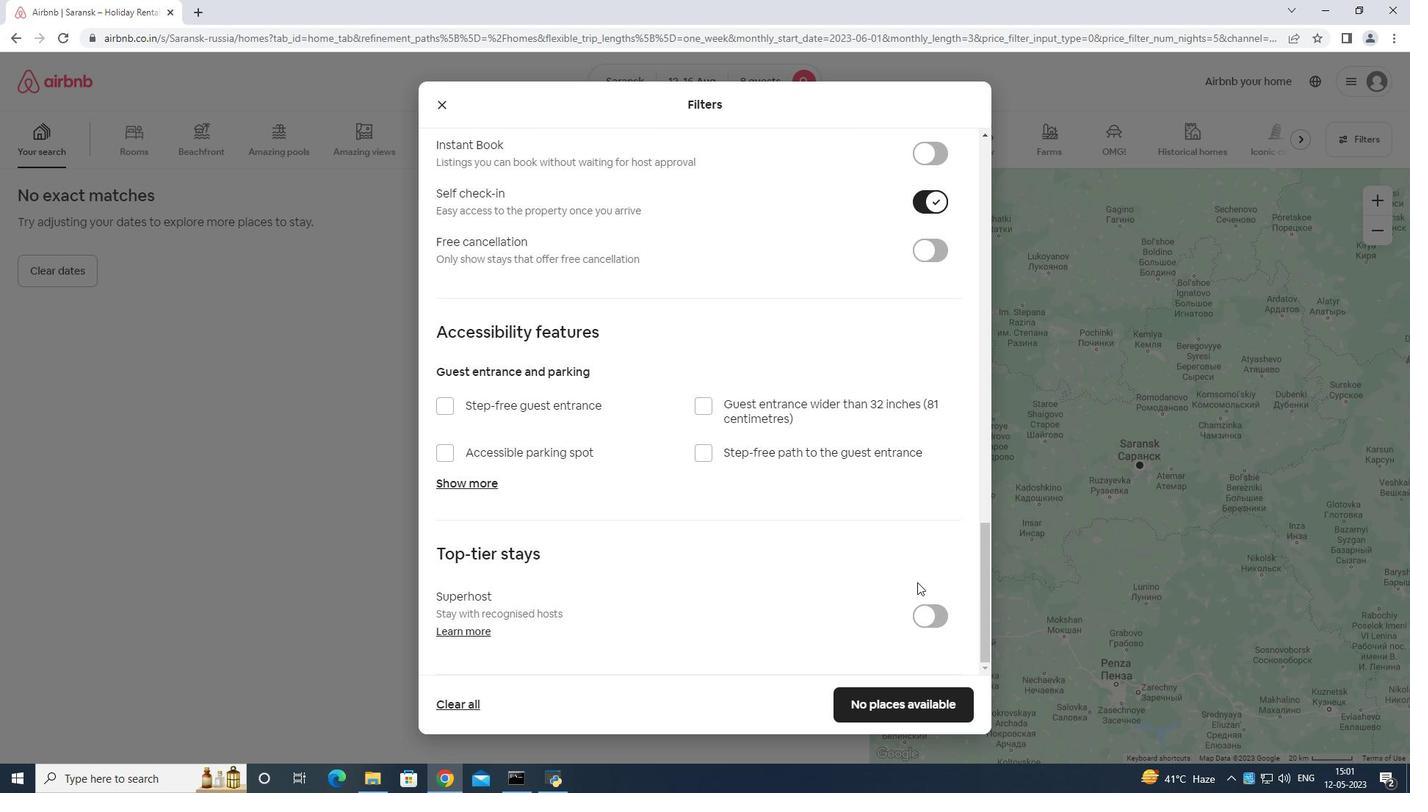 
Action: Mouse moved to (901, 582)
Screenshot: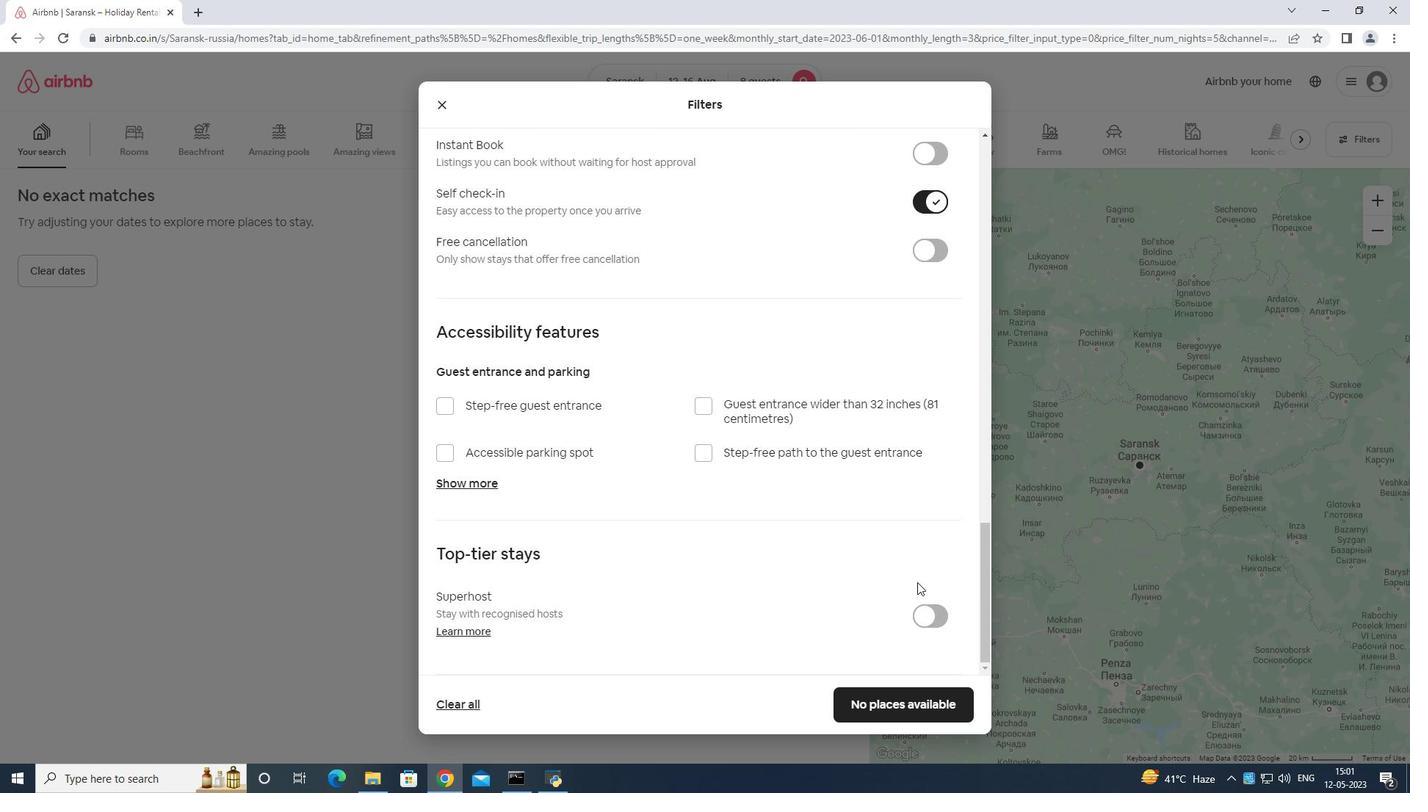 
Action: Mouse scrolled (901, 581) with delta (0, 0)
Screenshot: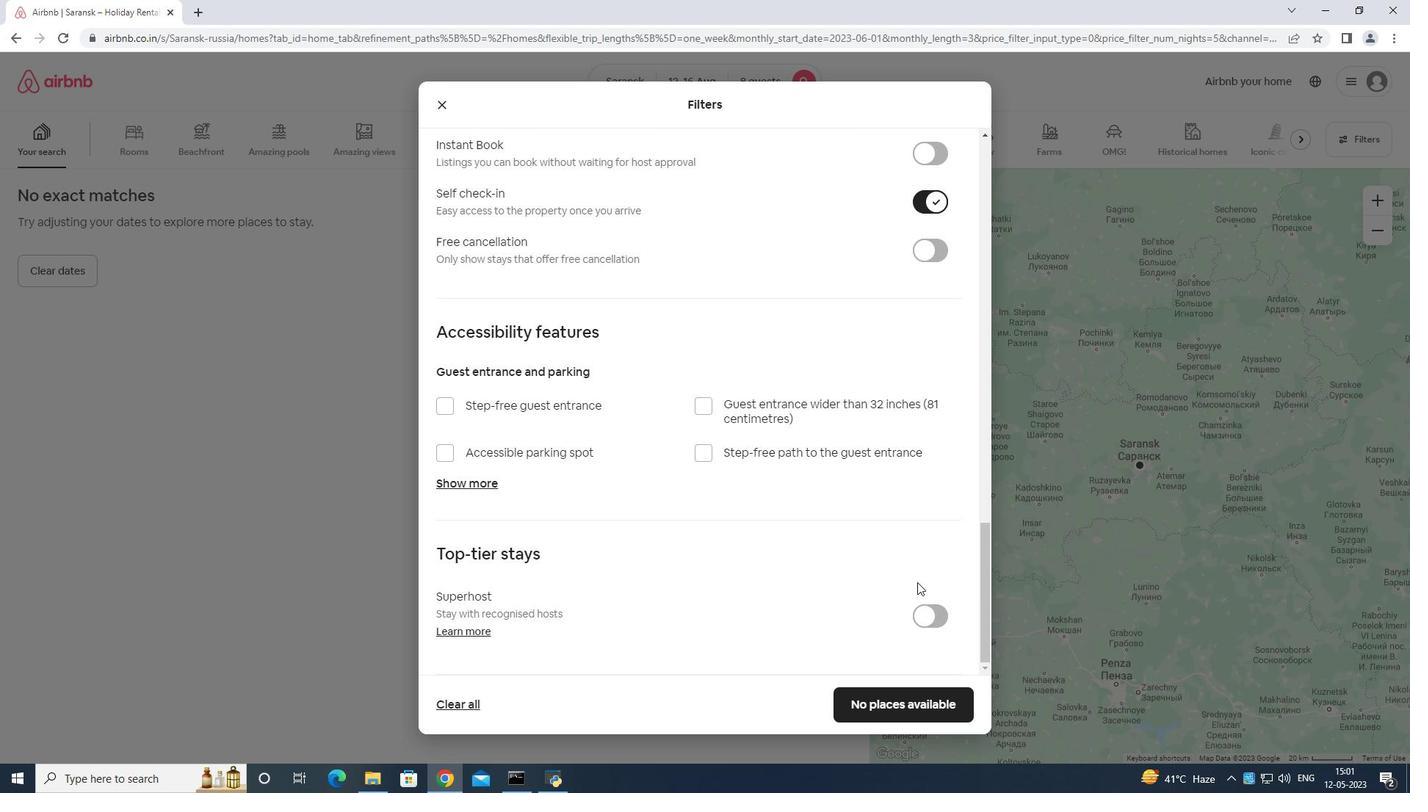 
Action: Mouse moved to (860, 697)
Screenshot: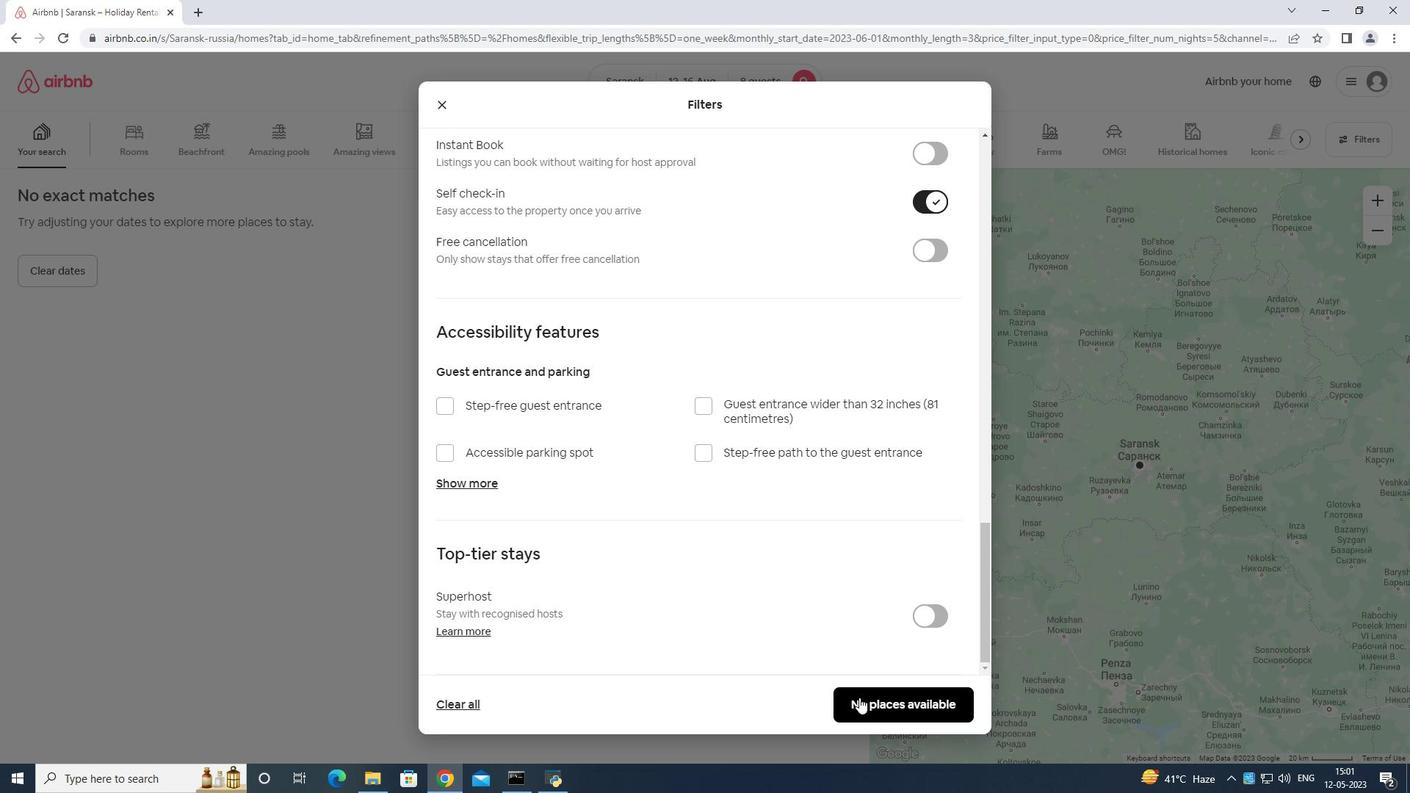 
